Task: Find connections with filter location Paulo Afonso with filter topic #branding with filter profile language Spanish with filter current company GoodWe with filter school Dr. Babasaheb Ambedkar Marathwada University, Aurangabad with filter industry Book Publishing with filter service category Accounting with filter keywords title Cruise Ship Attendant
Action: Mouse moved to (572, 107)
Screenshot: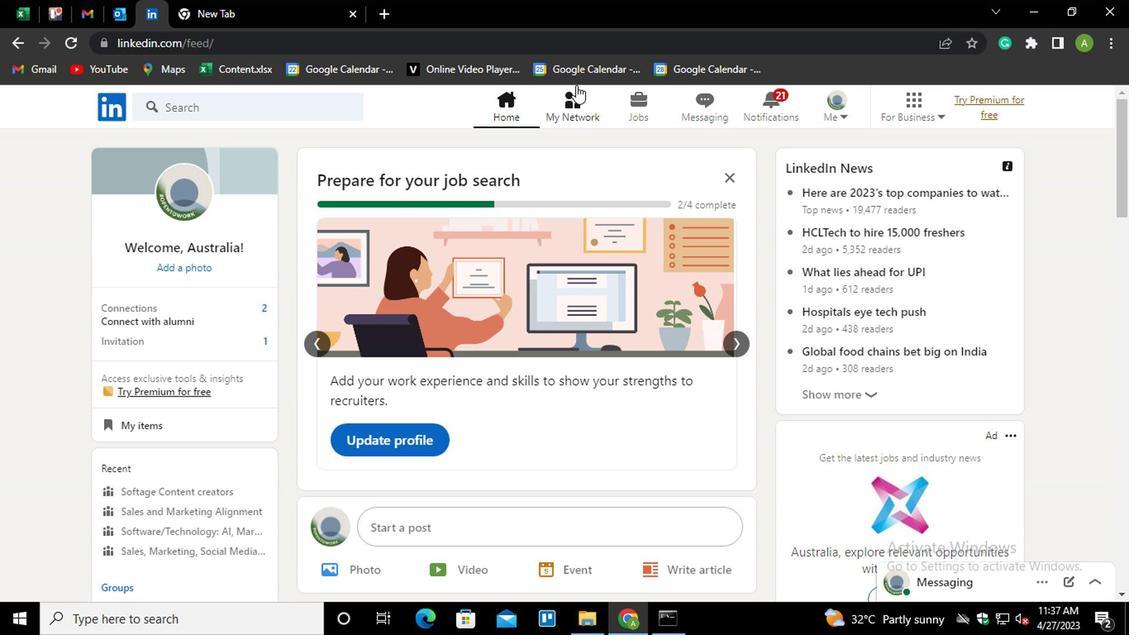 
Action: Mouse pressed left at (572, 107)
Screenshot: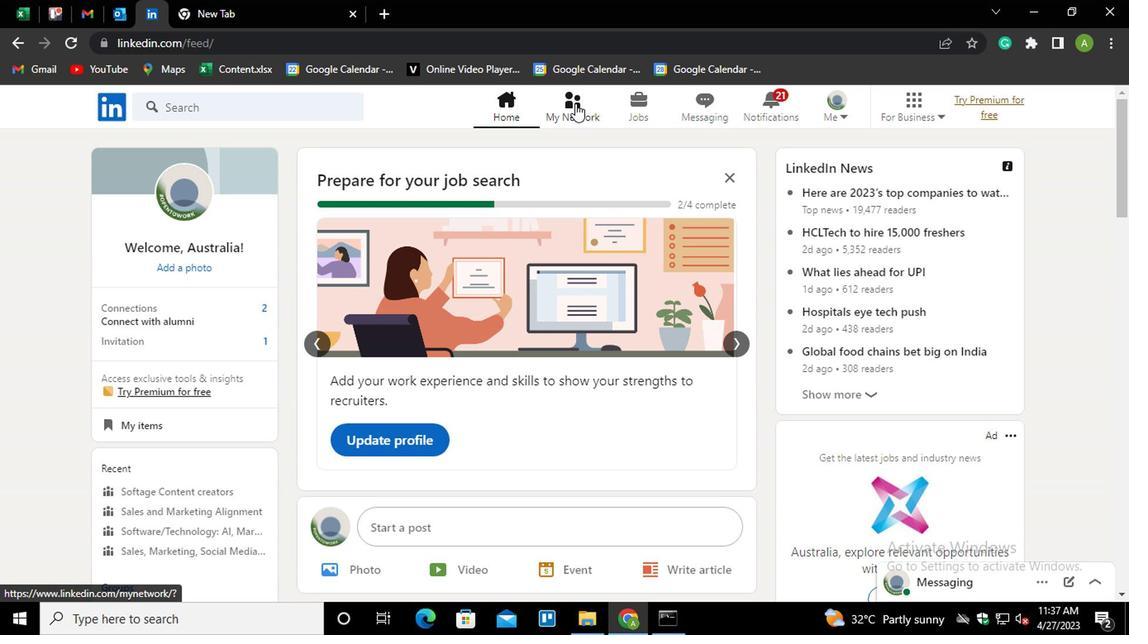 
Action: Mouse moved to (190, 193)
Screenshot: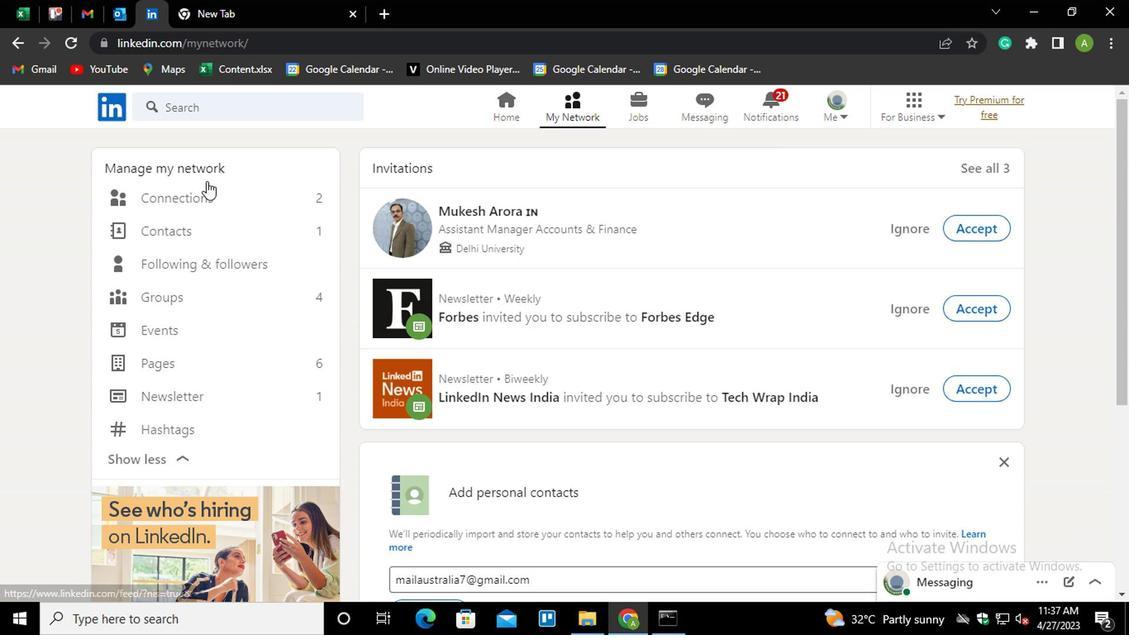 
Action: Mouse pressed left at (190, 193)
Screenshot: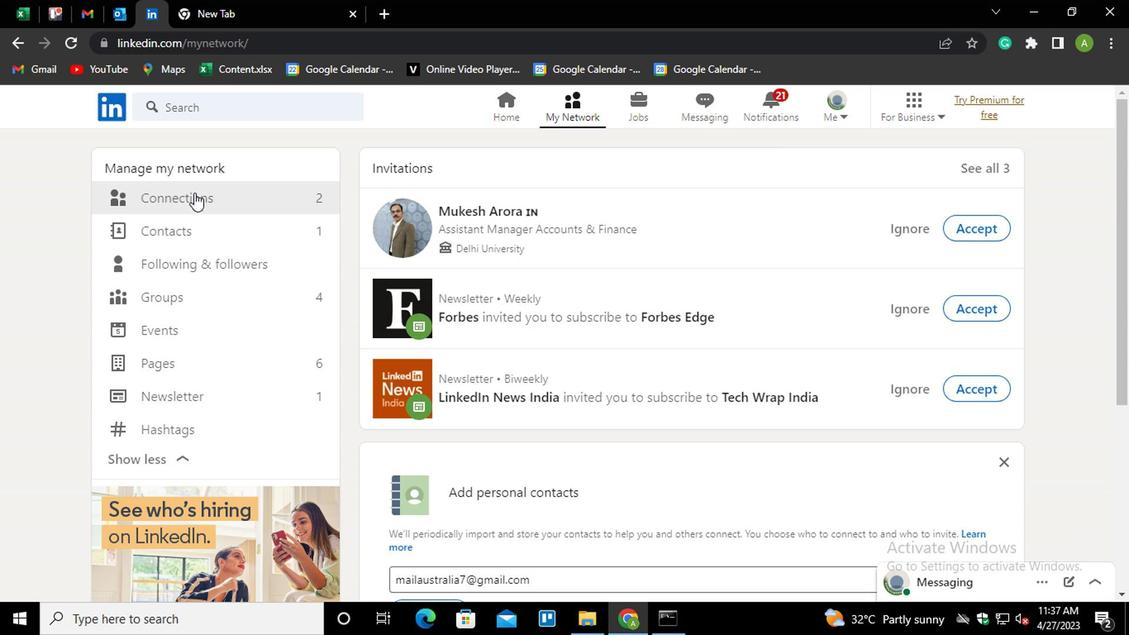 
Action: Mouse moved to (684, 200)
Screenshot: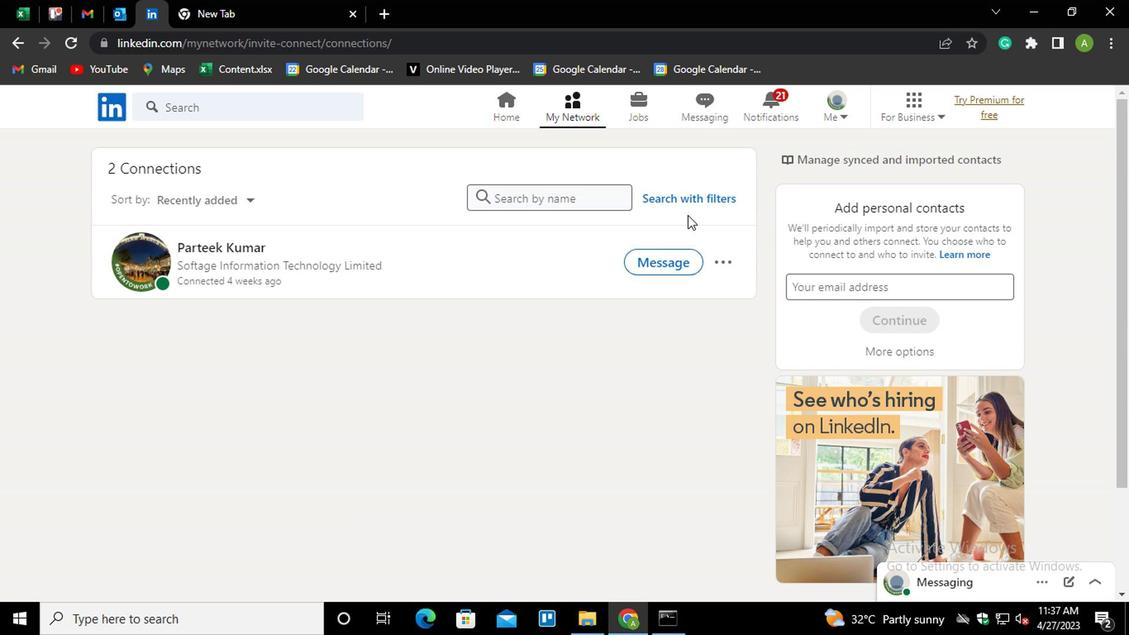 
Action: Mouse pressed left at (684, 200)
Screenshot: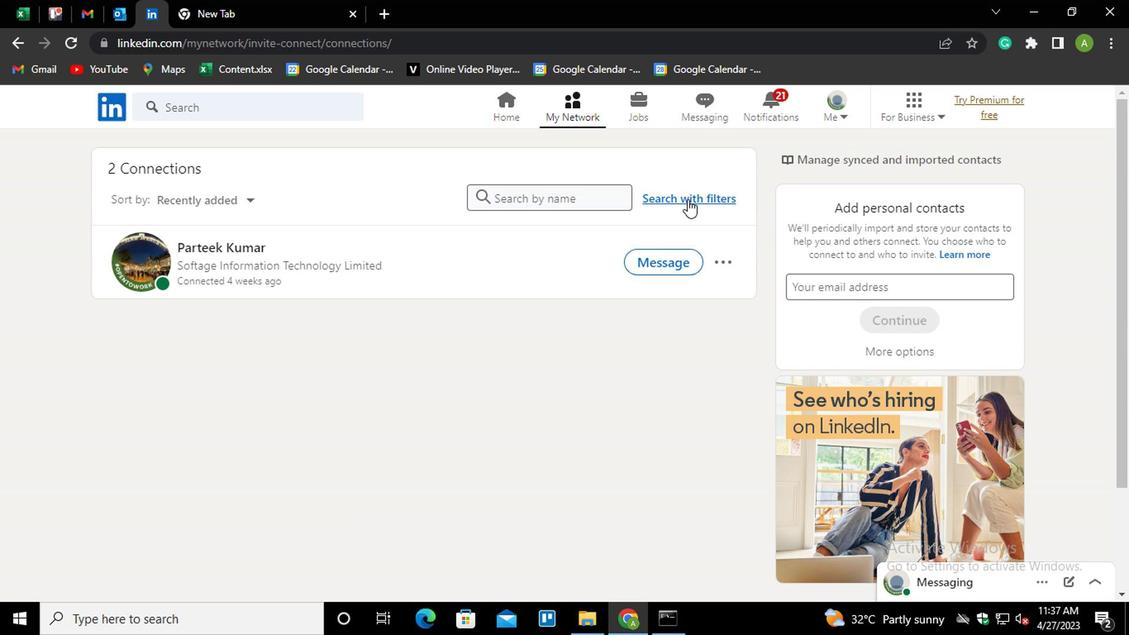 
Action: Mouse moved to (544, 152)
Screenshot: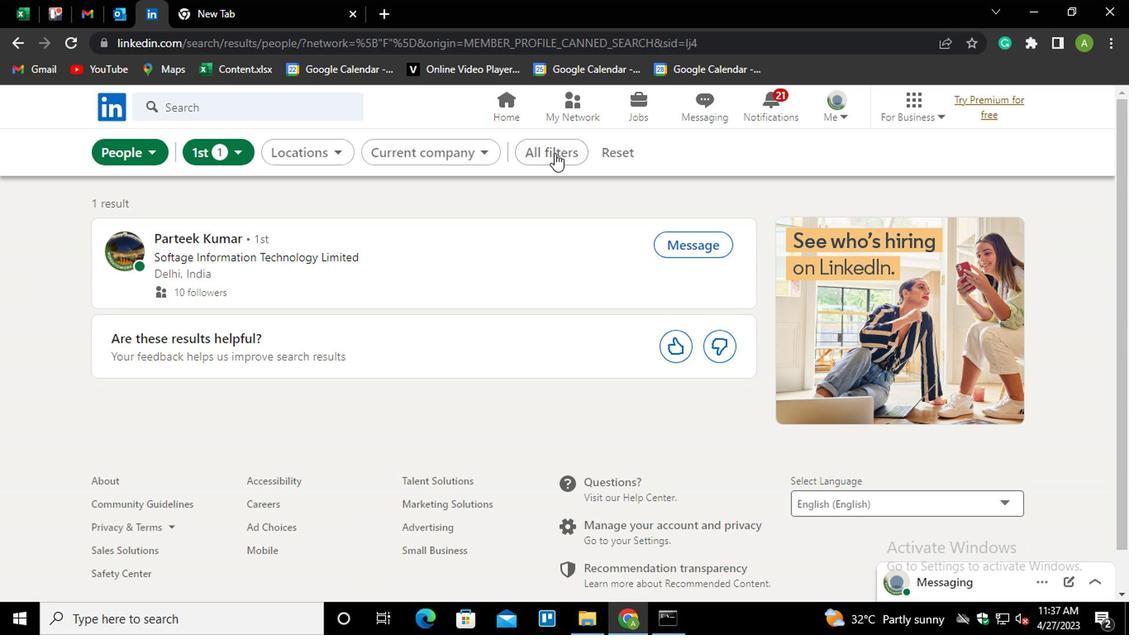 
Action: Mouse pressed left at (544, 152)
Screenshot: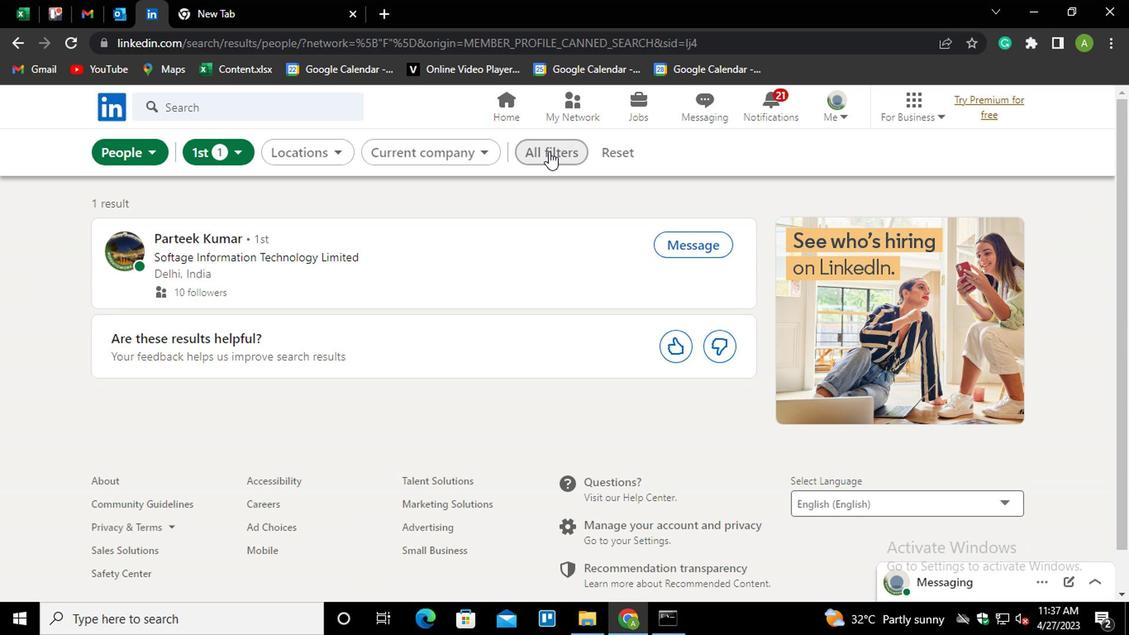 
Action: Mouse moved to (617, 158)
Screenshot: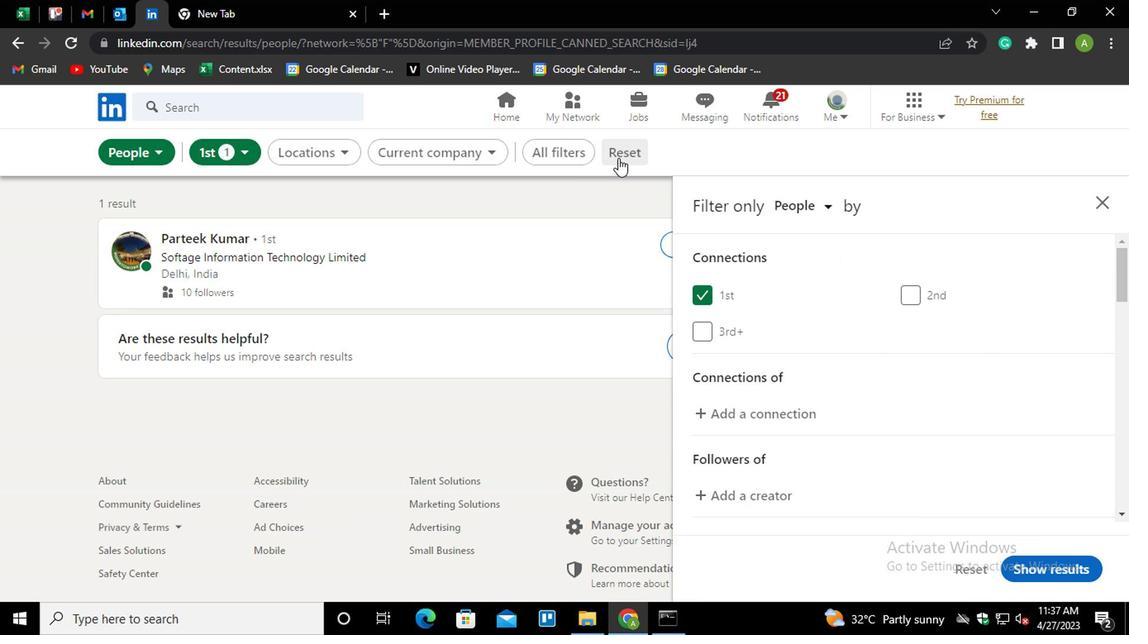 
Action: Mouse pressed left at (617, 158)
Screenshot: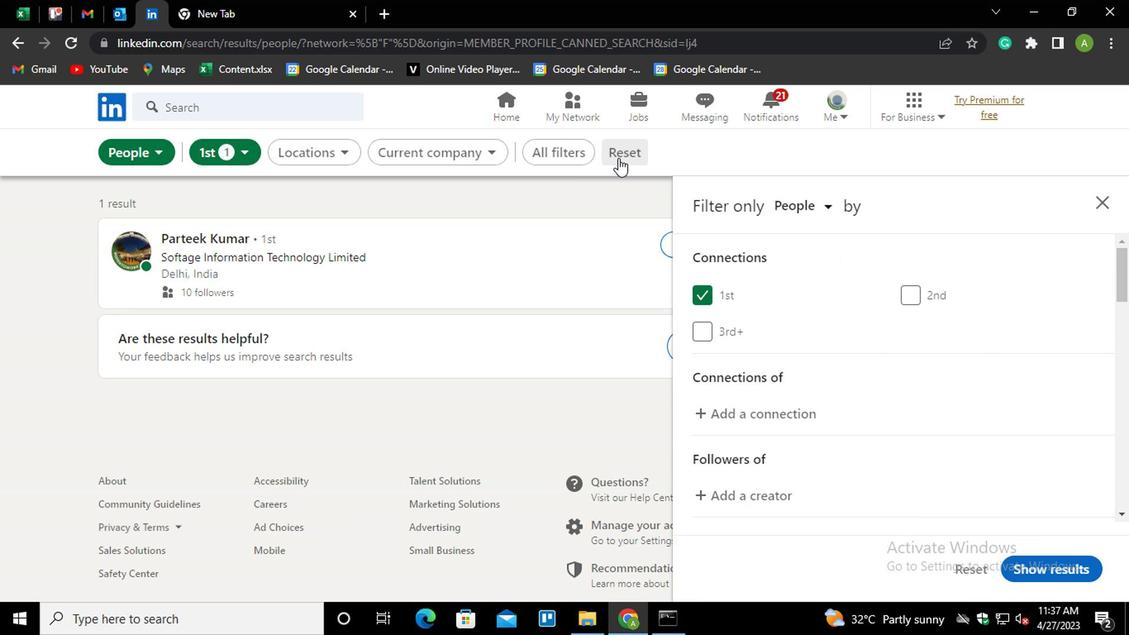 
Action: Mouse moved to (558, 154)
Screenshot: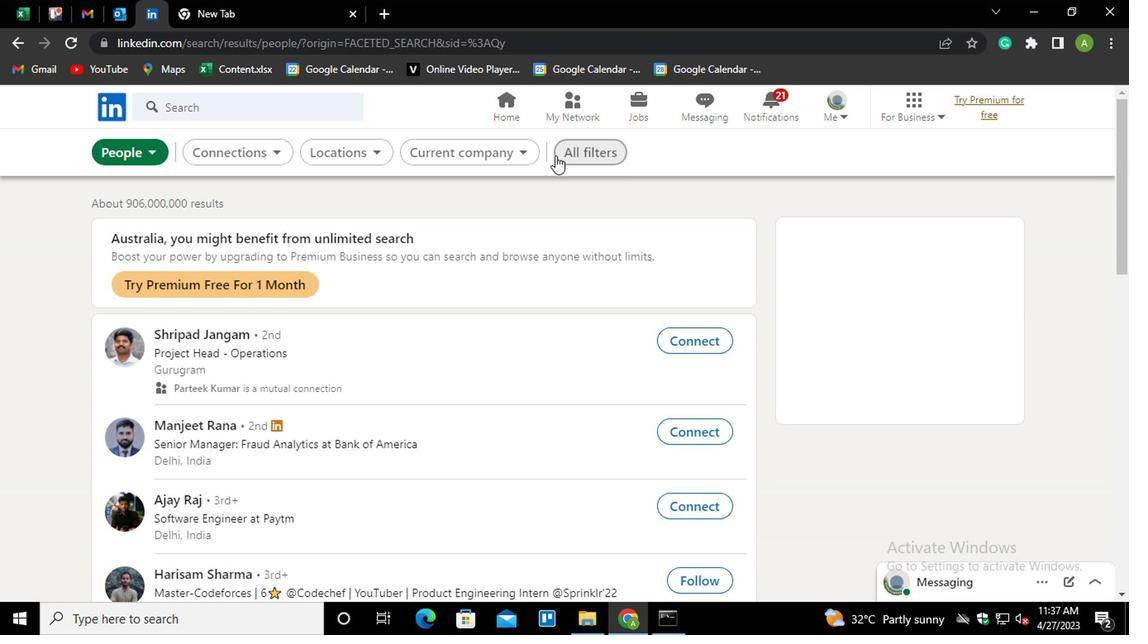 
Action: Mouse pressed left at (558, 154)
Screenshot: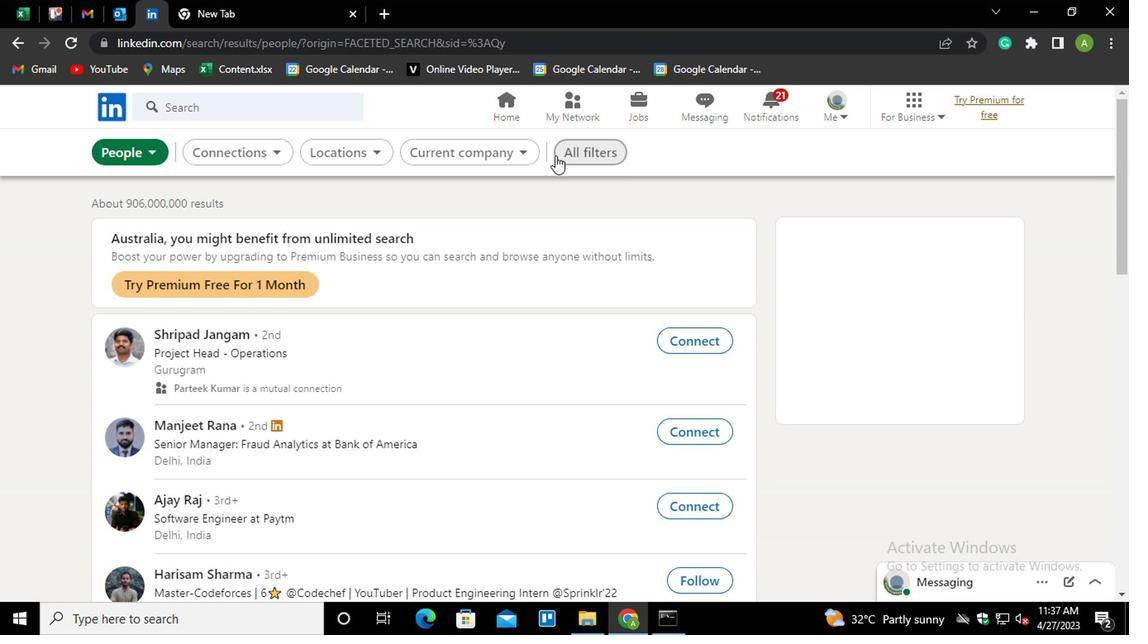 
Action: Mouse moved to (798, 325)
Screenshot: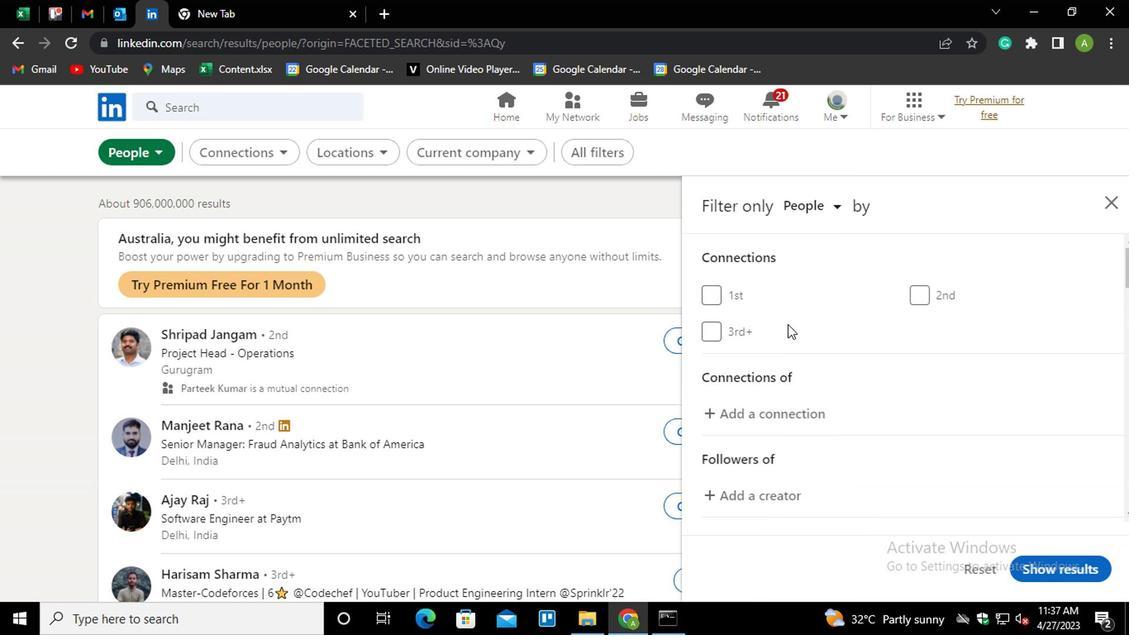 
Action: Mouse scrolled (798, 325) with delta (0, 0)
Screenshot: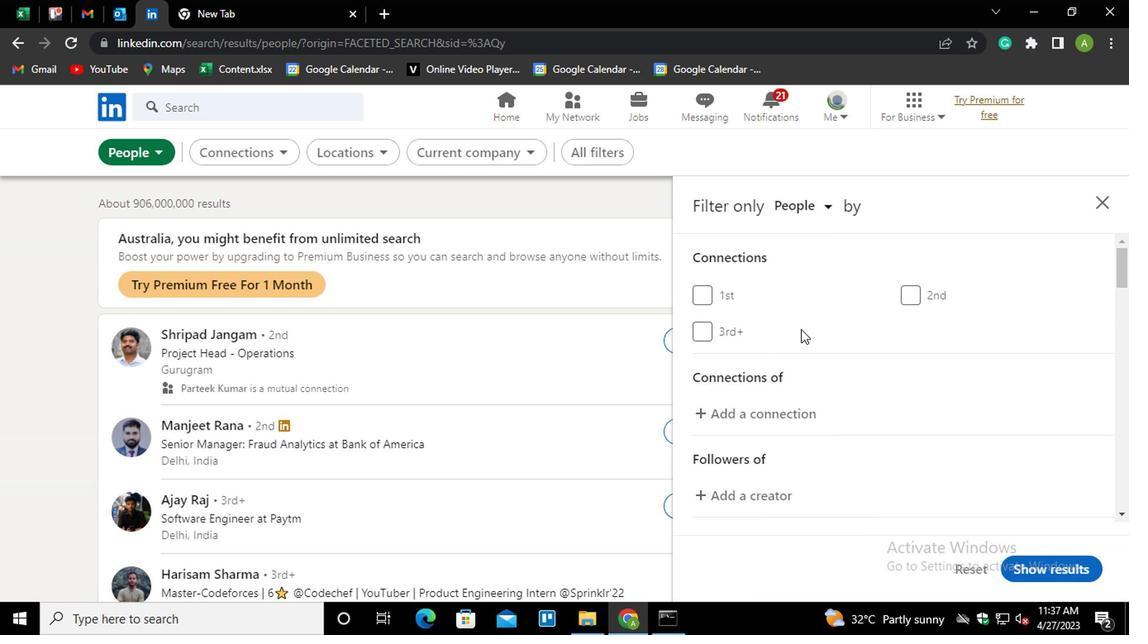
Action: Mouse moved to (799, 325)
Screenshot: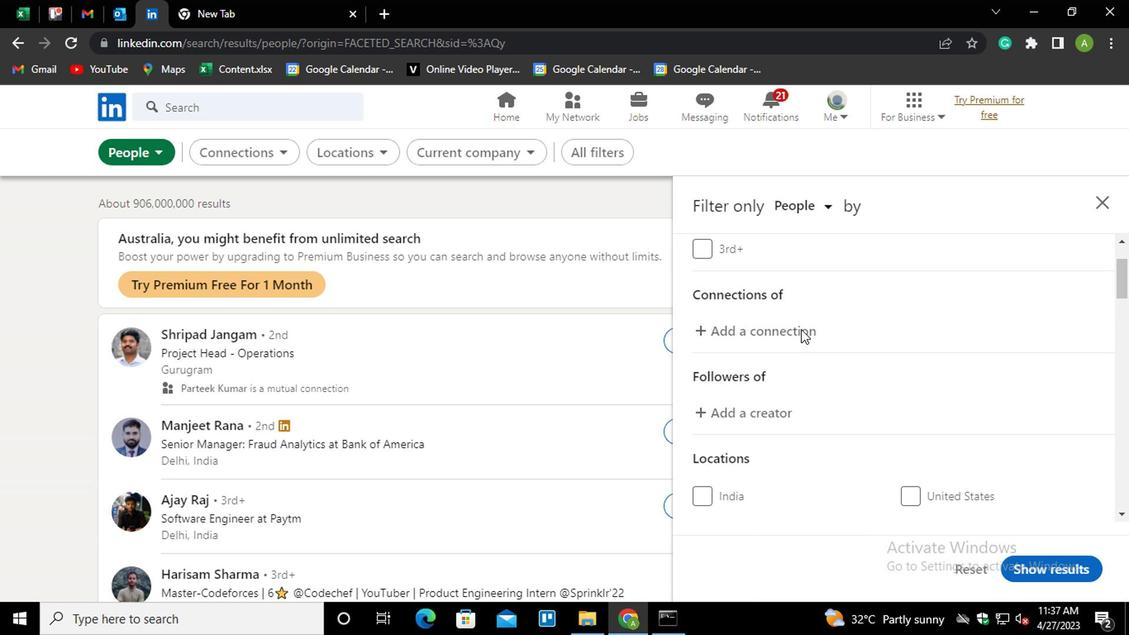 
Action: Mouse scrolled (799, 325) with delta (0, 0)
Screenshot: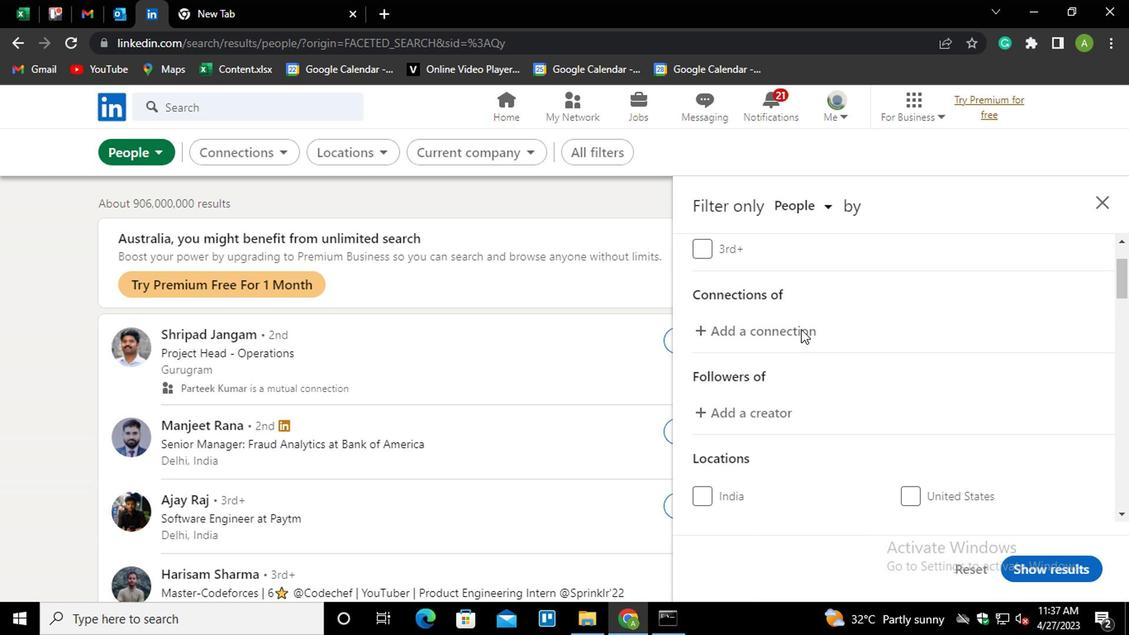 
Action: Mouse scrolled (799, 325) with delta (0, 0)
Screenshot: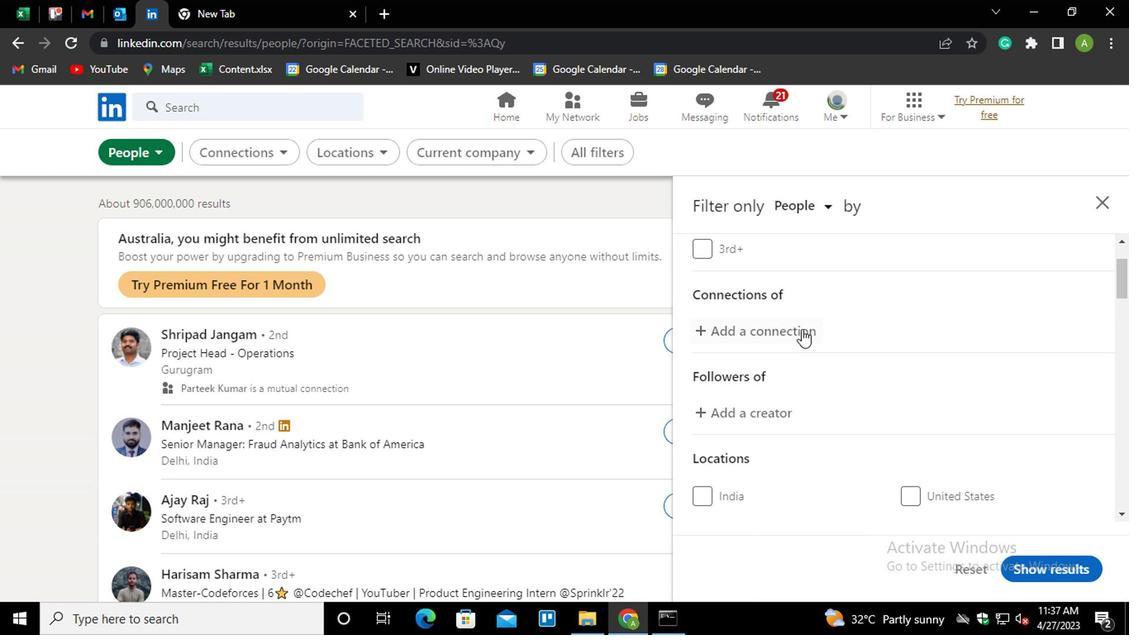 
Action: Mouse scrolled (799, 325) with delta (0, 0)
Screenshot: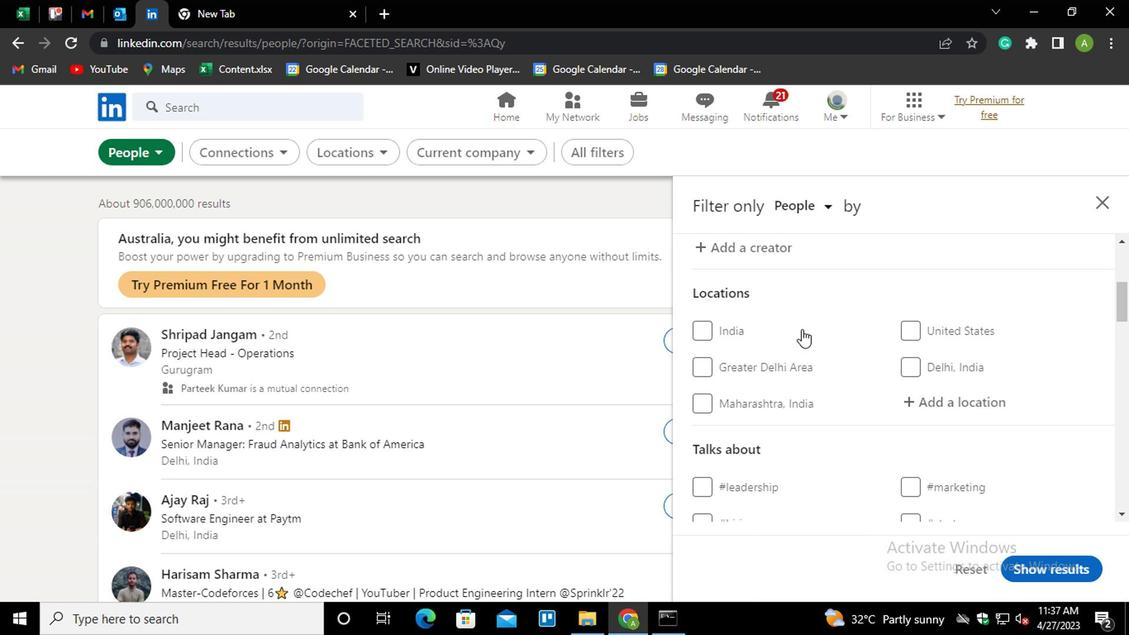 
Action: Mouse moved to (911, 324)
Screenshot: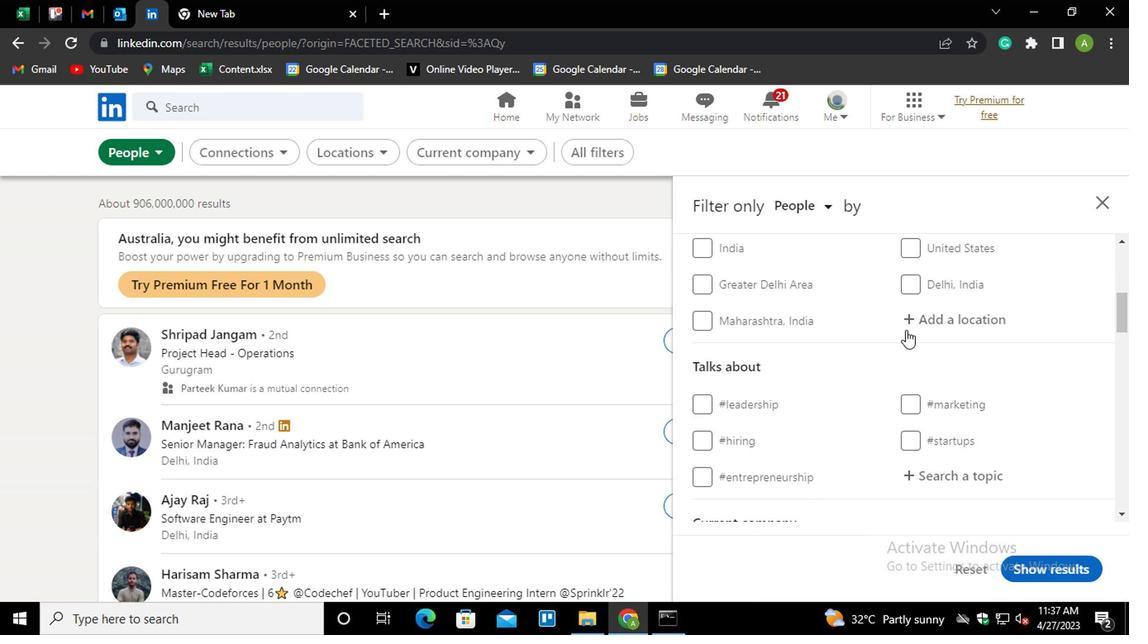 
Action: Mouse pressed left at (911, 324)
Screenshot: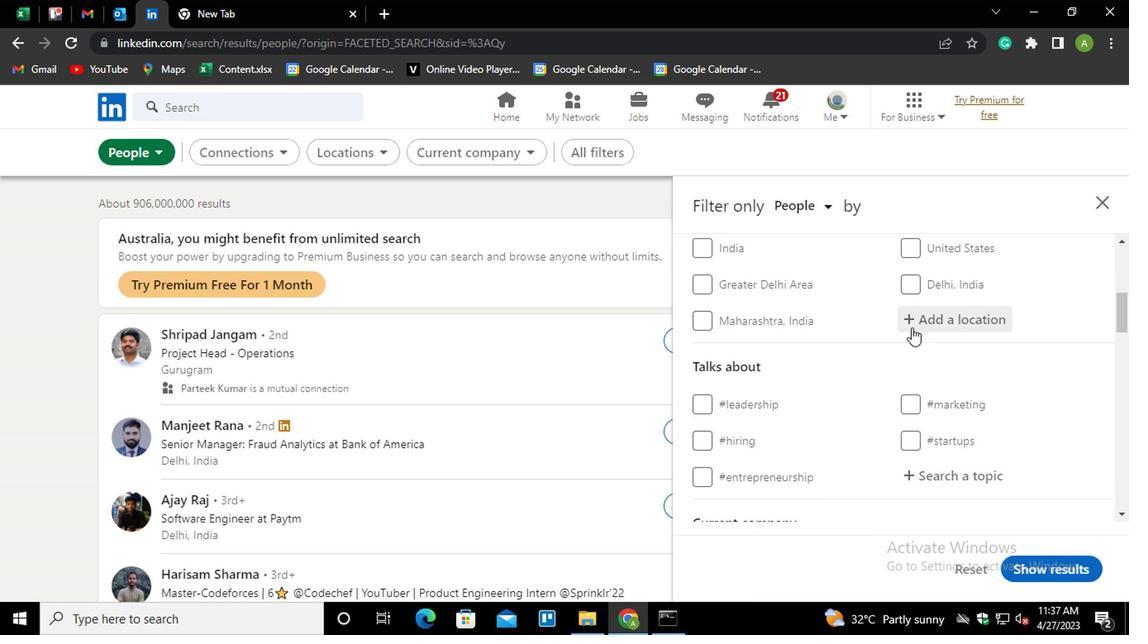 
Action: Mouse moved to (922, 315)
Screenshot: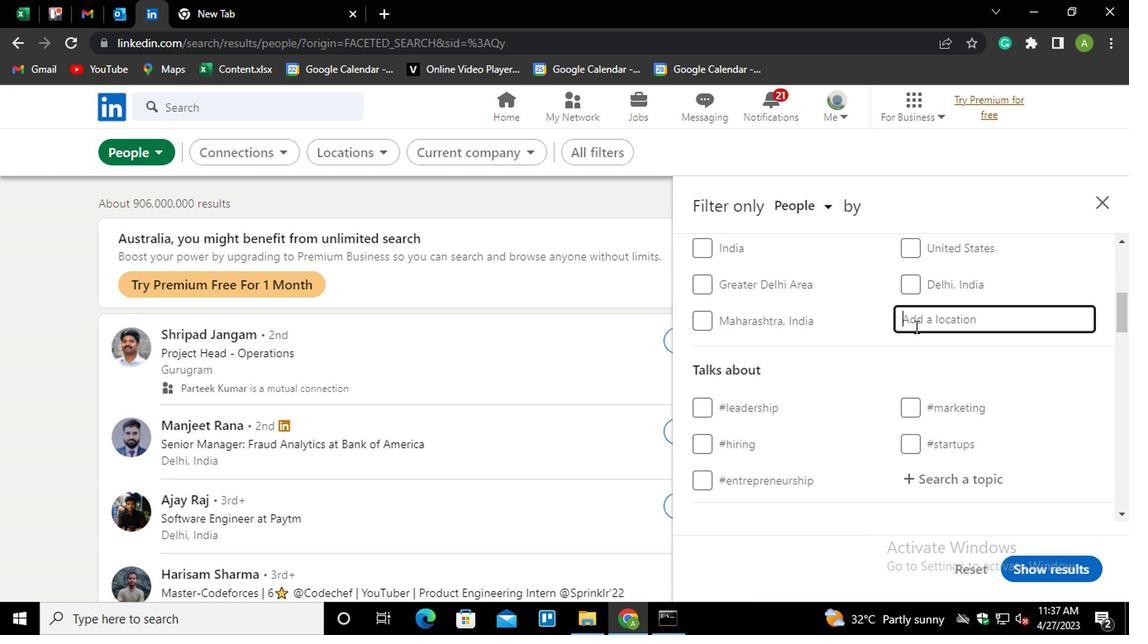
Action: Mouse pressed left at (922, 315)
Screenshot: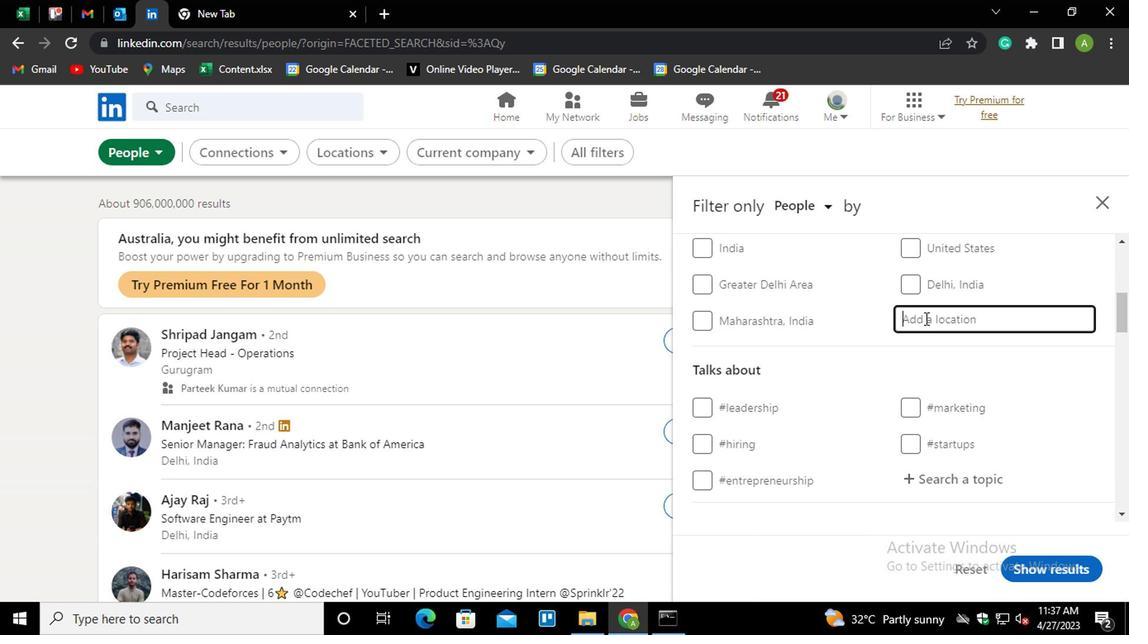 
Action: Key pressed <Key.shift_r>Paulo<Key.space><Key.shift>AFONSO<Key.down><Key.enter>
Screenshot: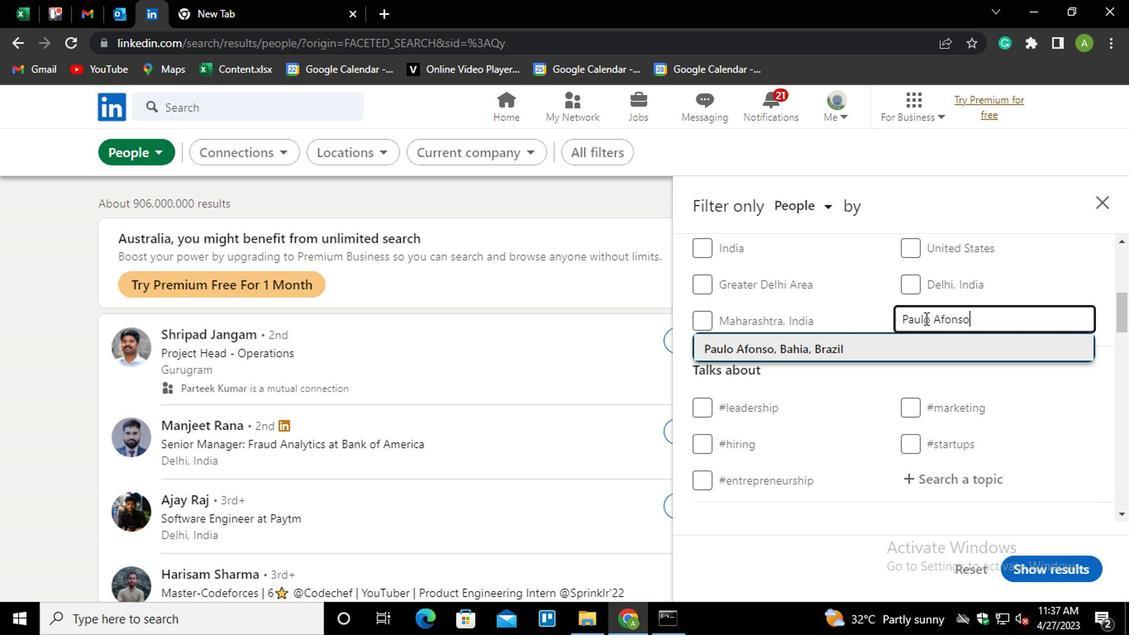 
Action: Mouse moved to (940, 303)
Screenshot: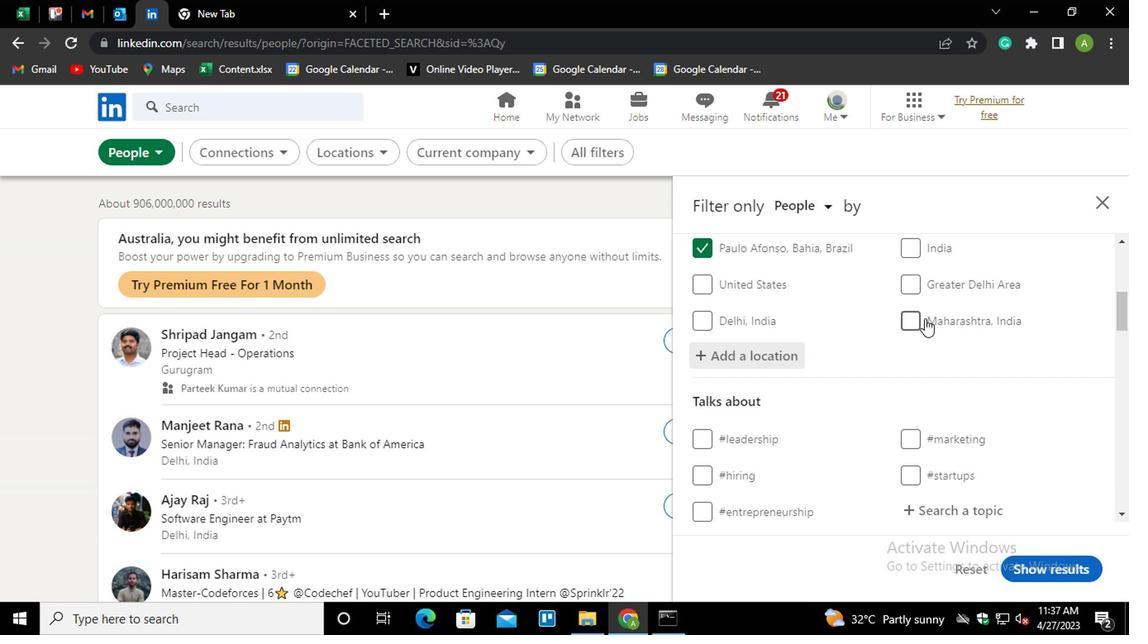 
Action: Mouse scrolled (940, 302) with delta (0, 0)
Screenshot: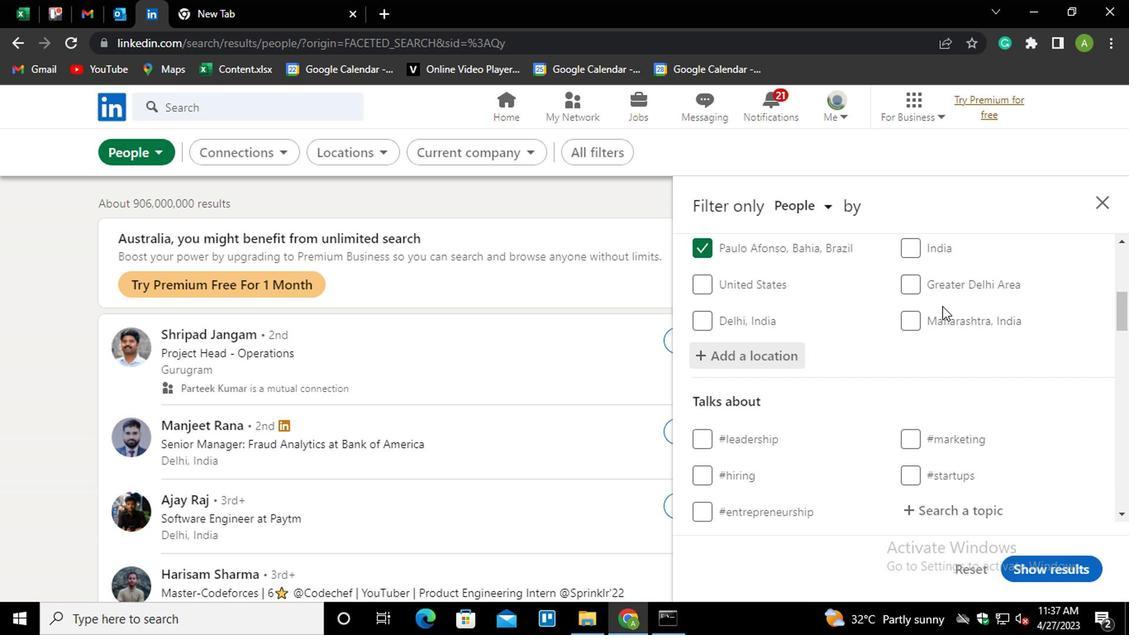 
Action: Mouse scrolled (940, 302) with delta (0, 0)
Screenshot: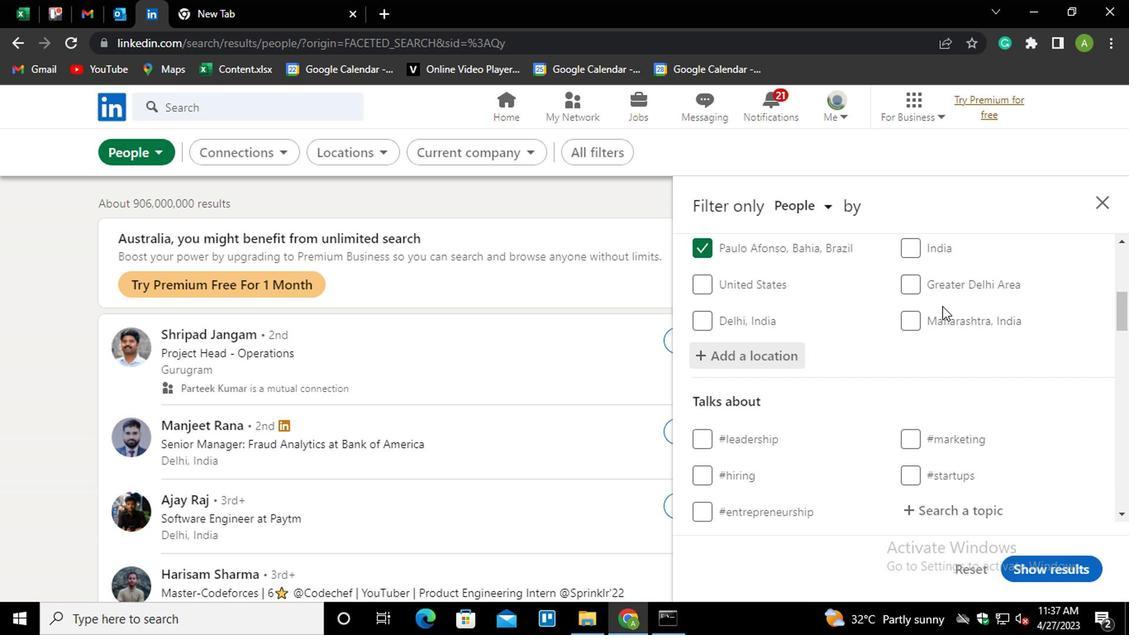 
Action: Mouse moved to (935, 340)
Screenshot: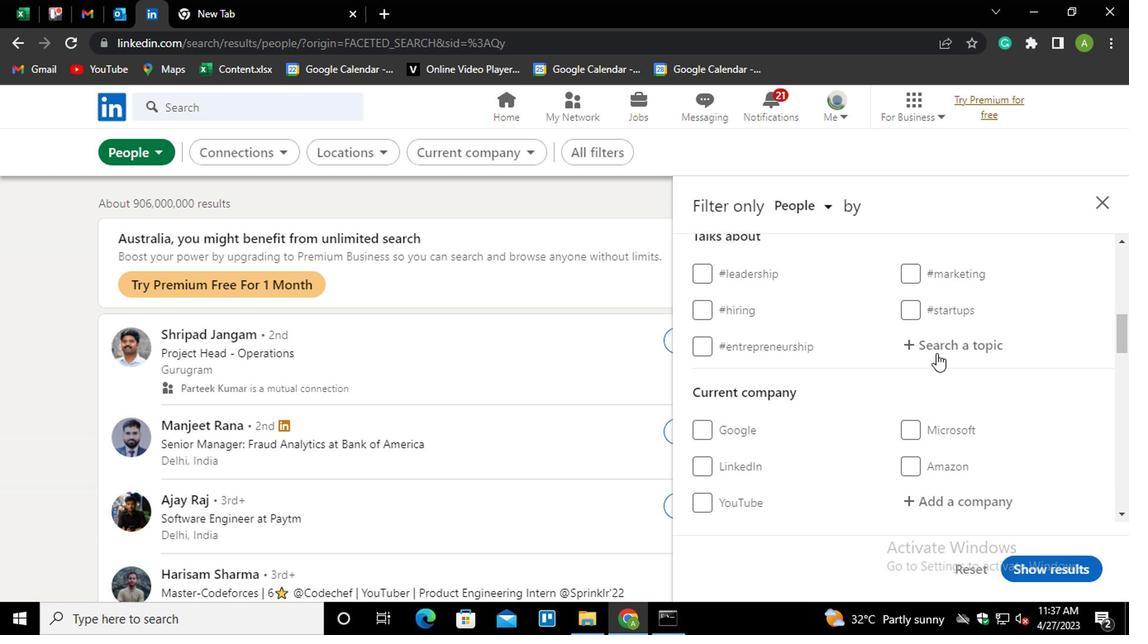 
Action: Mouse pressed left at (935, 340)
Screenshot: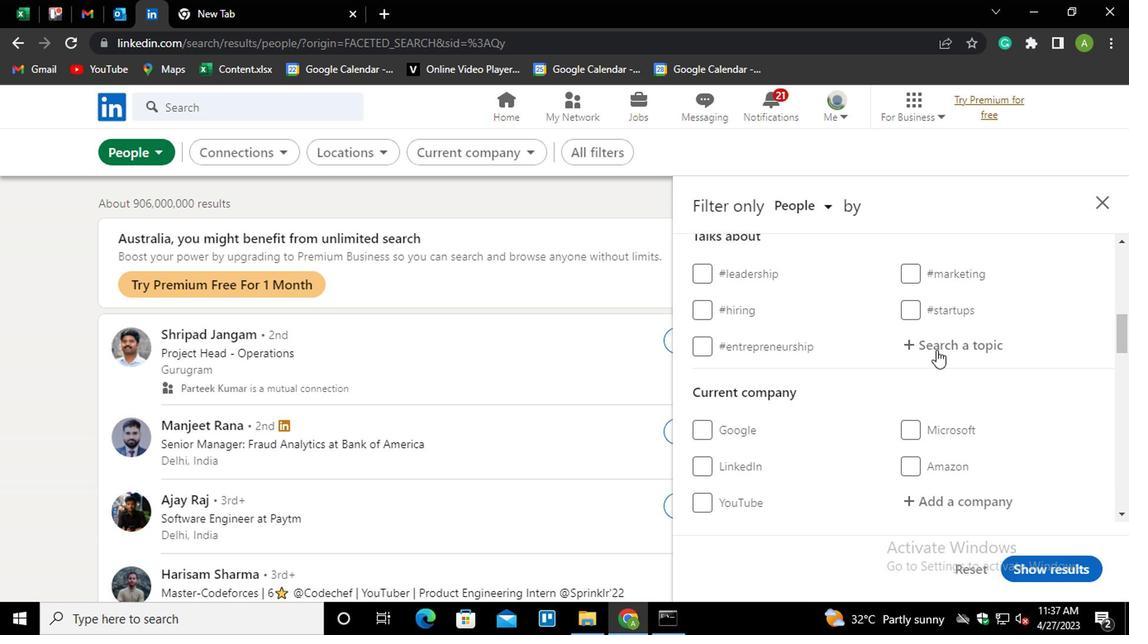 
Action: Key pressed <Key.shift>#BRANDING
Screenshot: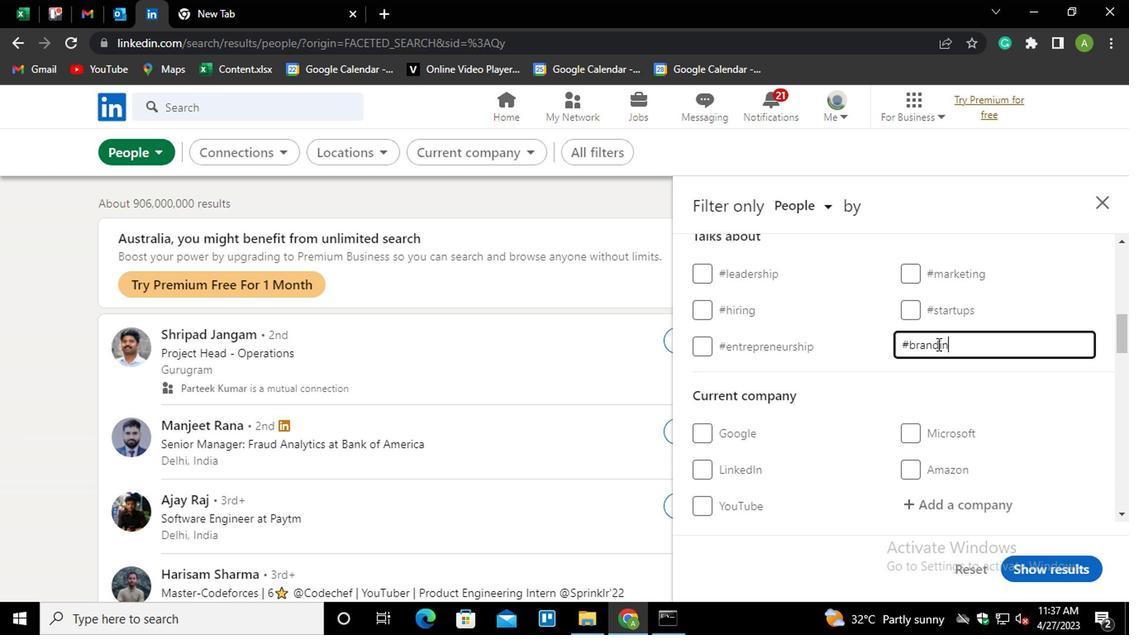 
Action: Mouse moved to (1051, 305)
Screenshot: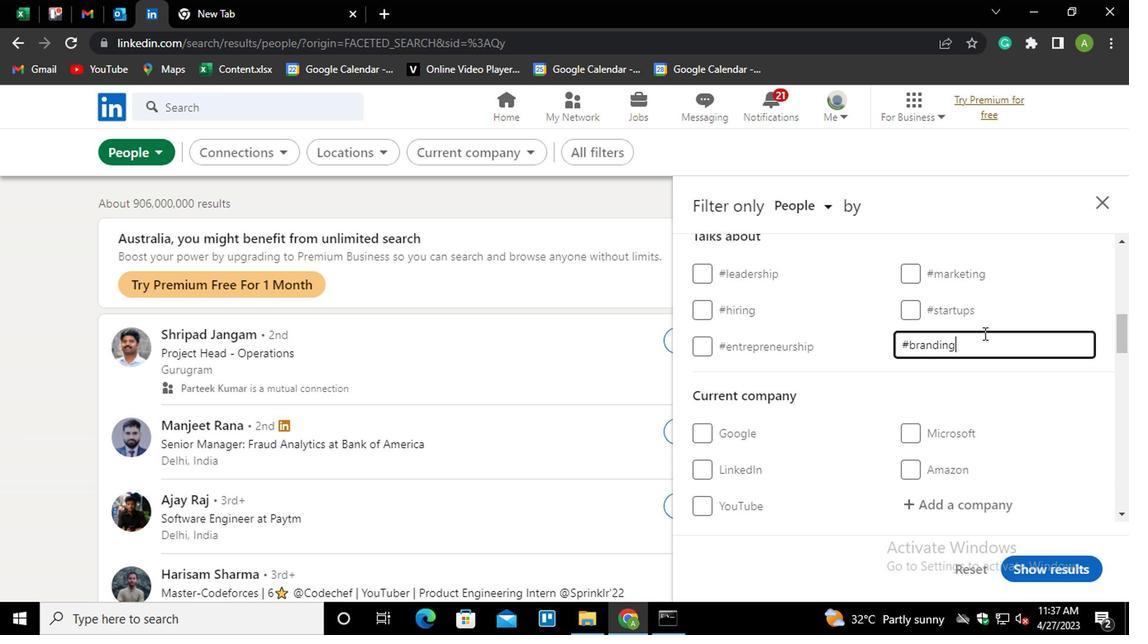 
Action: Mouse pressed left at (1051, 305)
Screenshot: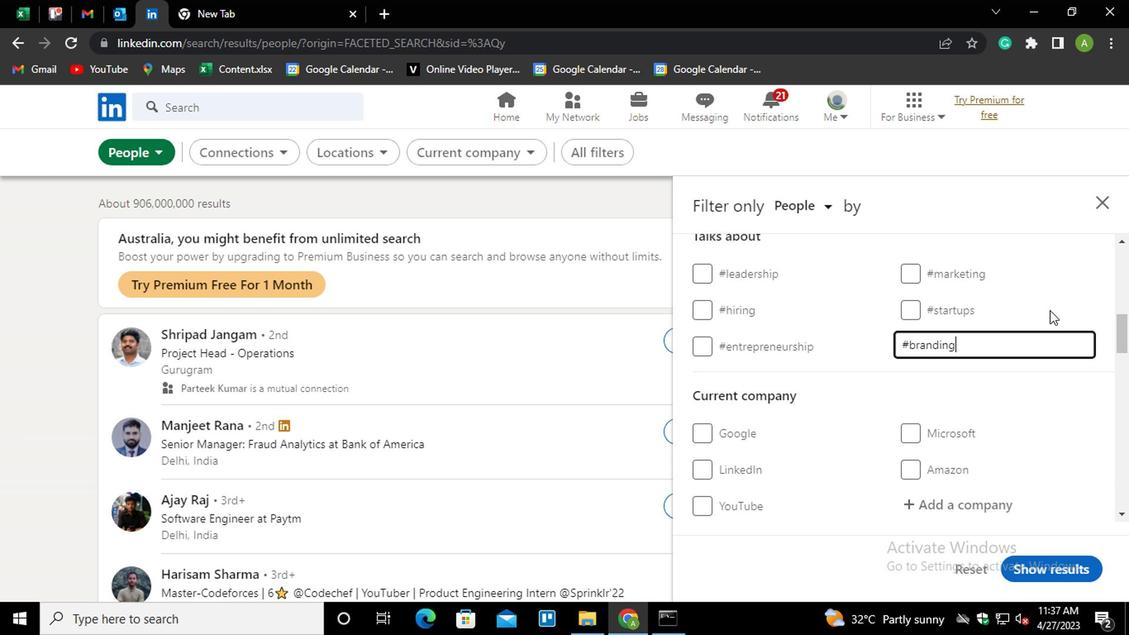 
Action: Mouse moved to (1061, 312)
Screenshot: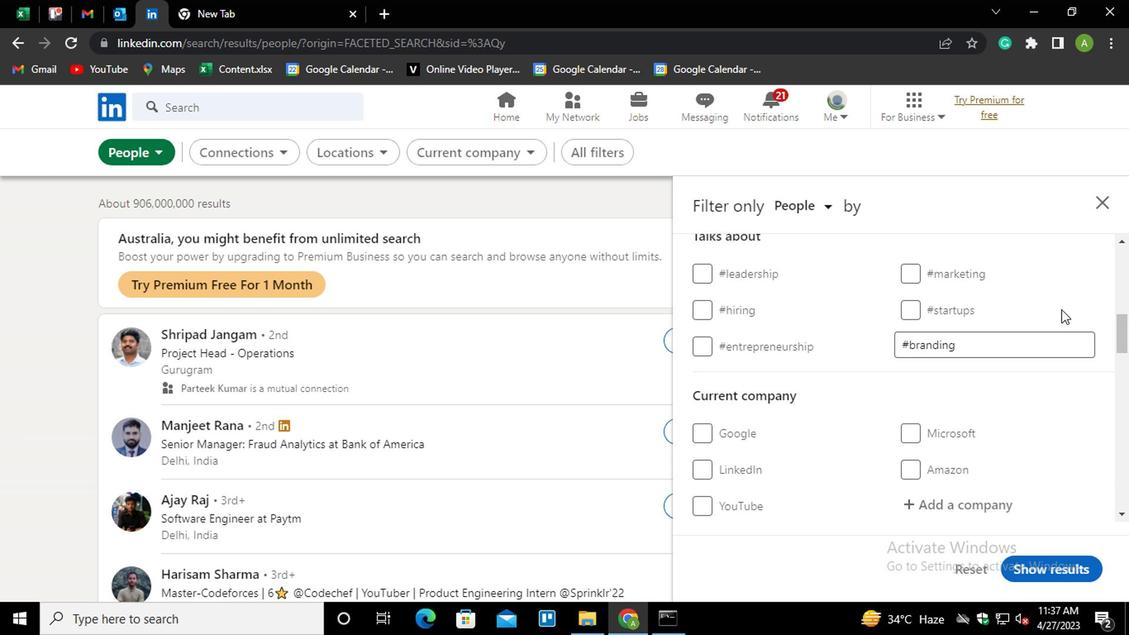 
Action: Mouse scrolled (1061, 311) with delta (0, 0)
Screenshot: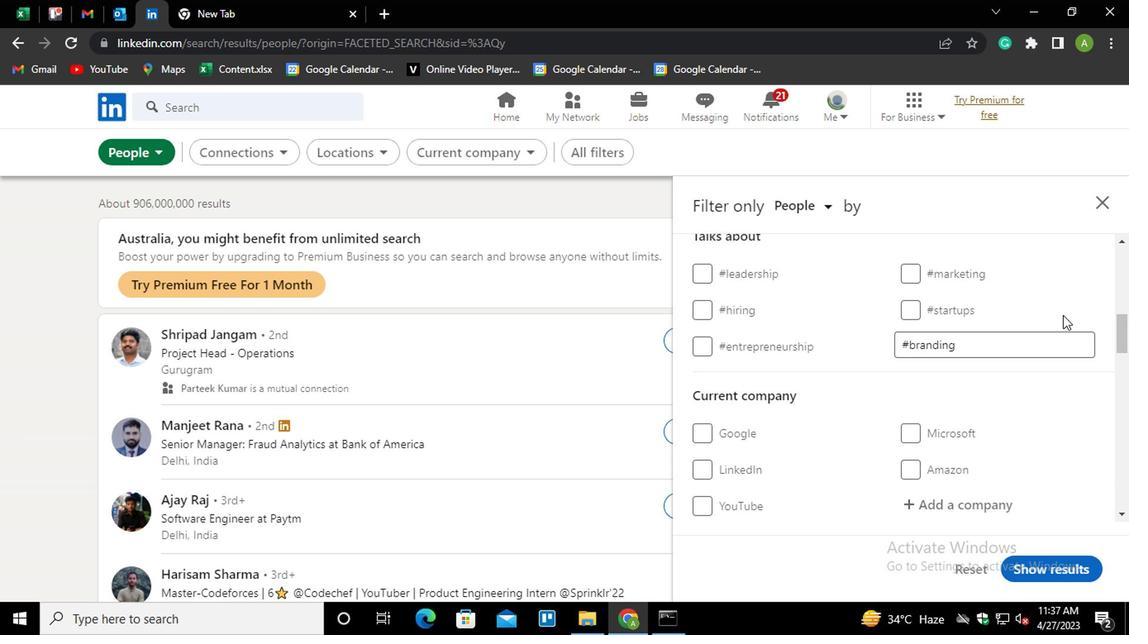 
Action: Mouse moved to (1057, 327)
Screenshot: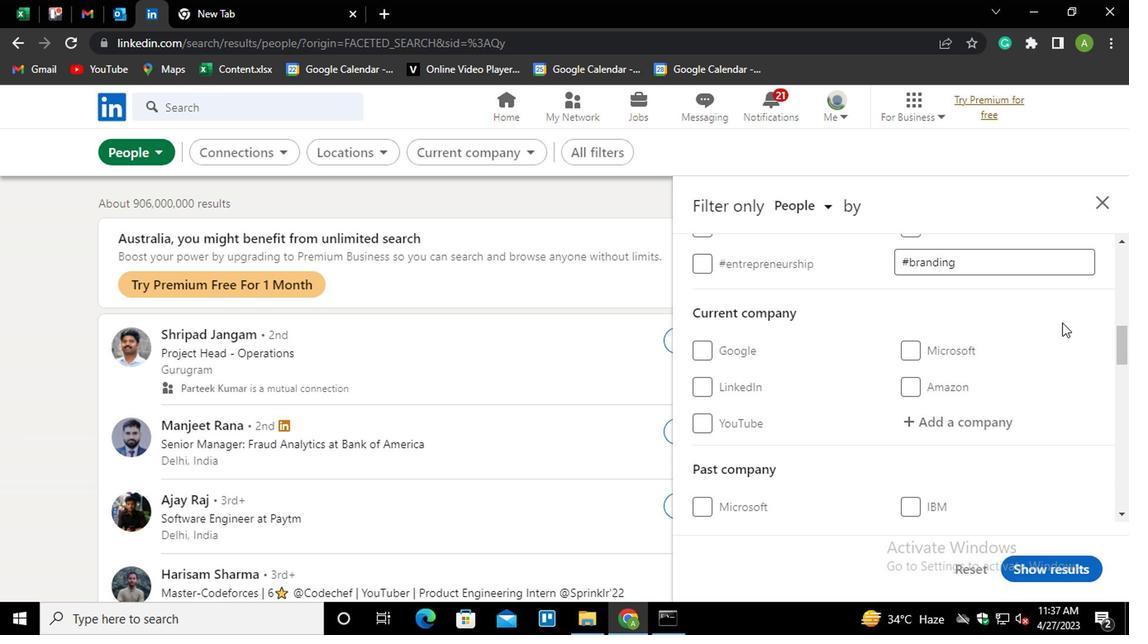
Action: Mouse scrolled (1057, 325) with delta (0, -1)
Screenshot: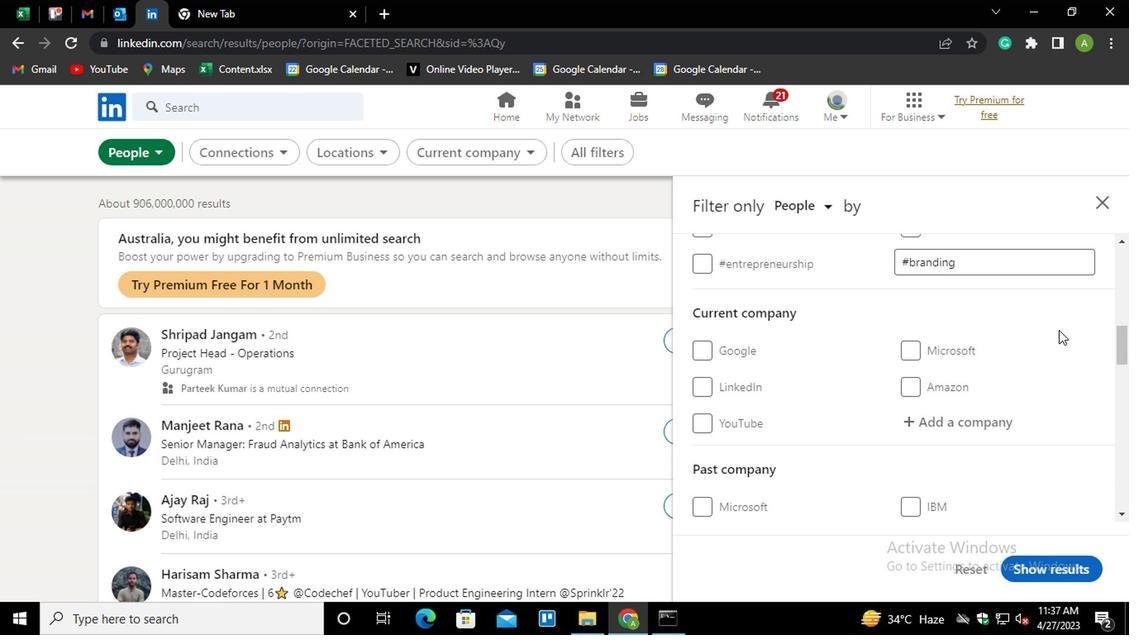 
Action: Mouse scrolled (1057, 325) with delta (0, -1)
Screenshot: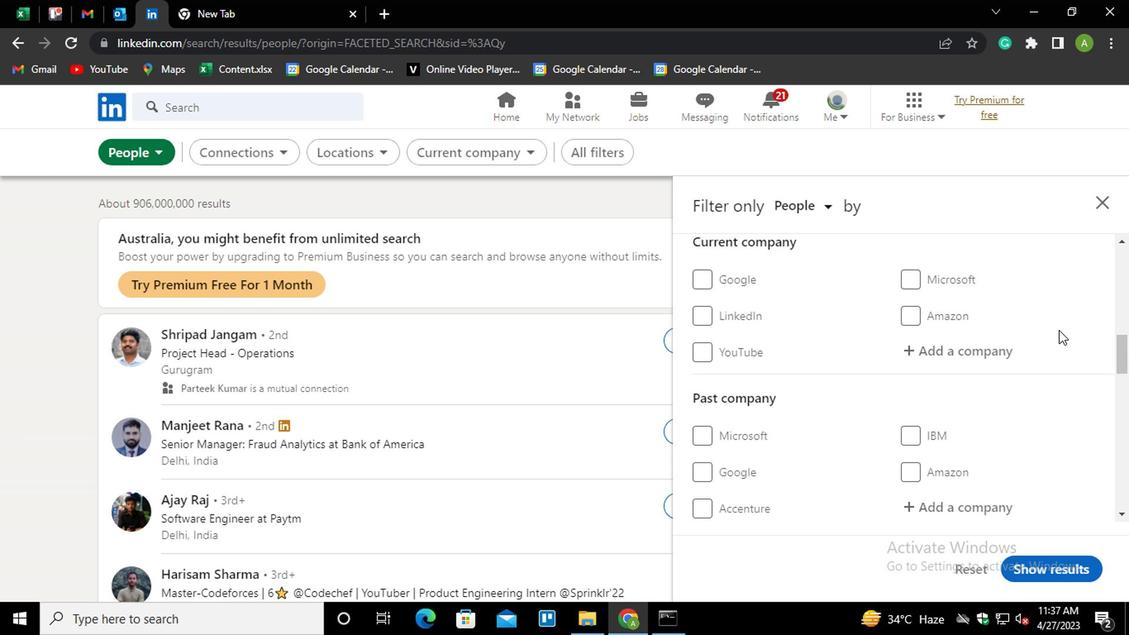 
Action: Mouse moved to (1051, 332)
Screenshot: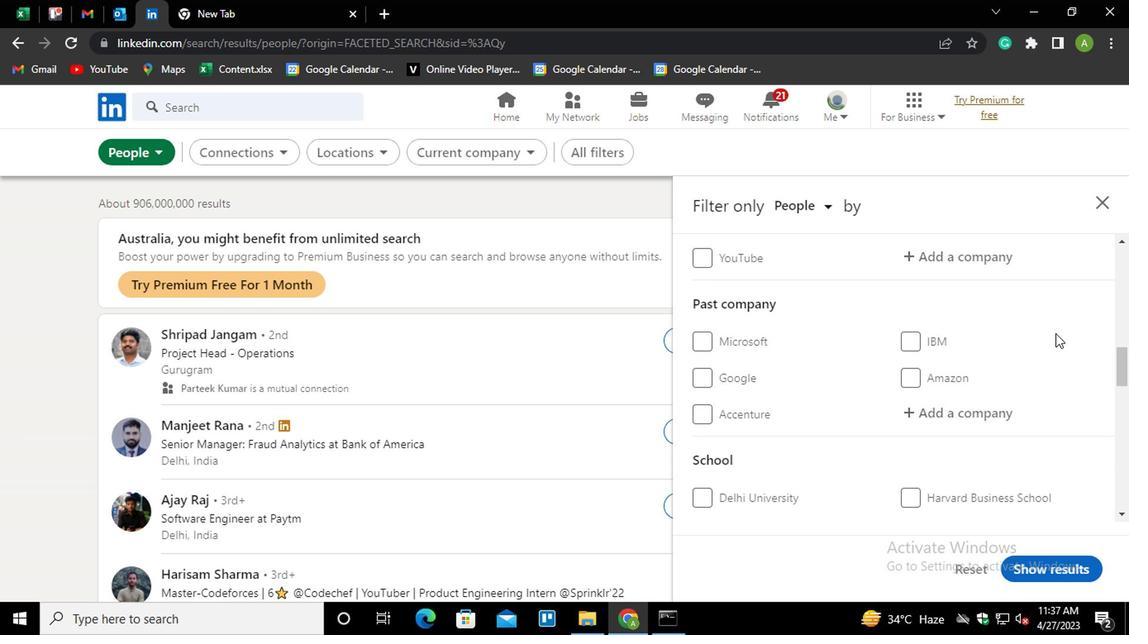 
Action: Mouse scrolled (1051, 331) with delta (0, 0)
Screenshot: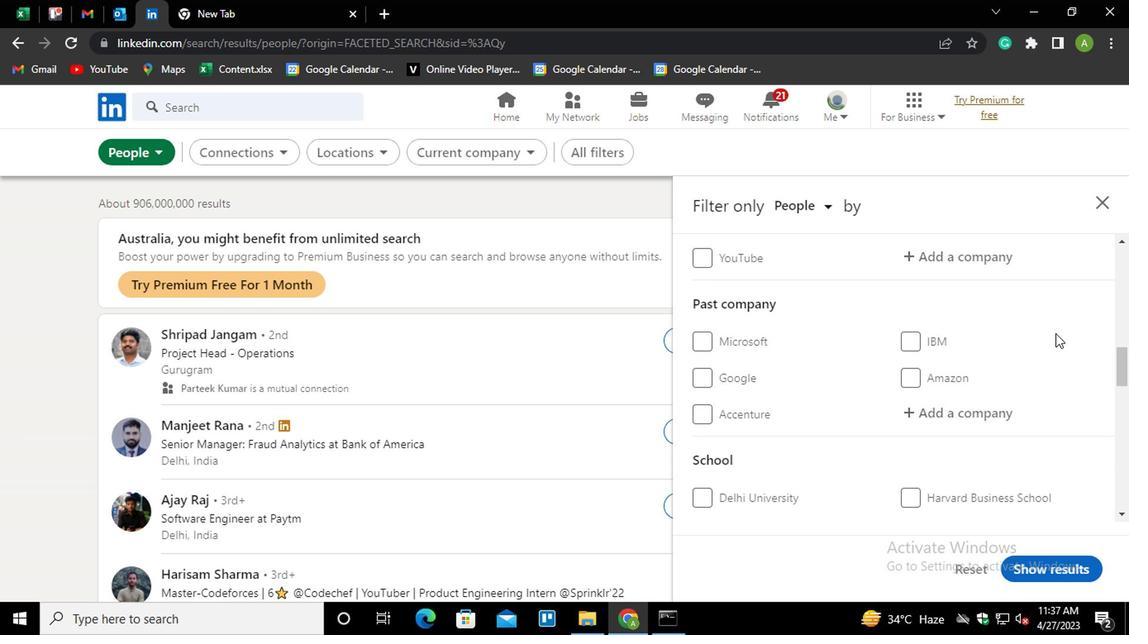 
Action: Mouse moved to (1051, 334)
Screenshot: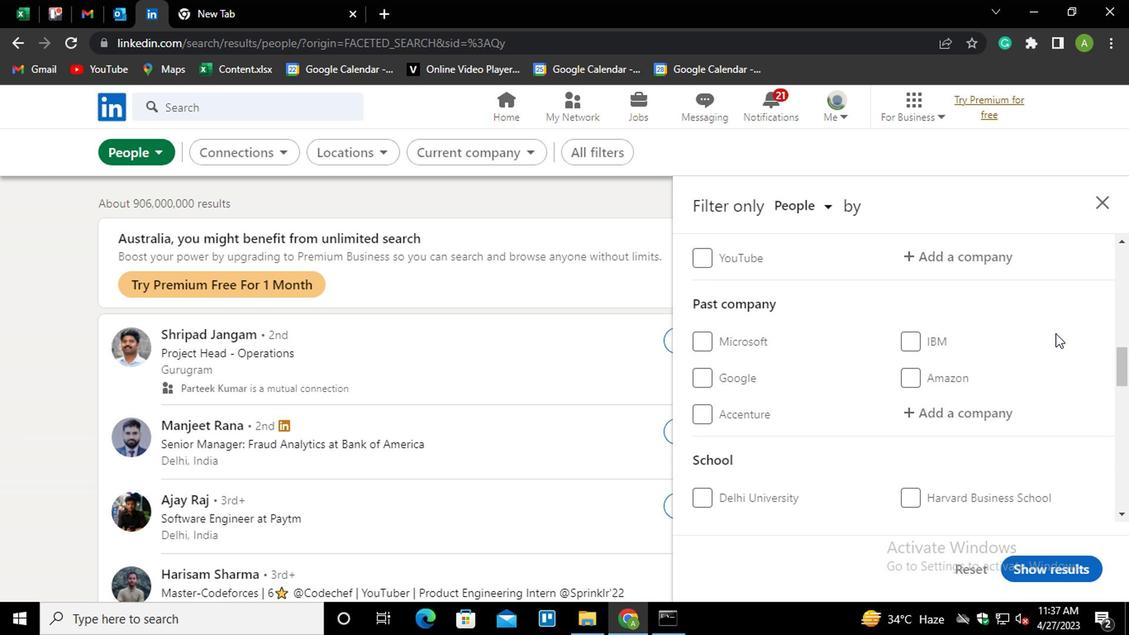 
Action: Mouse scrolled (1051, 334) with delta (0, 0)
Screenshot: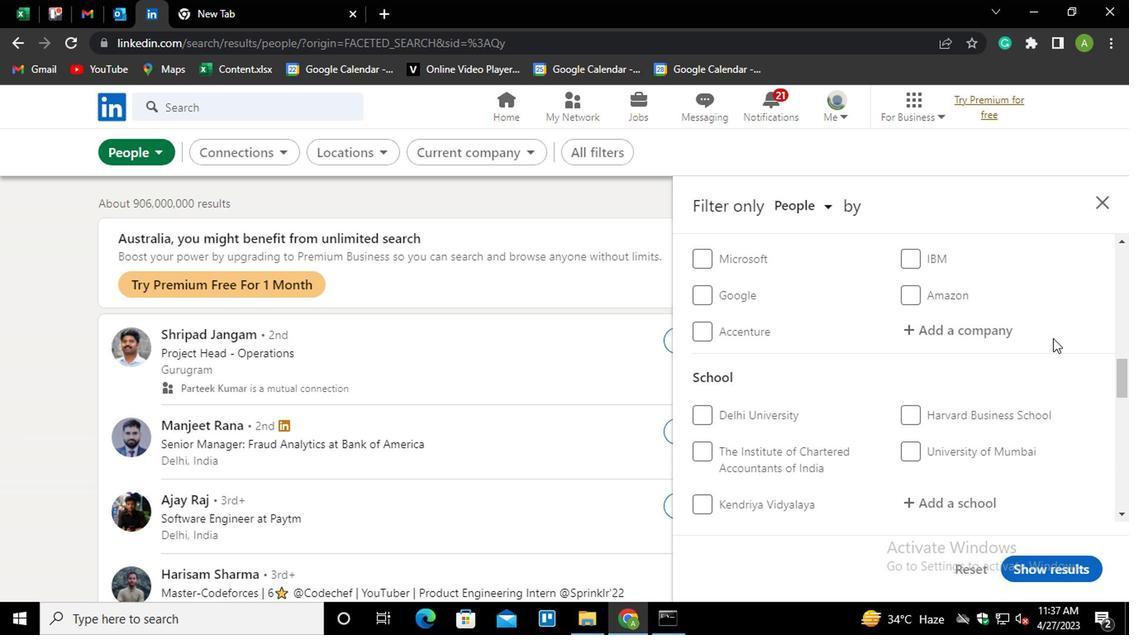 
Action: Mouse moved to (1049, 334)
Screenshot: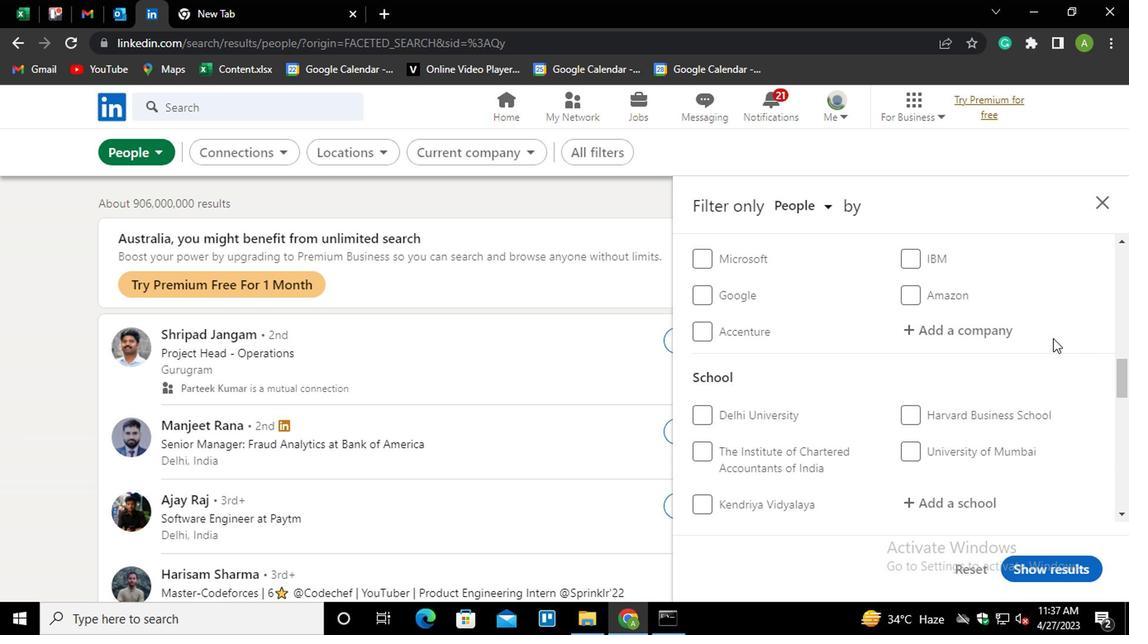 
Action: Mouse scrolled (1049, 334) with delta (0, 0)
Screenshot: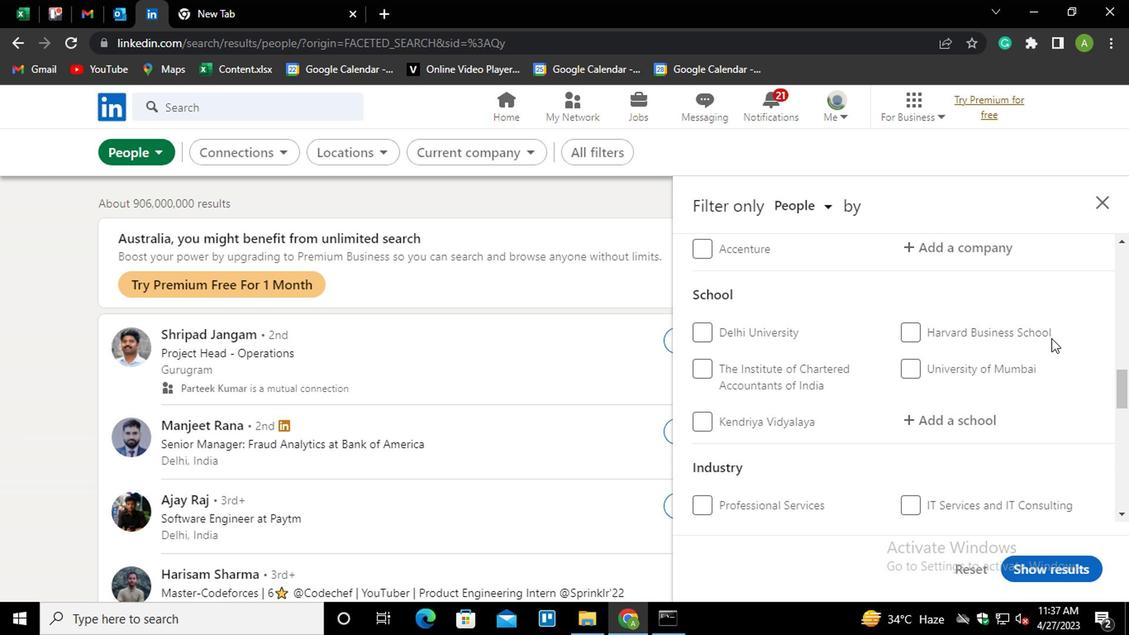 
Action: Mouse scrolled (1049, 334) with delta (0, 0)
Screenshot: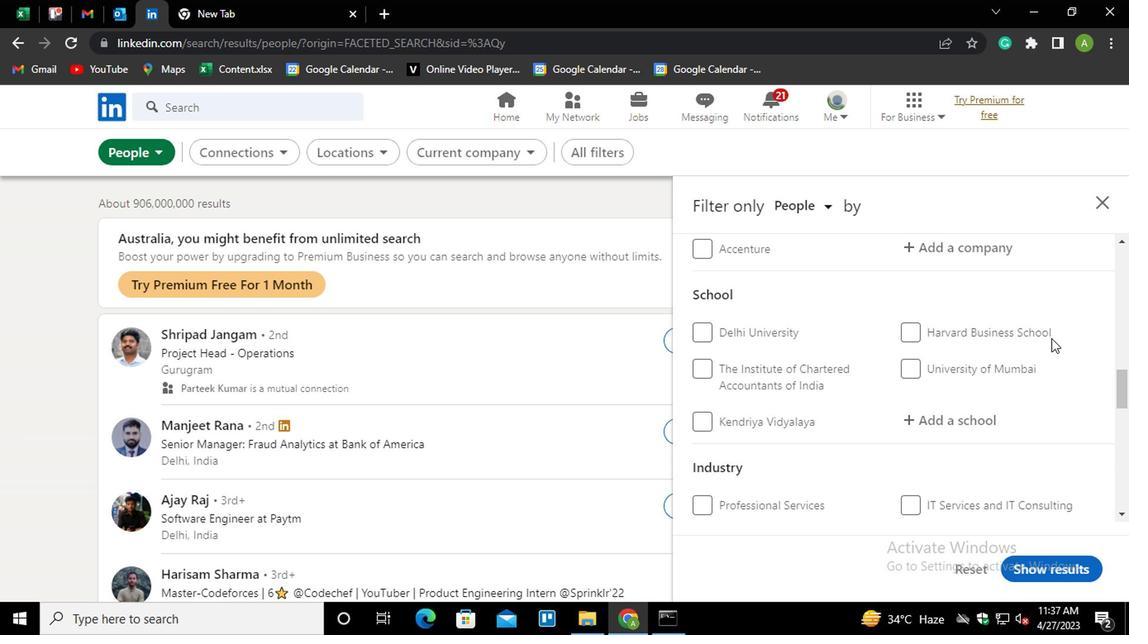 
Action: Mouse scrolled (1049, 334) with delta (0, 0)
Screenshot: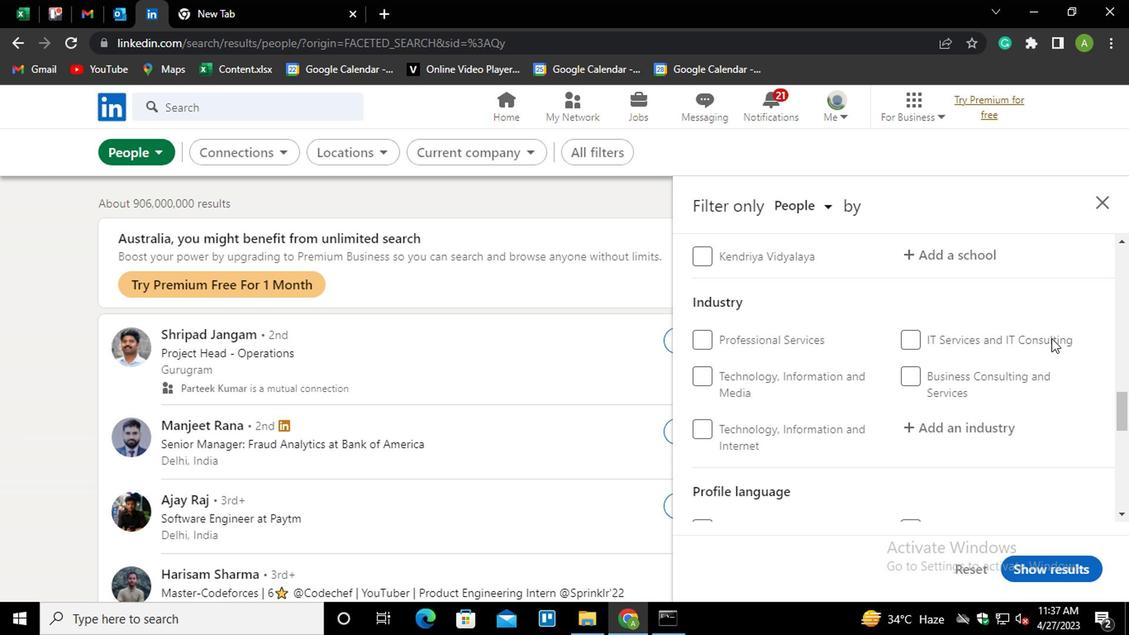 
Action: Mouse moved to (1049, 335)
Screenshot: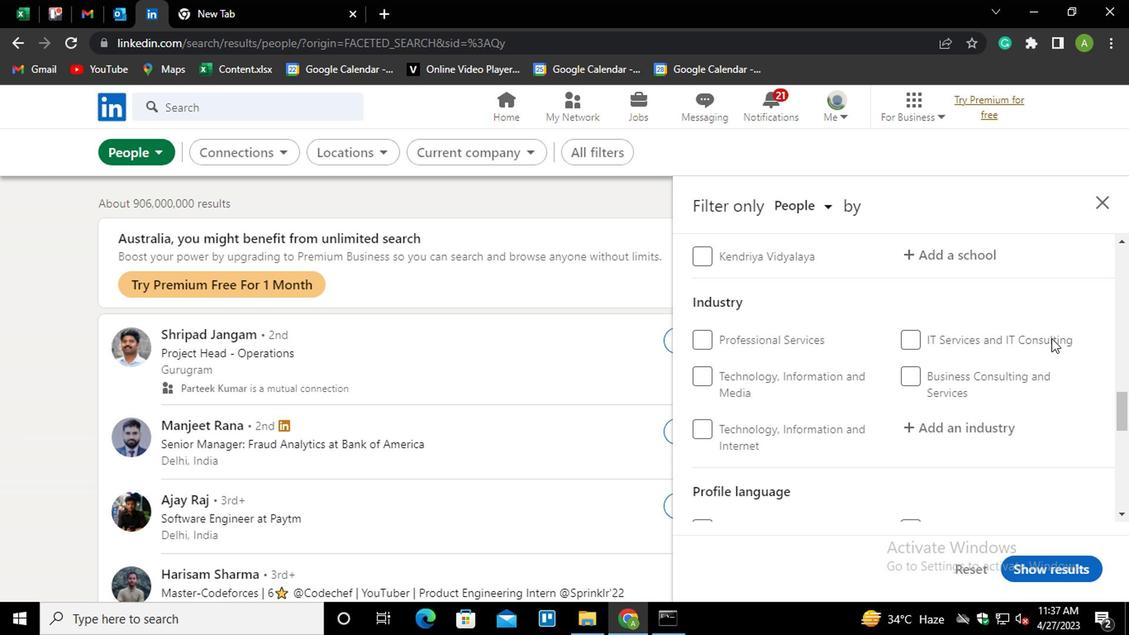 
Action: Mouse scrolled (1049, 334) with delta (0, -1)
Screenshot: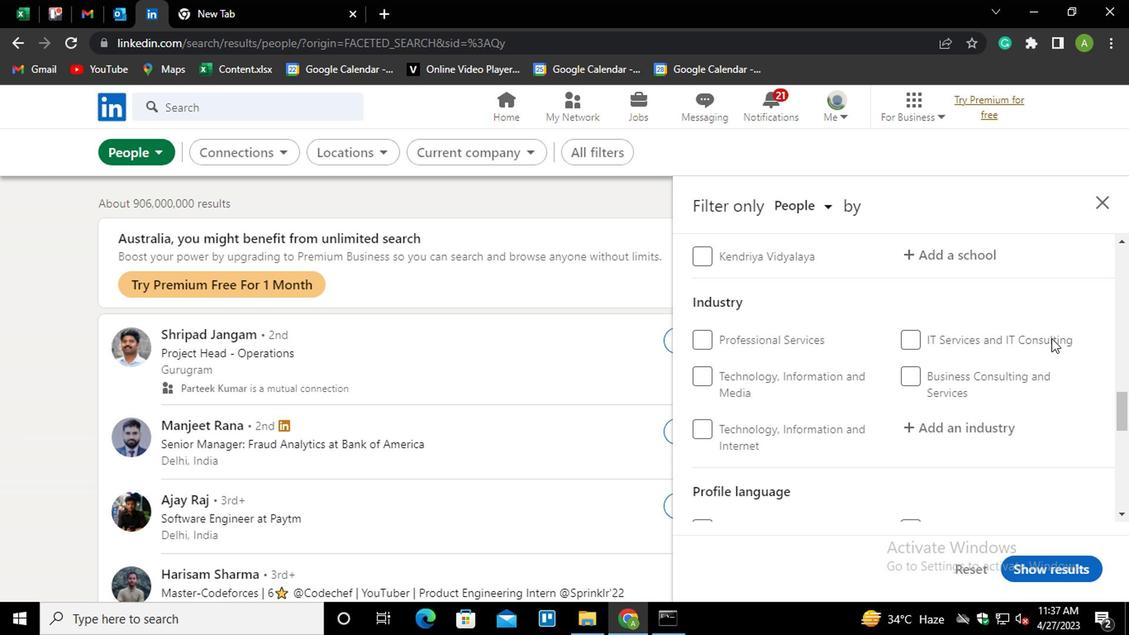 
Action: Mouse moved to (701, 395)
Screenshot: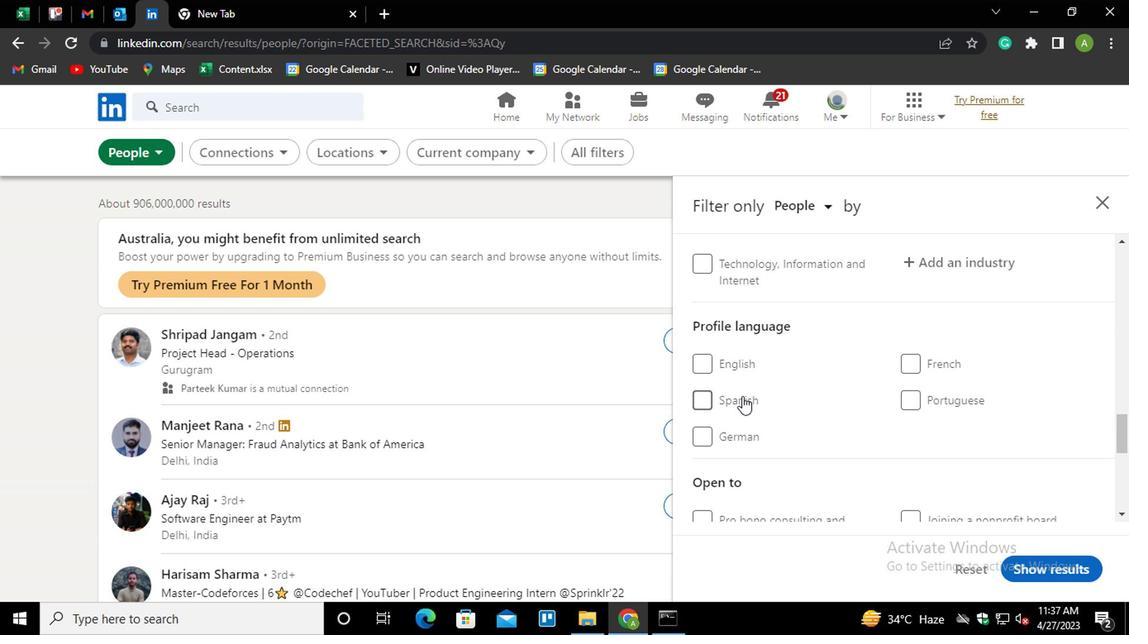 
Action: Mouse pressed left at (701, 395)
Screenshot: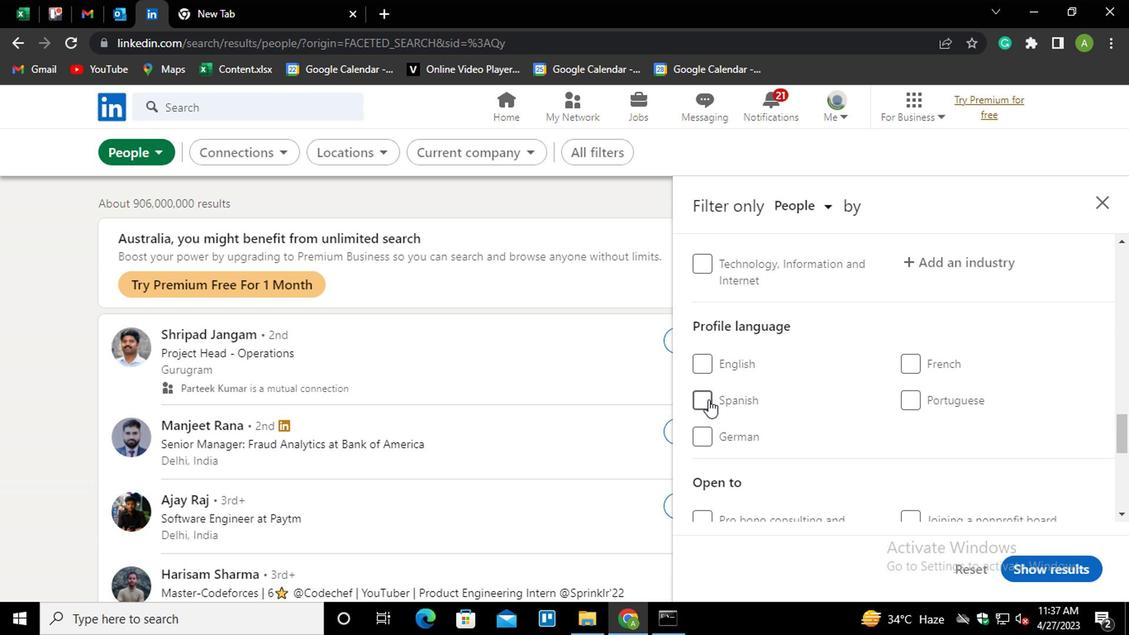 
Action: Mouse moved to (854, 408)
Screenshot: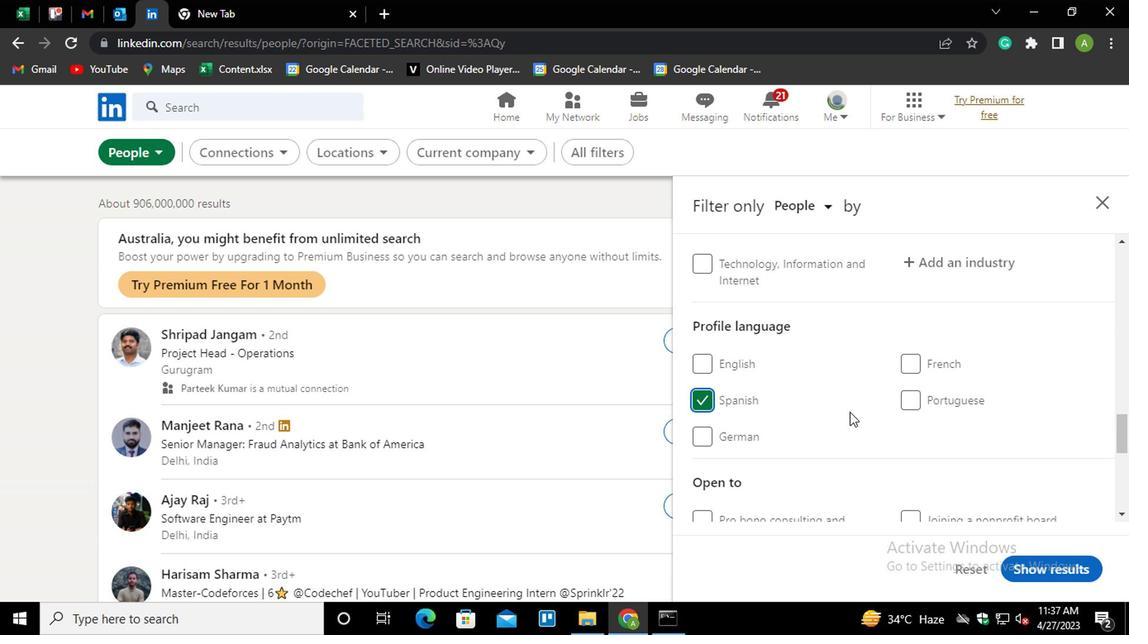 
Action: Mouse scrolled (854, 408) with delta (0, 0)
Screenshot: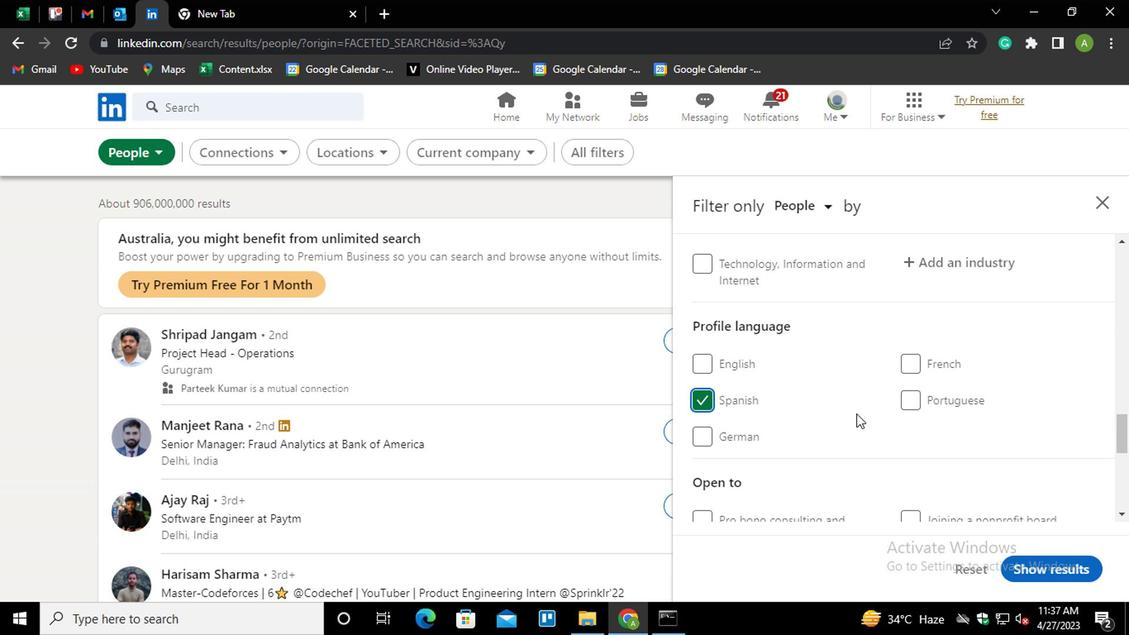 
Action: Mouse scrolled (854, 408) with delta (0, 0)
Screenshot: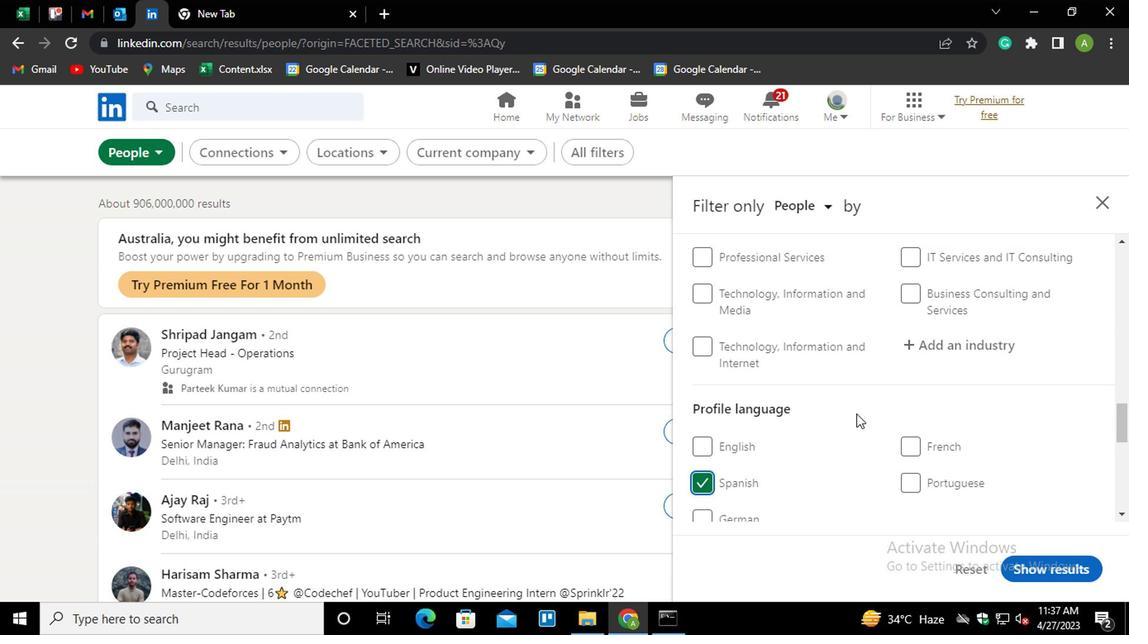 
Action: Mouse scrolled (854, 408) with delta (0, 0)
Screenshot: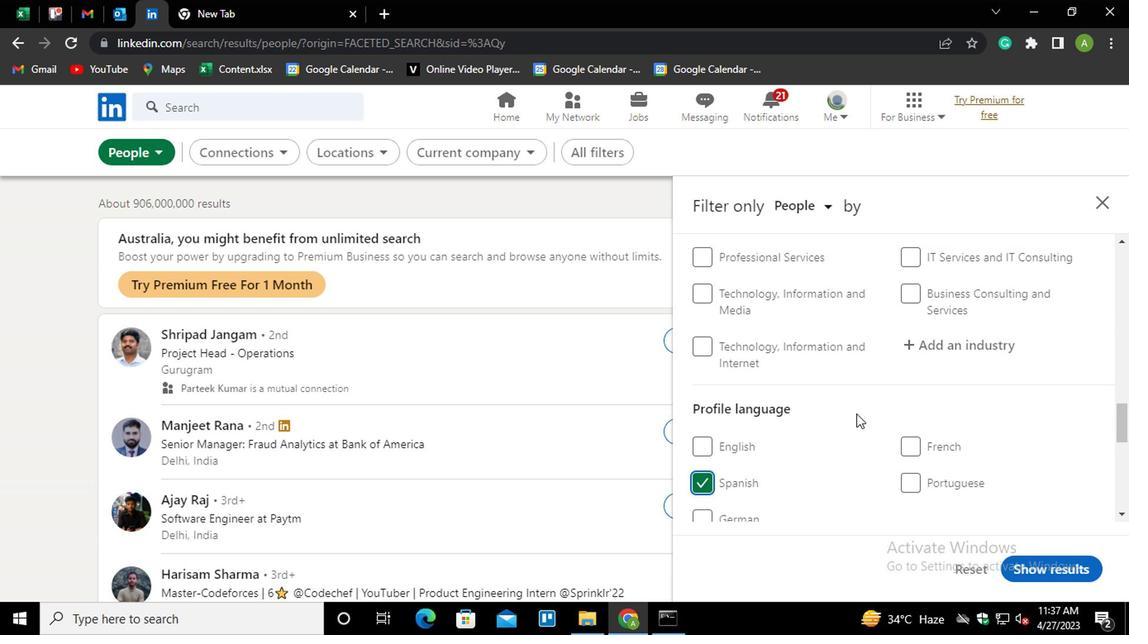 
Action: Mouse scrolled (854, 408) with delta (0, 0)
Screenshot: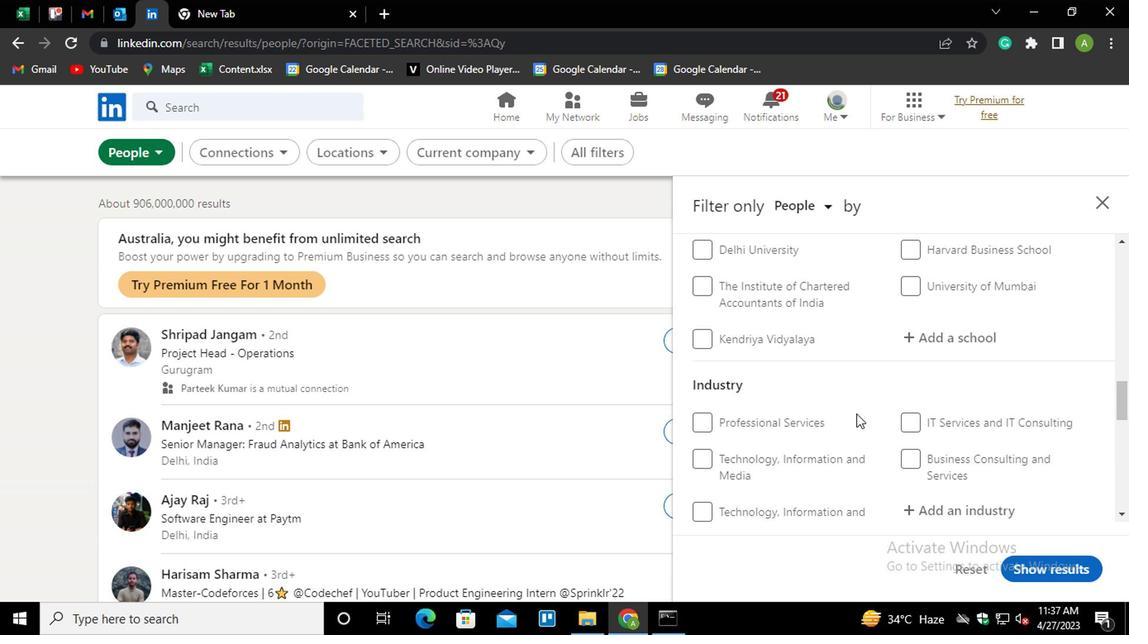 
Action: Mouse scrolled (854, 408) with delta (0, 0)
Screenshot: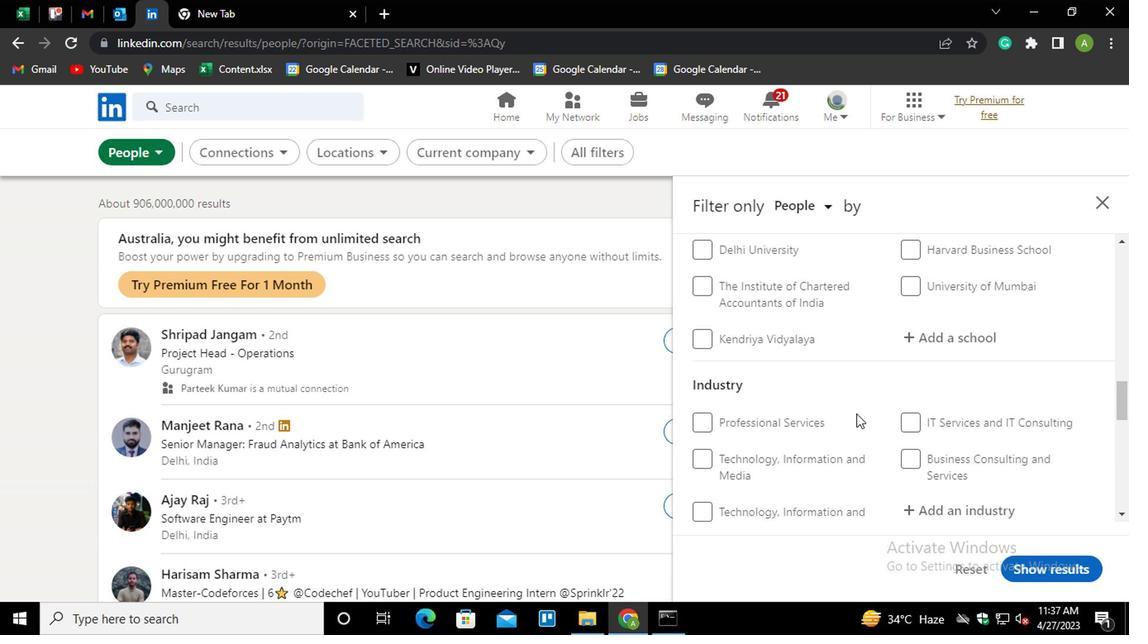 
Action: Mouse moved to (897, 439)
Screenshot: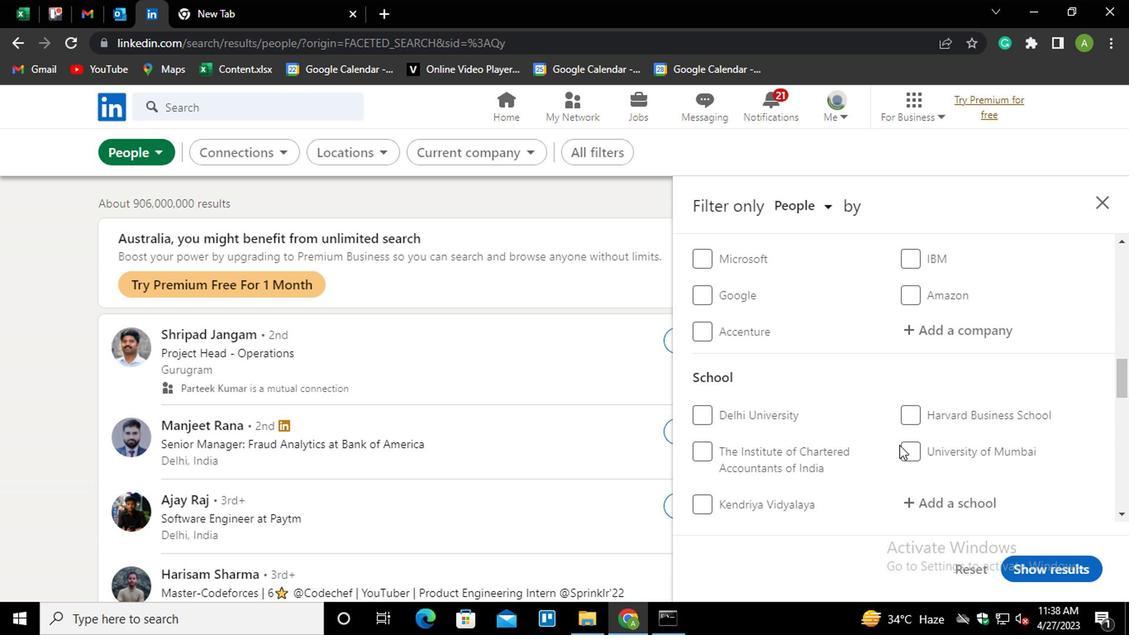 
Action: Mouse scrolled (897, 440) with delta (0, 0)
Screenshot: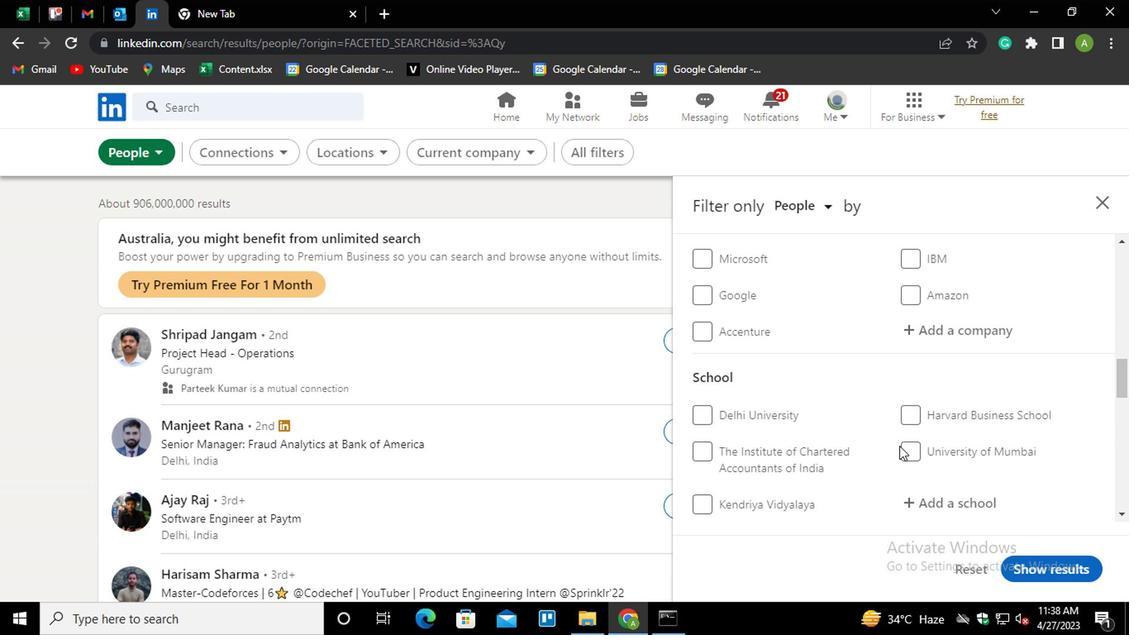 
Action: Mouse scrolled (897, 440) with delta (0, 0)
Screenshot: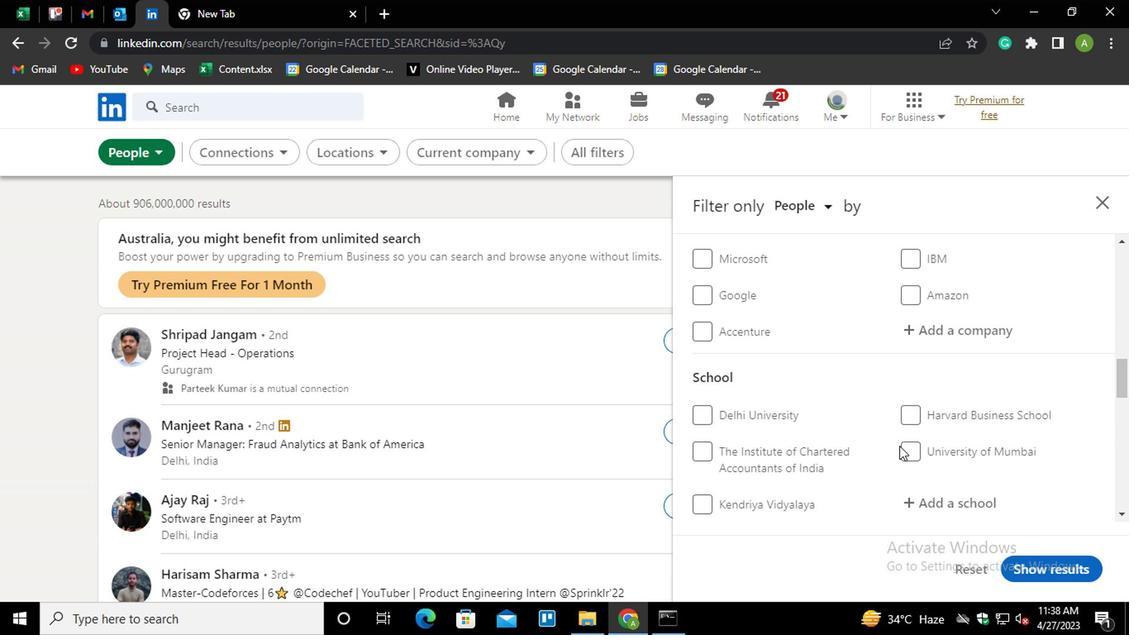 
Action: Mouse moved to (939, 473)
Screenshot: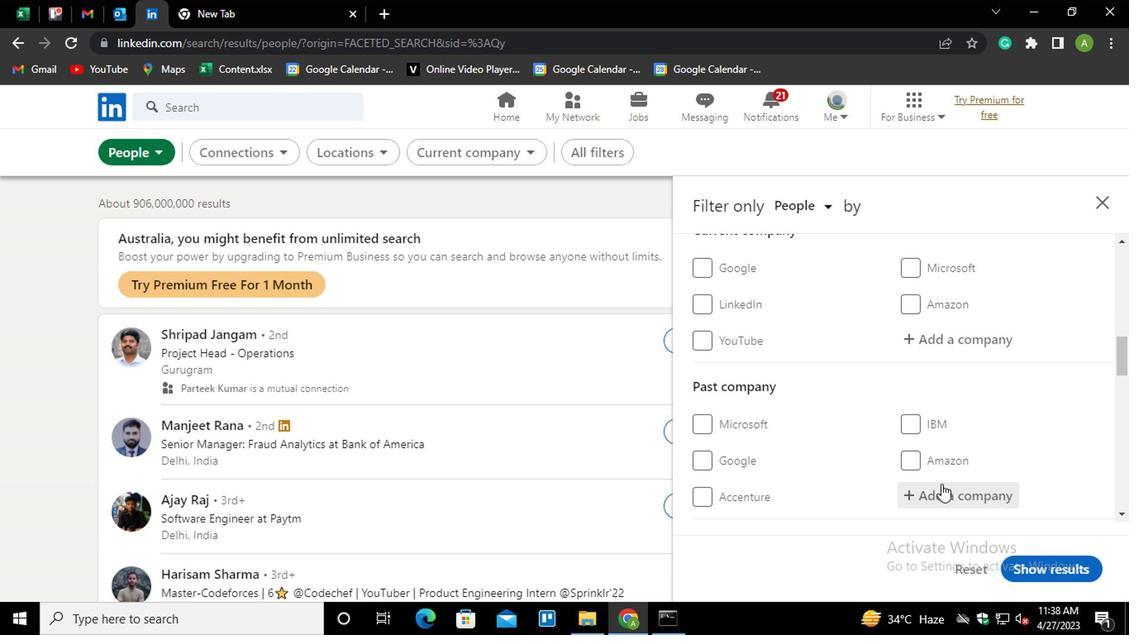 
Action: Mouse scrolled (939, 474) with delta (0, 1)
Screenshot: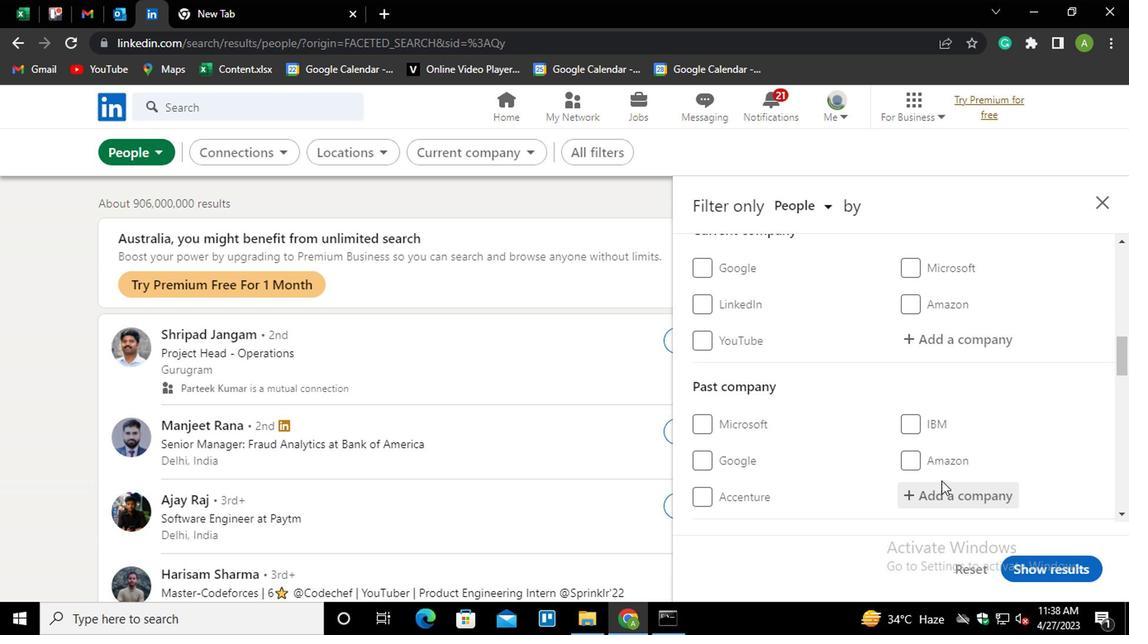 
Action: Mouse moved to (940, 412)
Screenshot: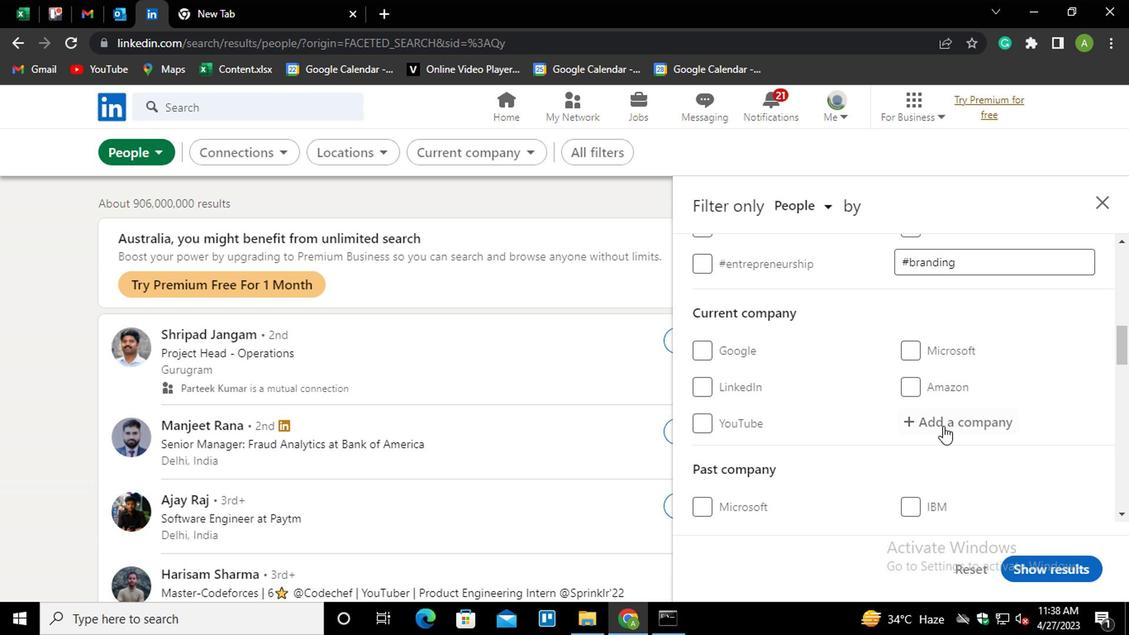 
Action: Mouse pressed left at (940, 412)
Screenshot: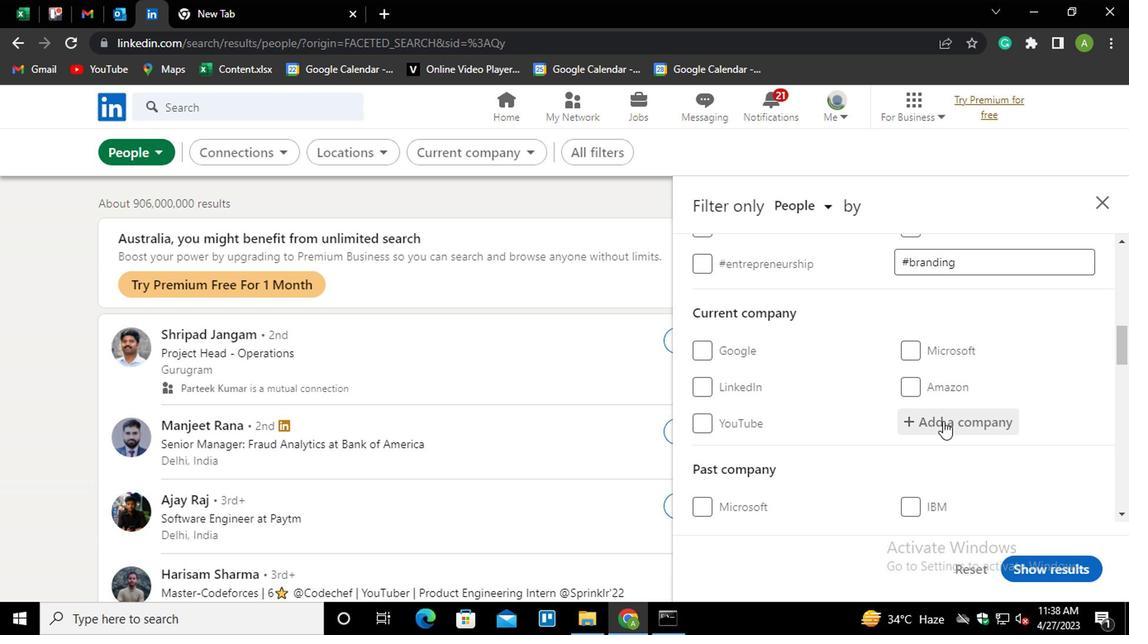 
Action: Key pressed <Key.shift>GOODWE<Key.down><Key.enter>
Screenshot: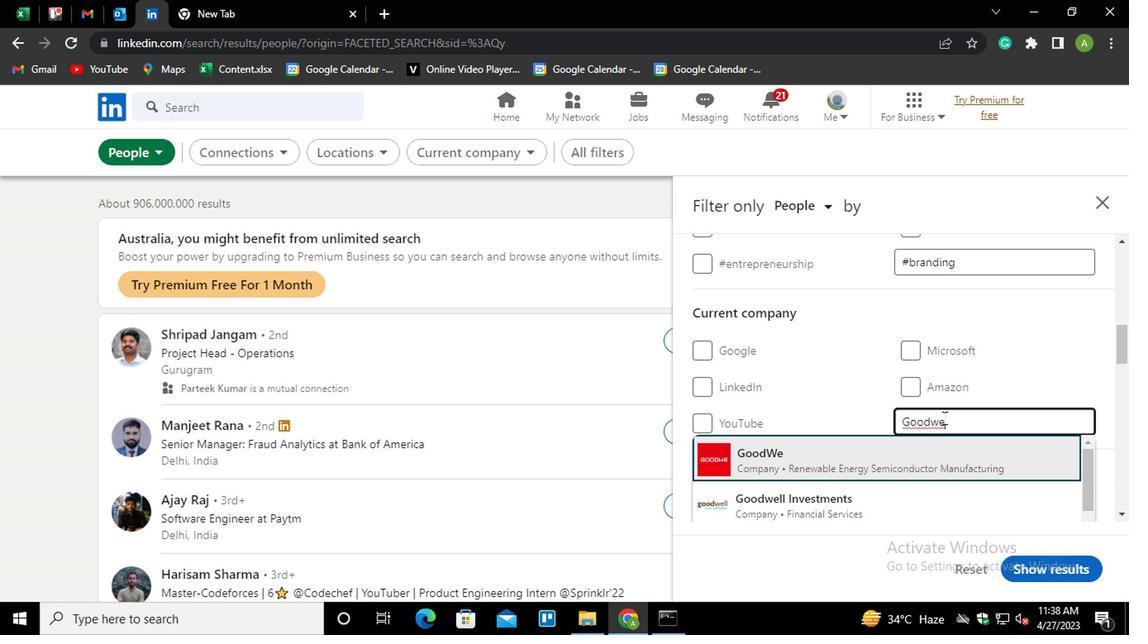 
Action: Mouse moved to (951, 403)
Screenshot: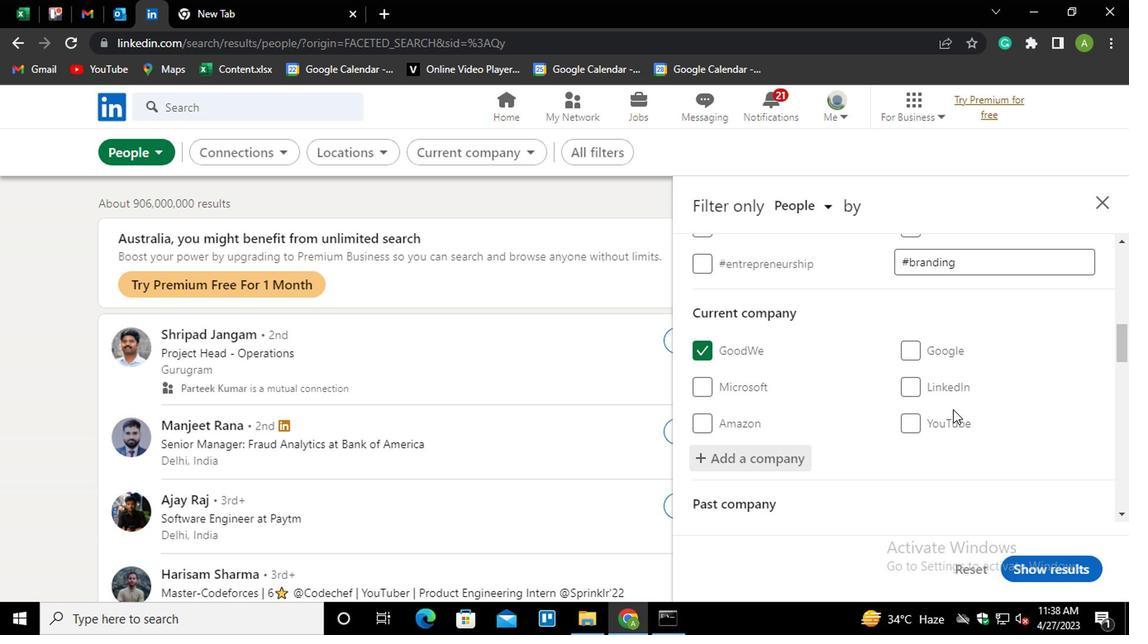 
Action: Mouse scrolled (951, 402) with delta (0, -1)
Screenshot: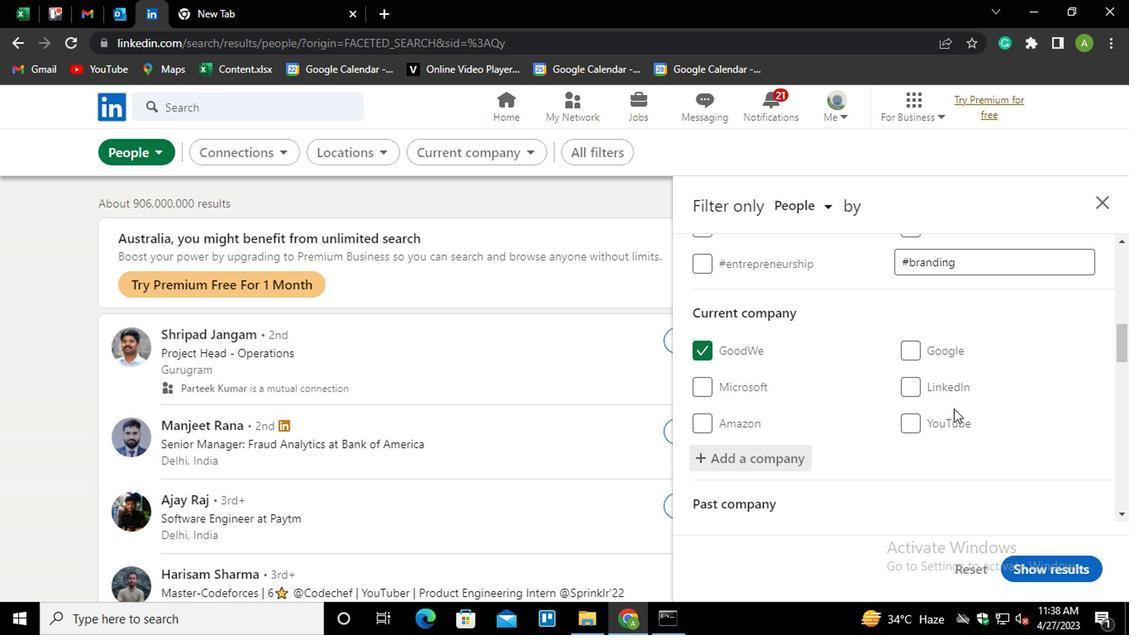 
Action: Mouse scrolled (951, 402) with delta (0, -1)
Screenshot: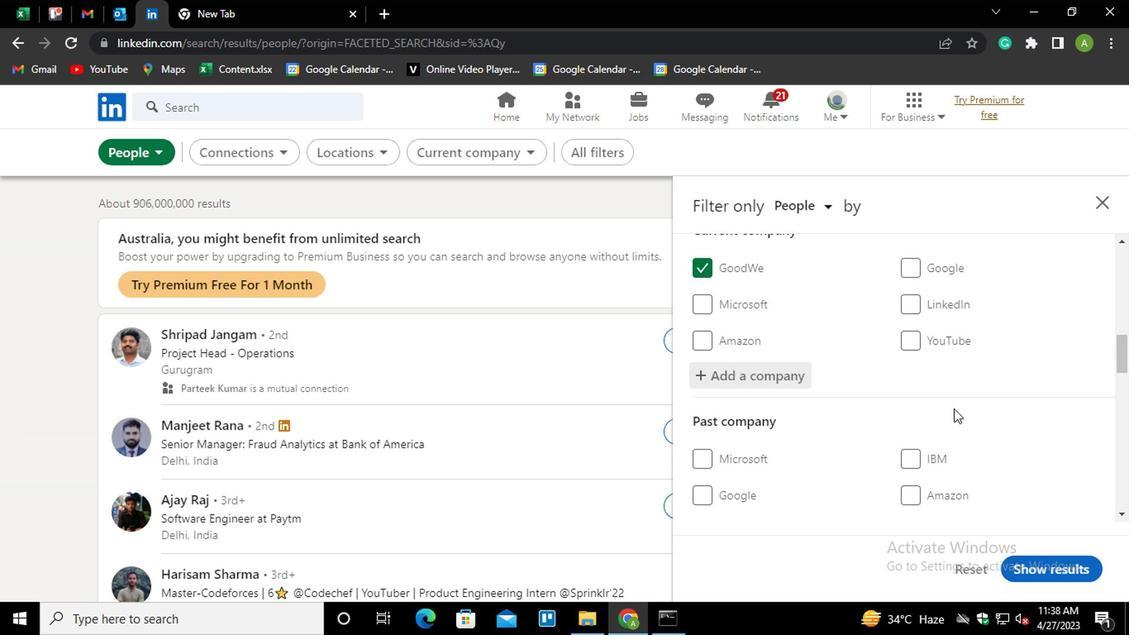 
Action: Mouse scrolled (951, 402) with delta (0, -1)
Screenshot: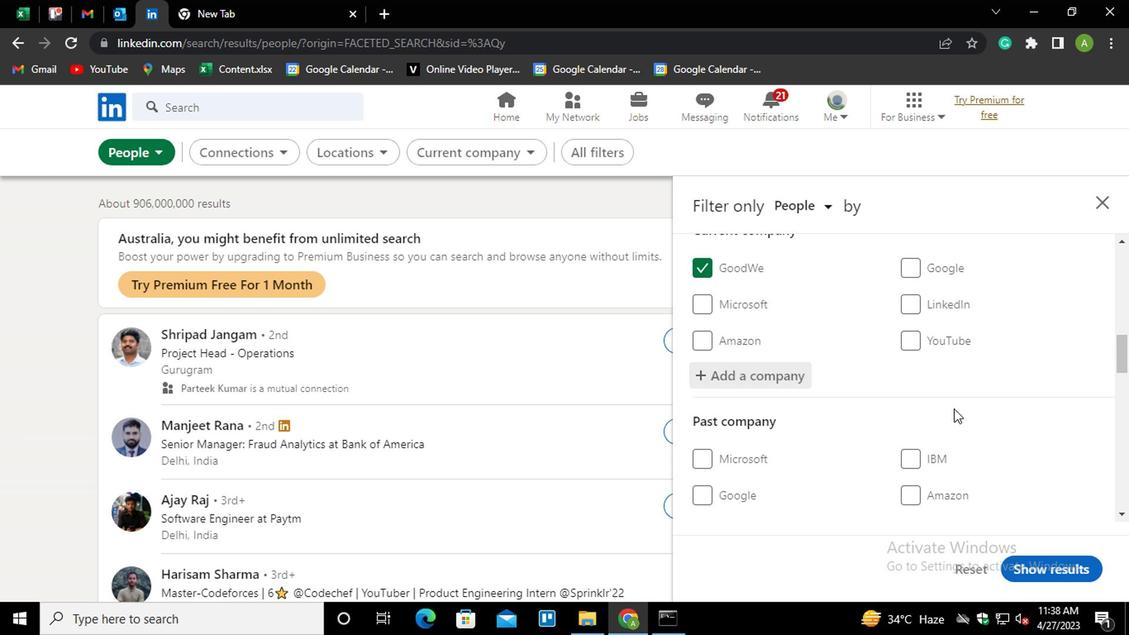 
Action: Mouse scrolled (951, 402) with delta (0, -1)
Screenshot: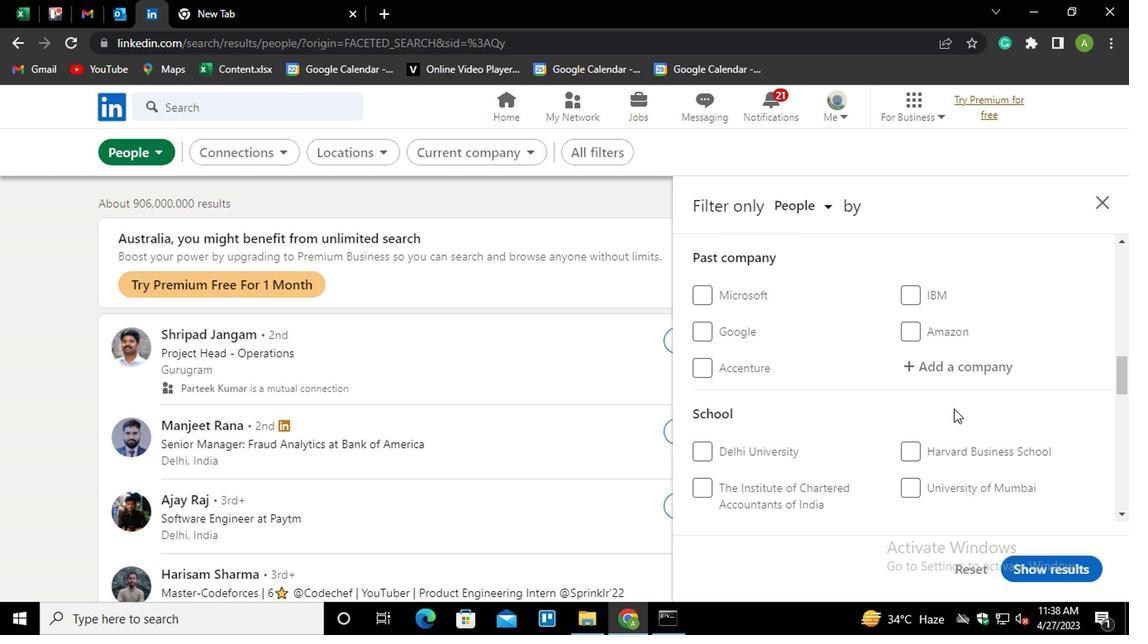 
Action: Mouse scrolled (951, 402) with delta (0, -1)
Screenshot: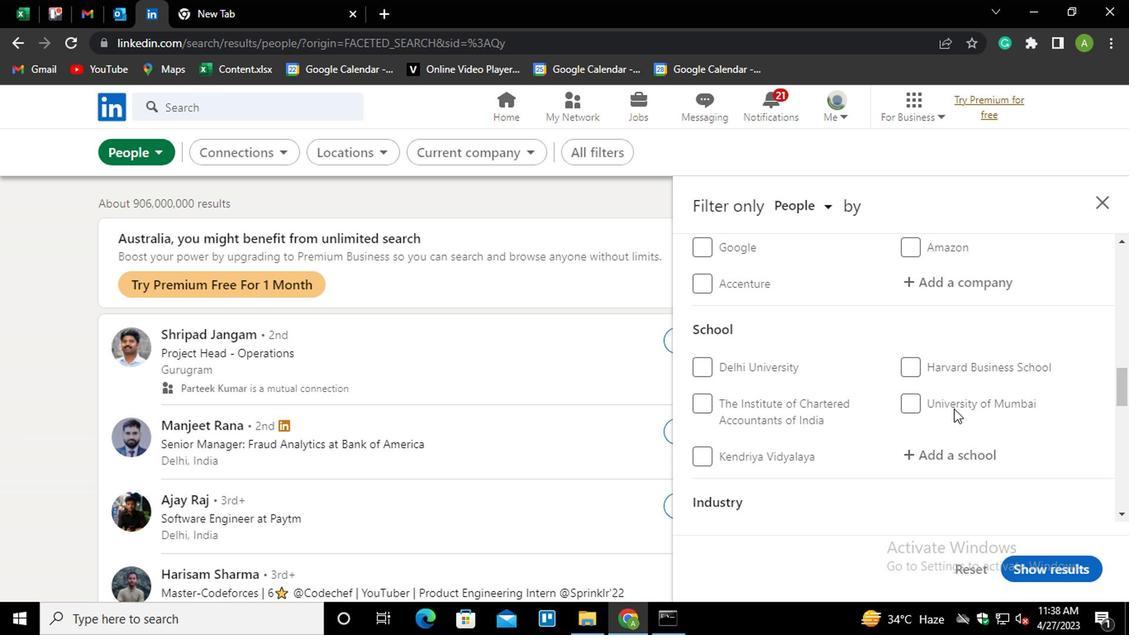 
Action: Mouse scrolled (951, 402) with delta (0, -1)
Screenshot: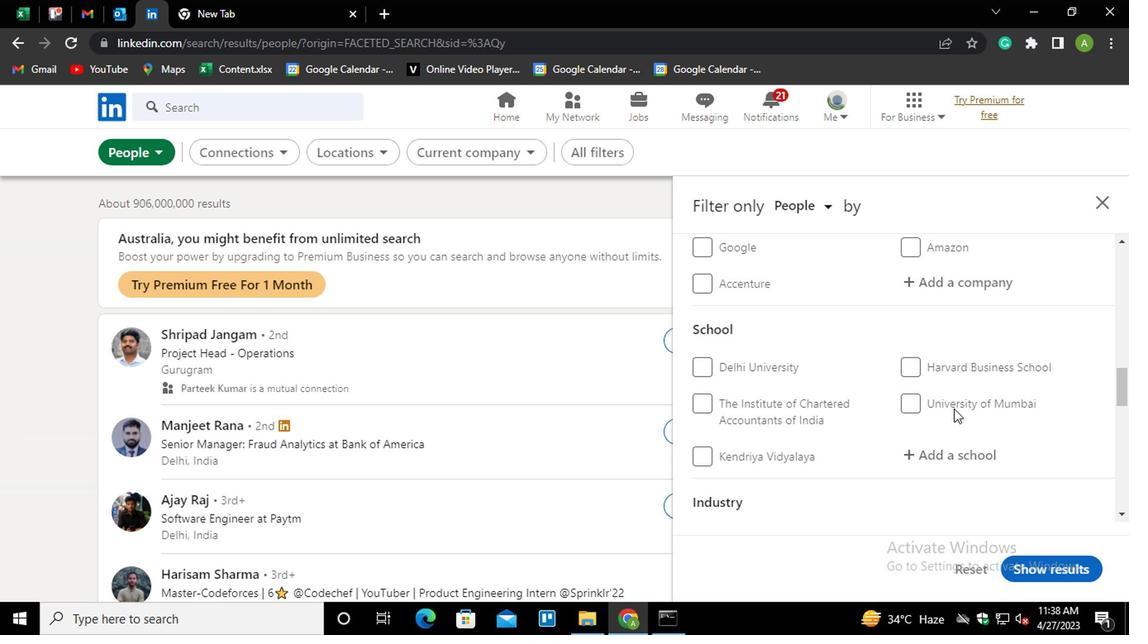 
Action: Mouse moved to (918, 285)
Screenshot: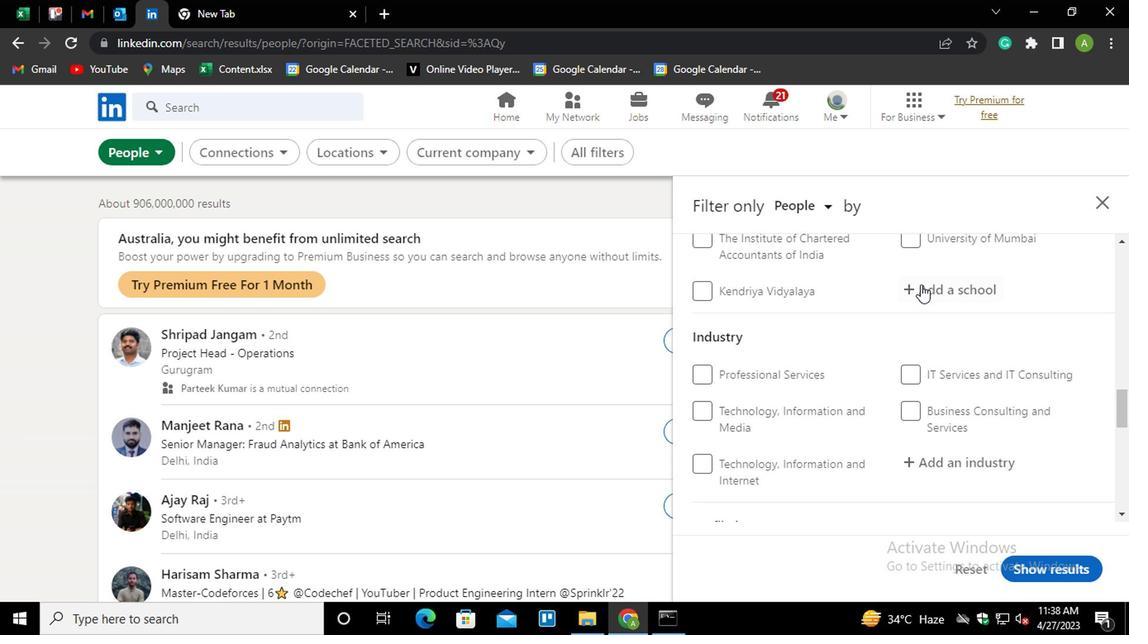
Action: Mouse pressed left at (918, 285)
Screenshot: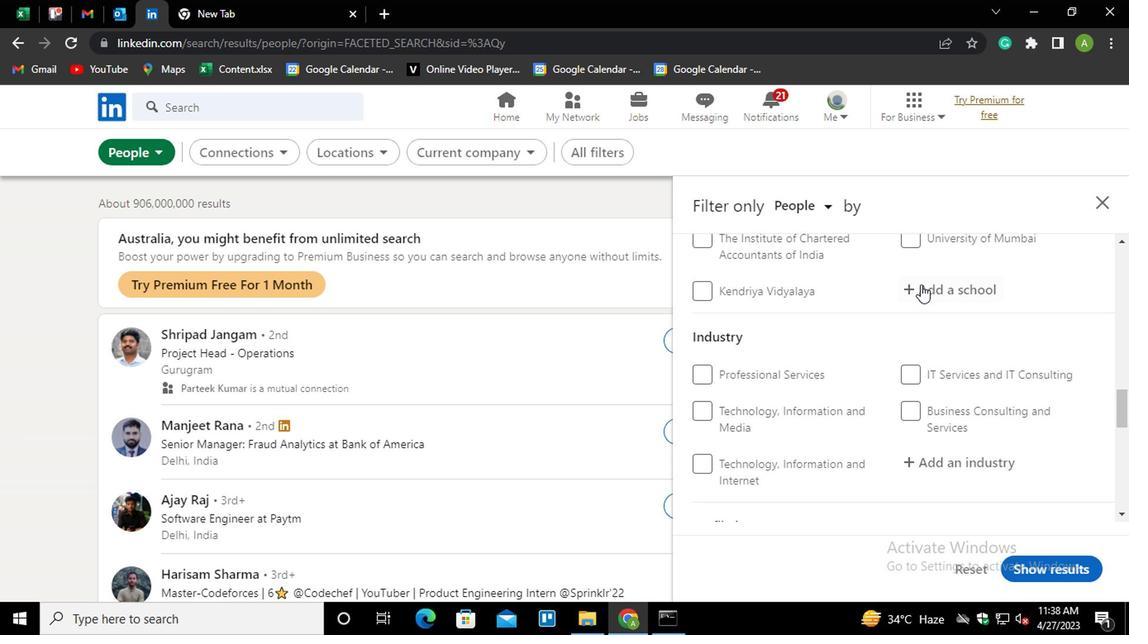 
Action: Mouse moved to (918, 287)
Screenshot: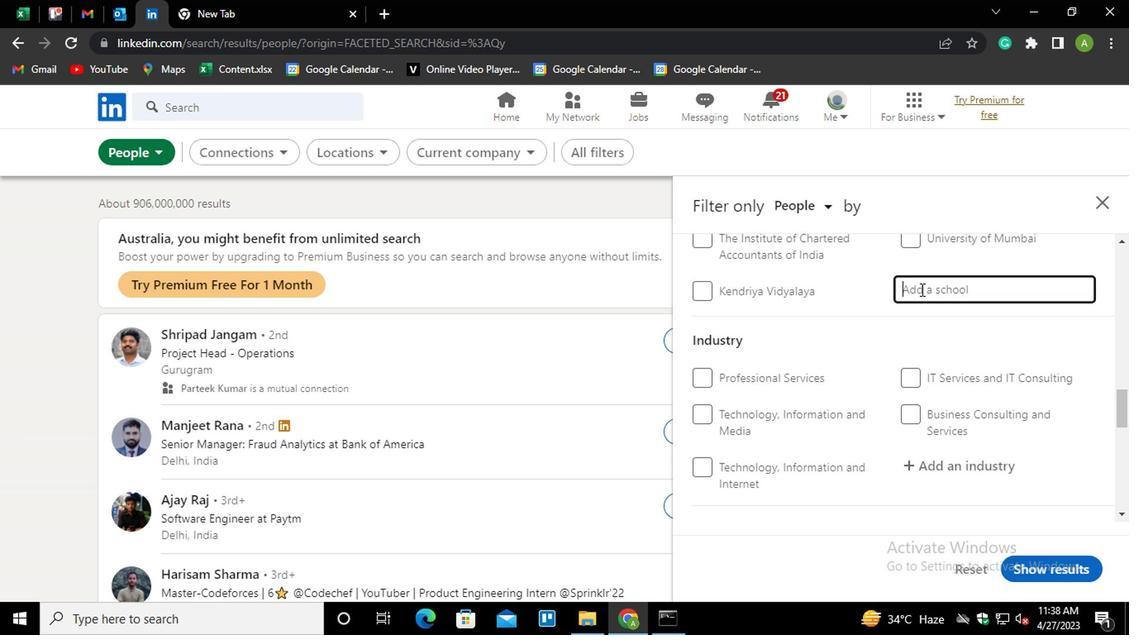 
Action: Key pressed <Key.shift>DR<Key.space><Key.shift>BABASA<Key.down><Key.down><Key.enter>
Screenshot: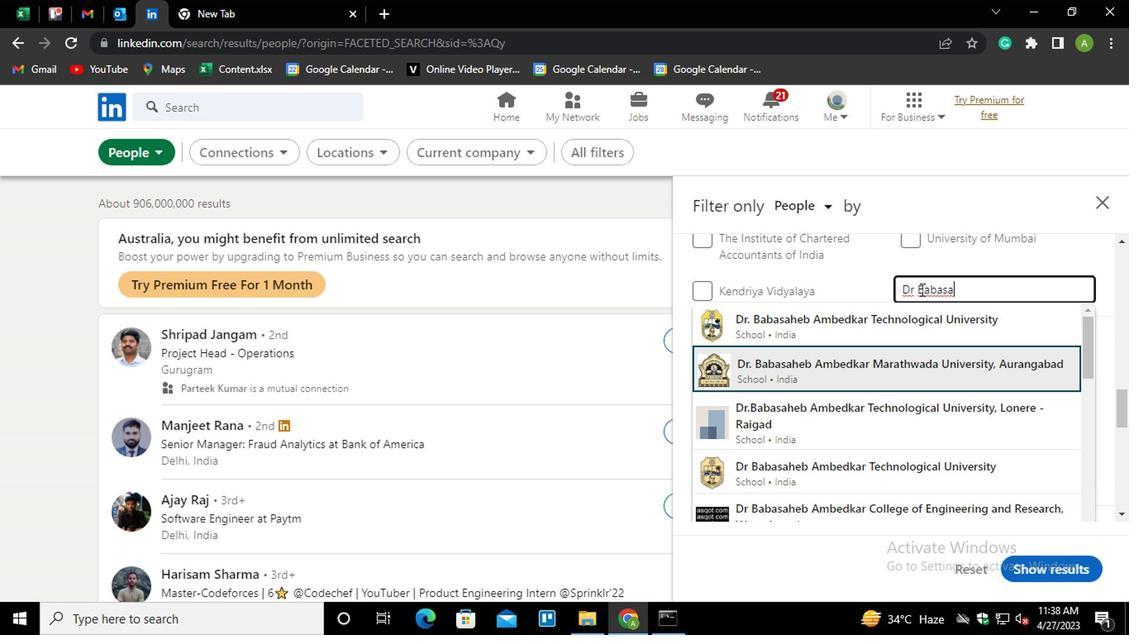 
Action: Mouse moved to (921, 300)
Screenshot: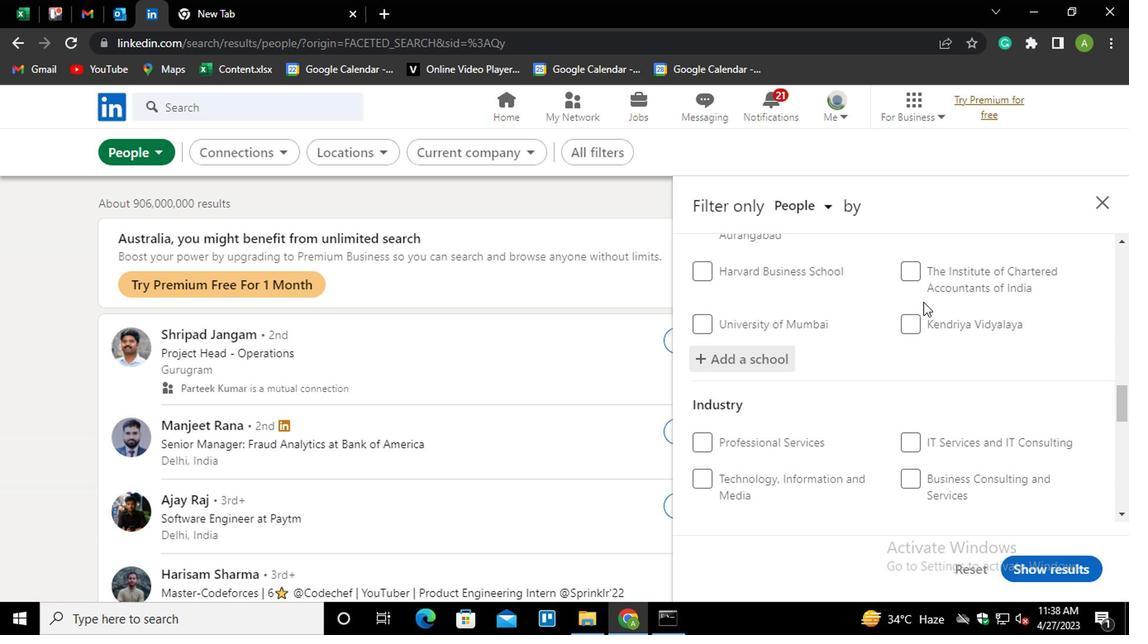 
Action: Mouse scrolled (921, 299) with delta (0, 0)
Screenshot: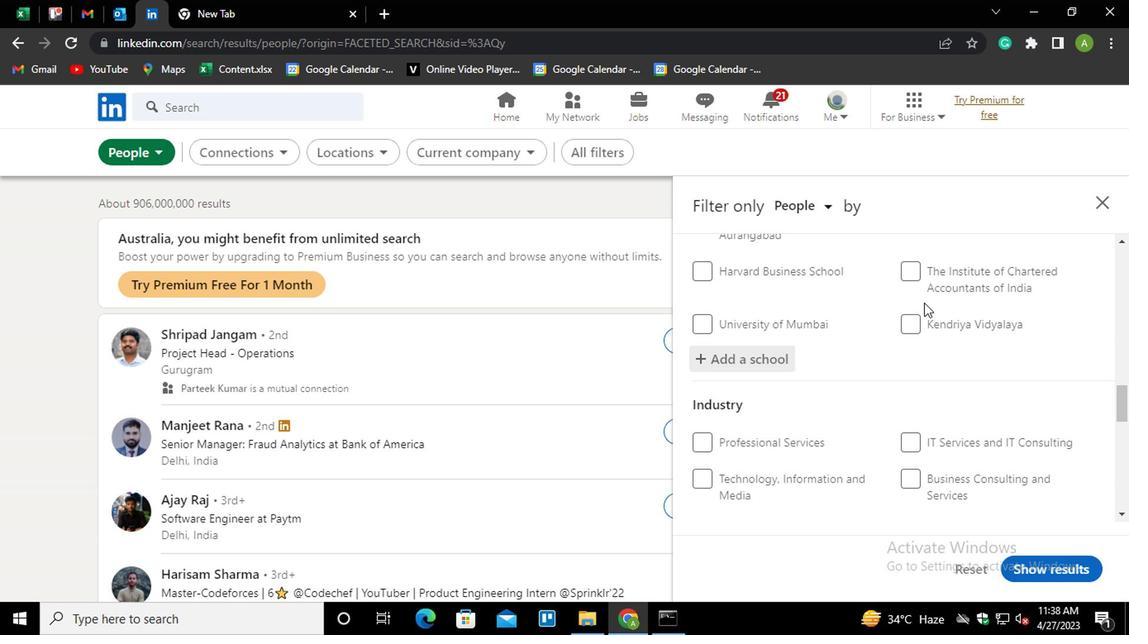 
Action: Mouse scrolled (921, 299) with delta (0, 0)
Screenshot: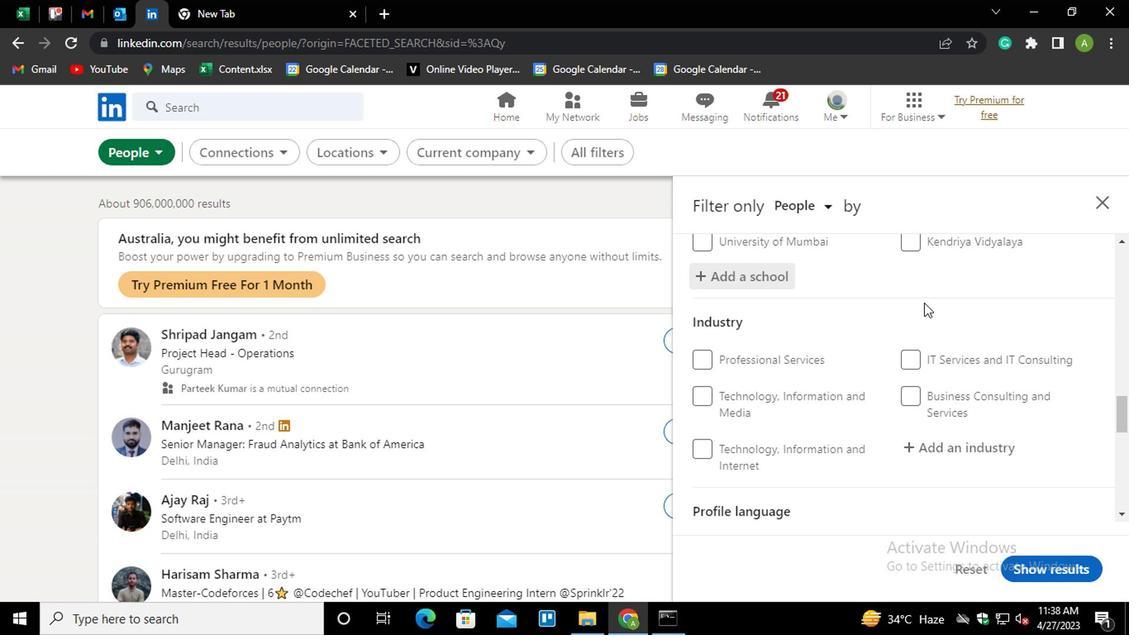 
Action: Mouse moved to (934, 364)
Screenshot: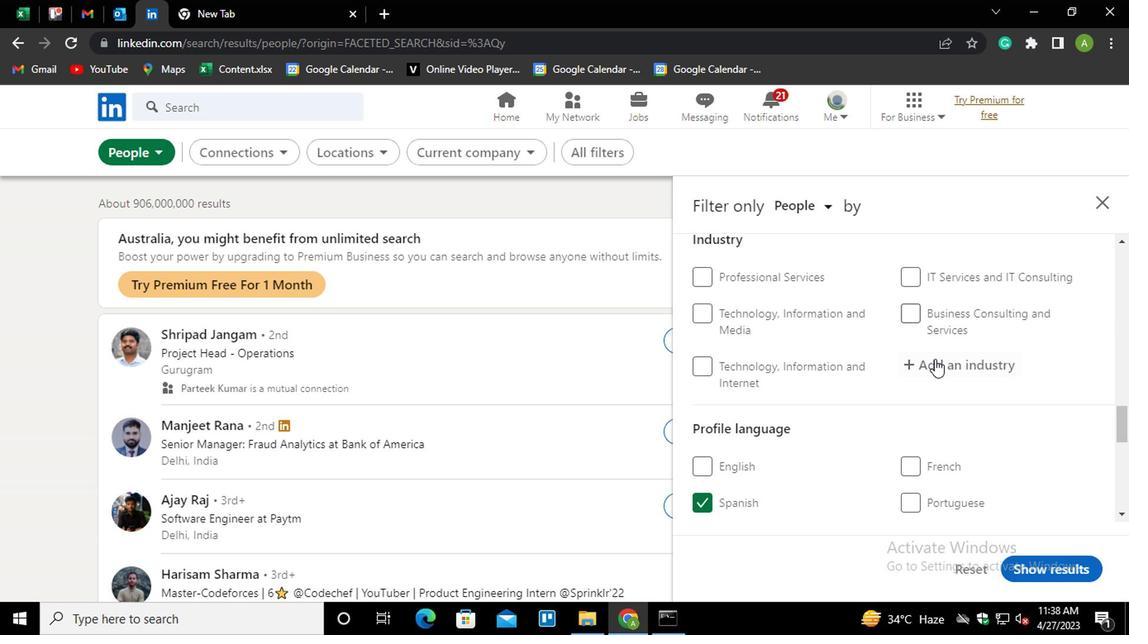 
Action: Mouse pressed left at (934, 364)
Screenshot: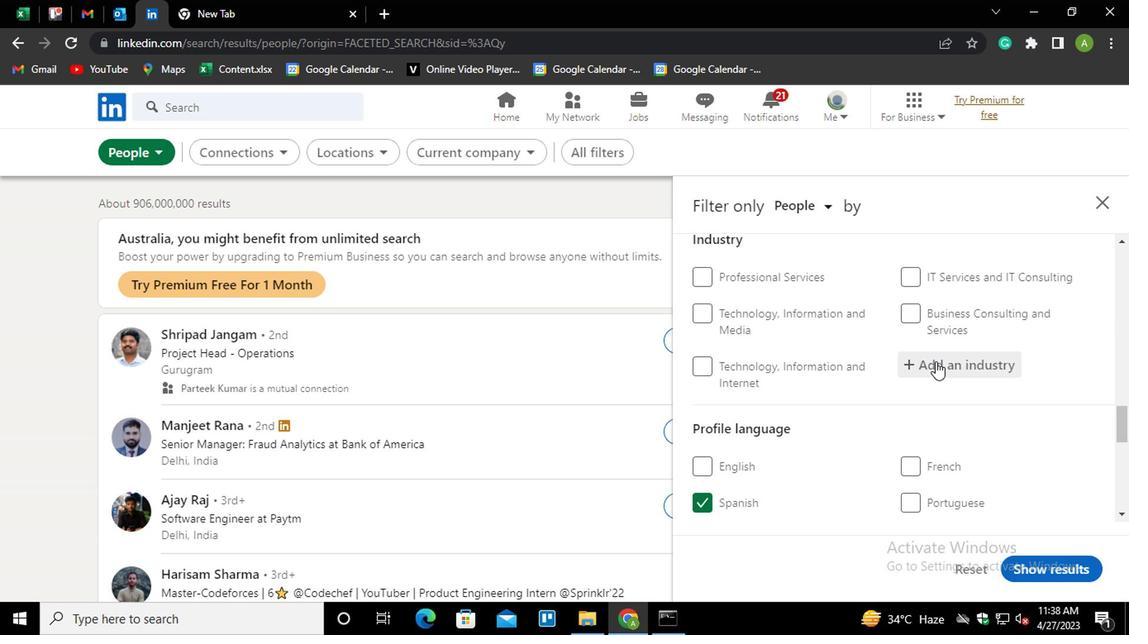 
Action: Mouse moved to (932, 365)
Screenshot: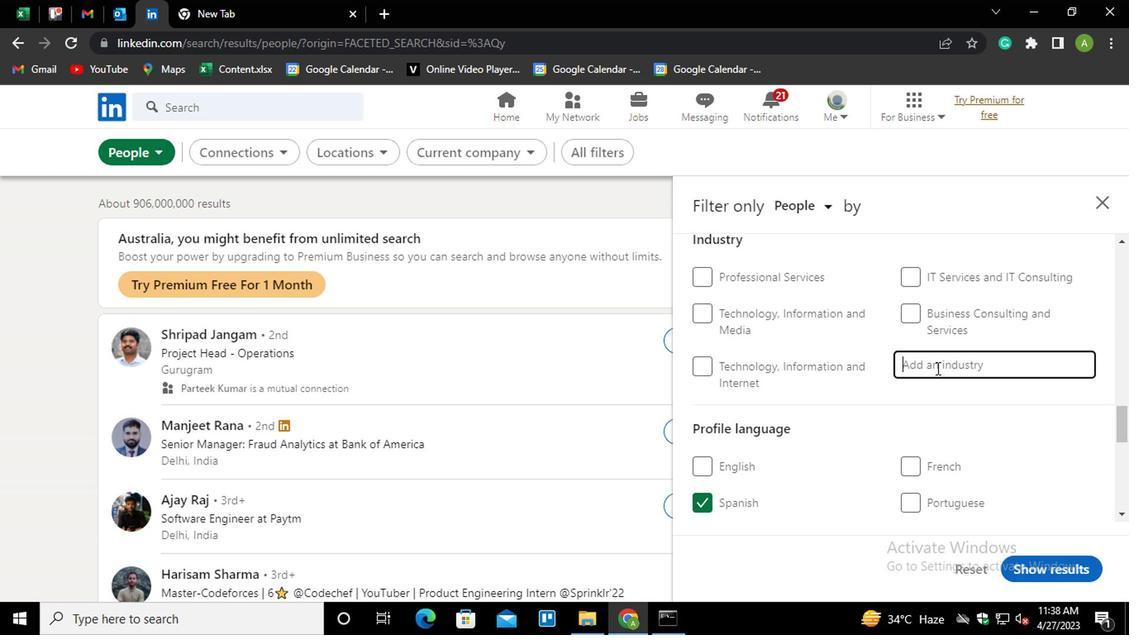 
Action: Key pressed <Key.shift>BOOK<Key.space><Key.down><Key.down><Key.enter>
Screenshot: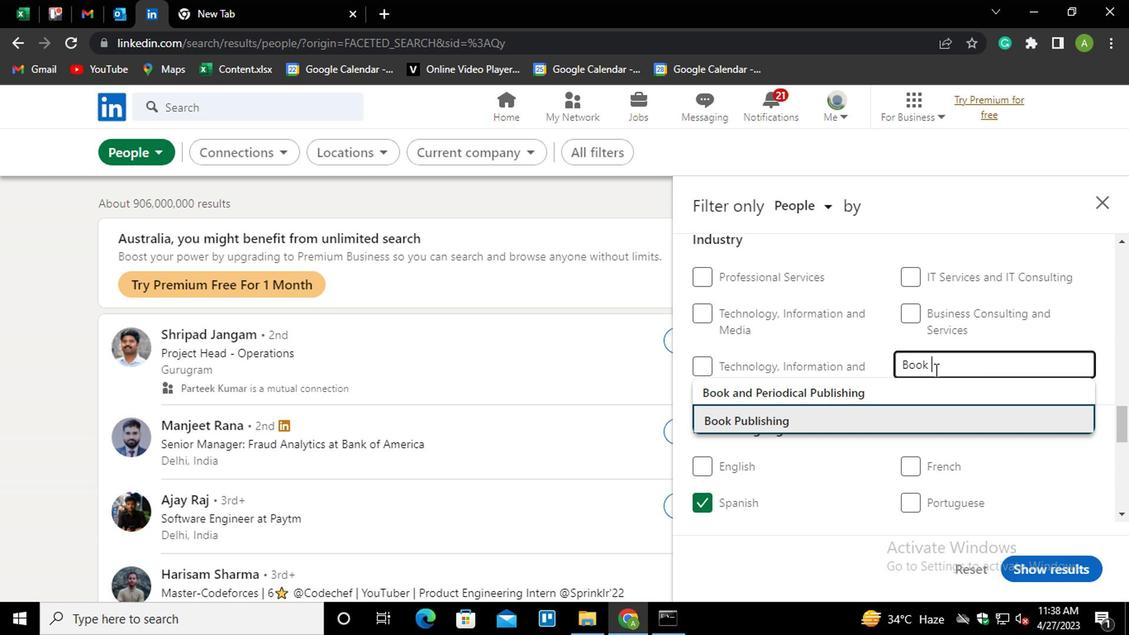 
Action: Mouse moved to (924, 399)
Screenshot: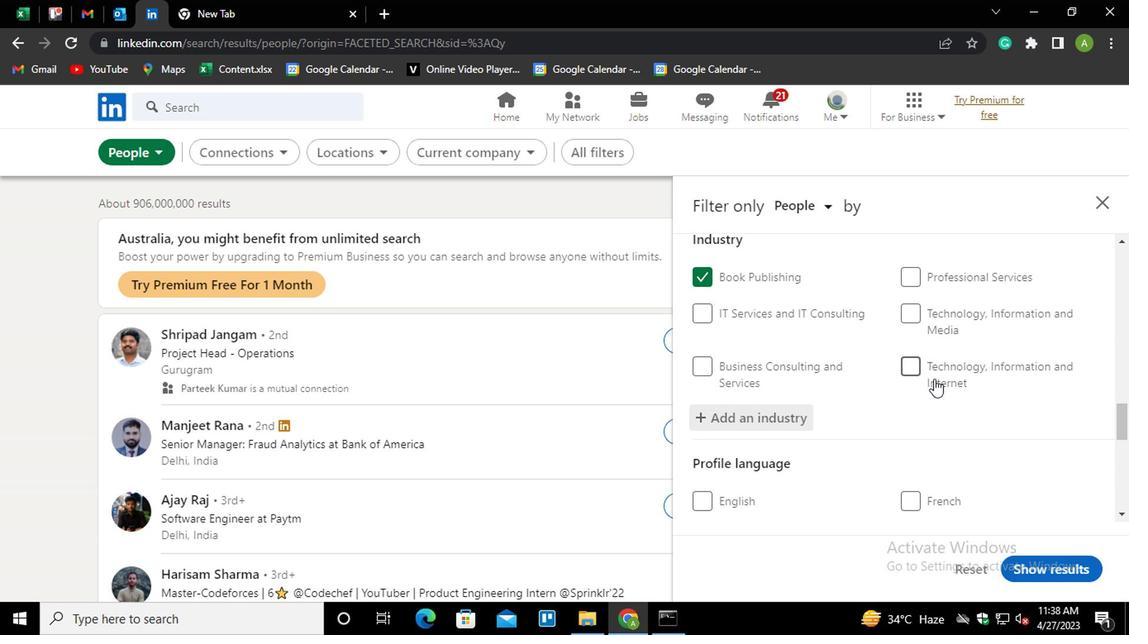 
Action: Mouse scrolled (924, 398) with delta (0, -1)
Screenshot: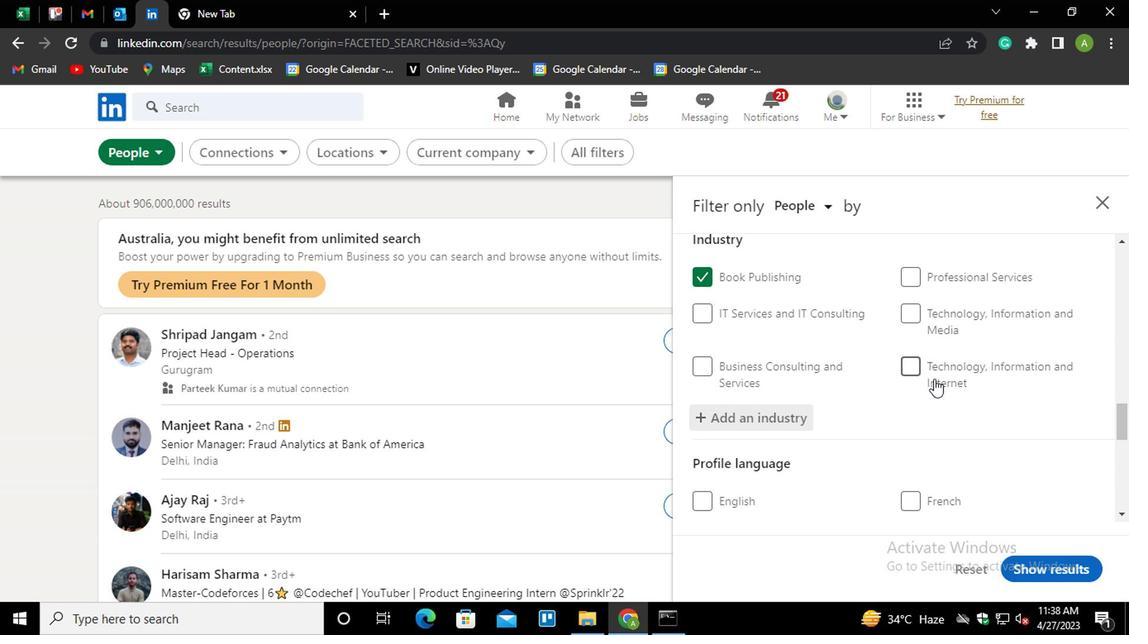 
Action: Mouse scrolled (924, 398) with delta (0, -1)
Screenshot: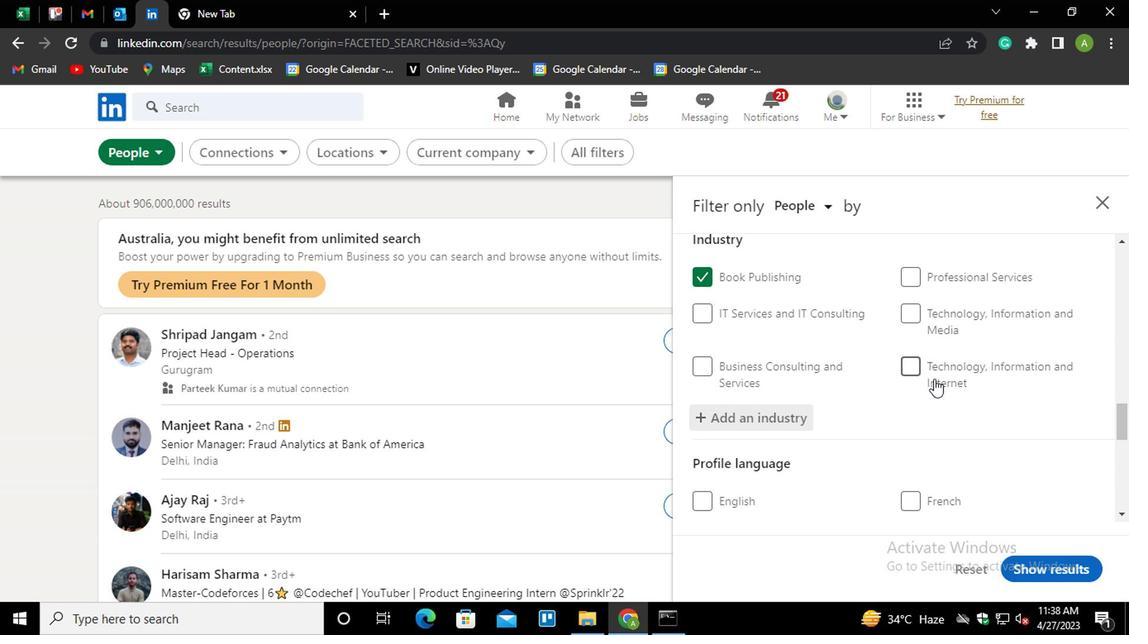 
Action: Mouse scrolled (924, 398) with delta (0, -1)
Screenshot: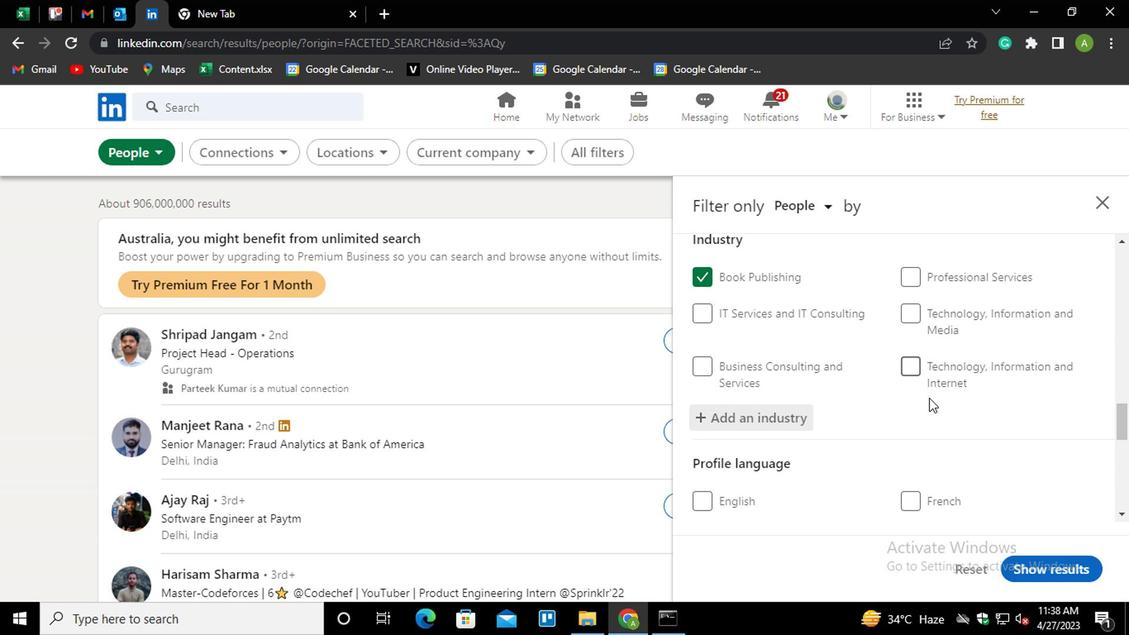 
Action: Mouse moved to (880, 395)
Screenshot: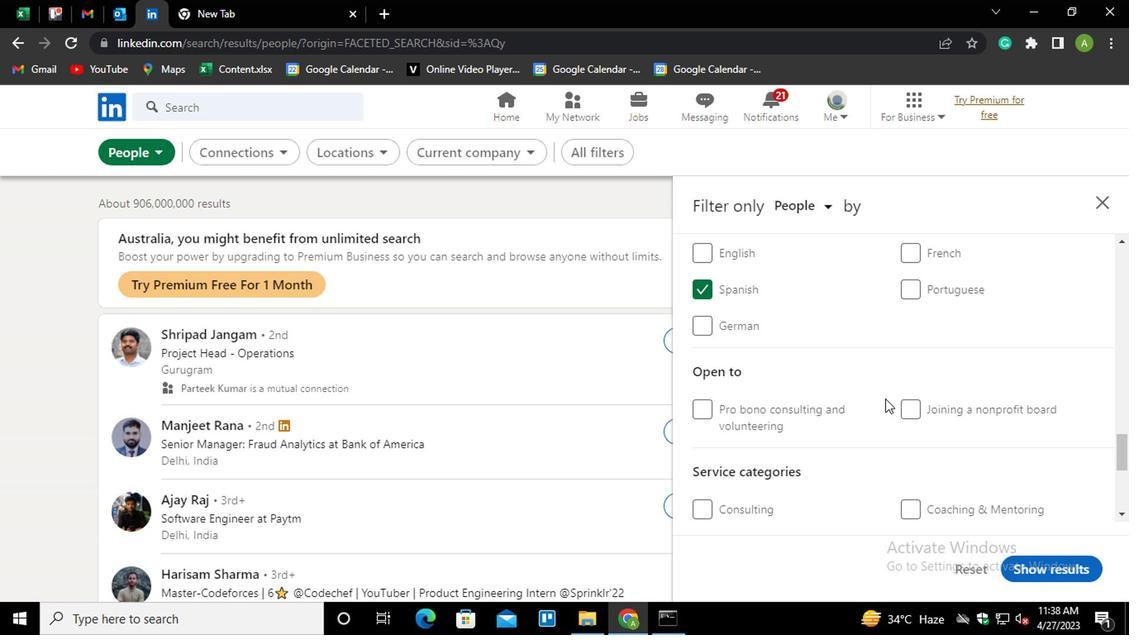 
Action: Mouse scrolled (880, 394) with delta (0, -1)
Screenshot: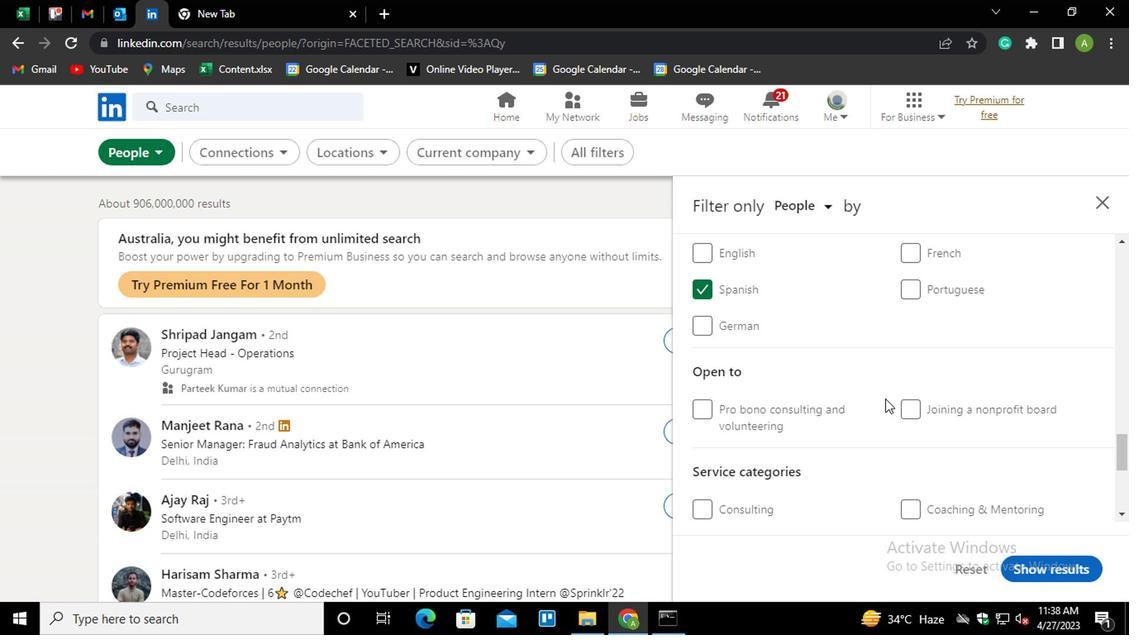 
Action: Mouse moved to (880, 395)
Screenshot: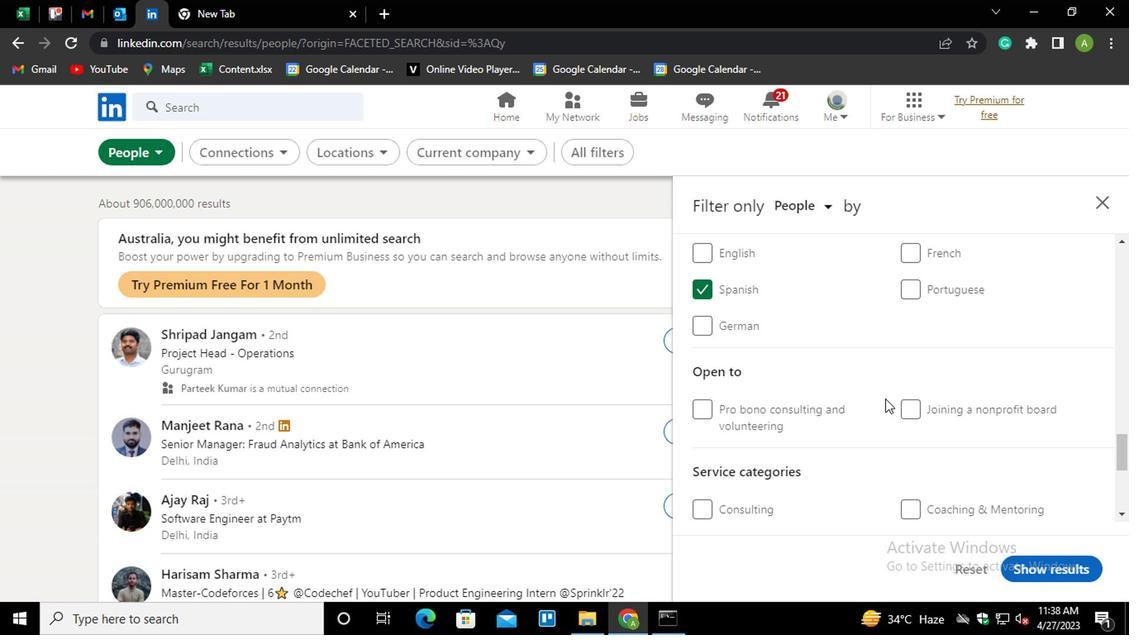 
Action: Mouse scrolled (880, 395) with delta (0, 0)
Screenshot: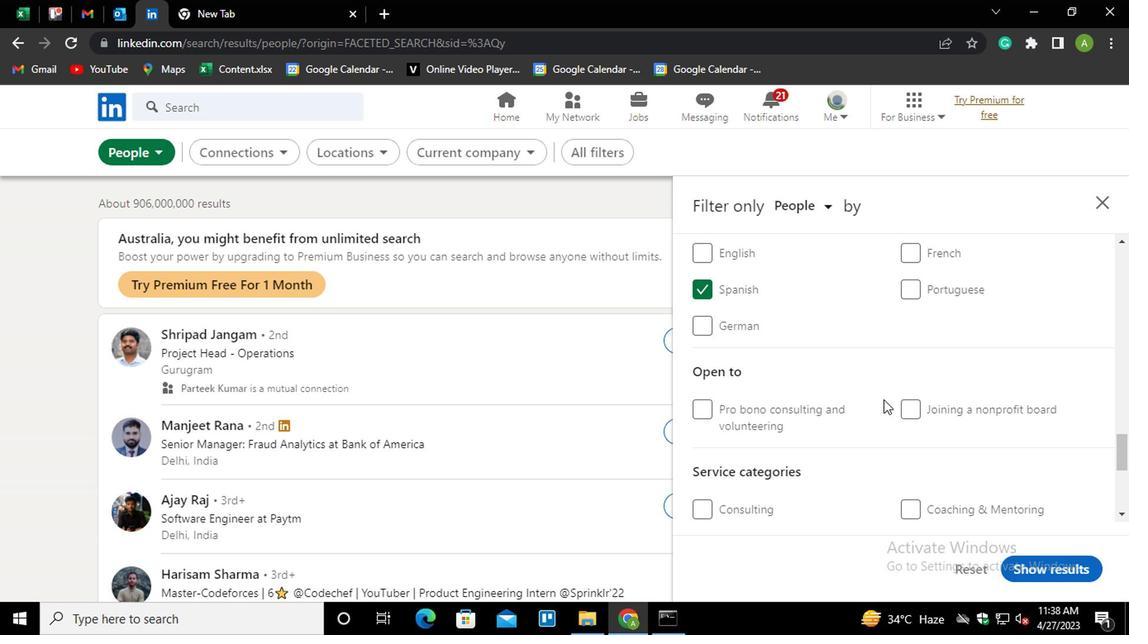 
Action: Mouse moved to (950, 411)
Screenshot: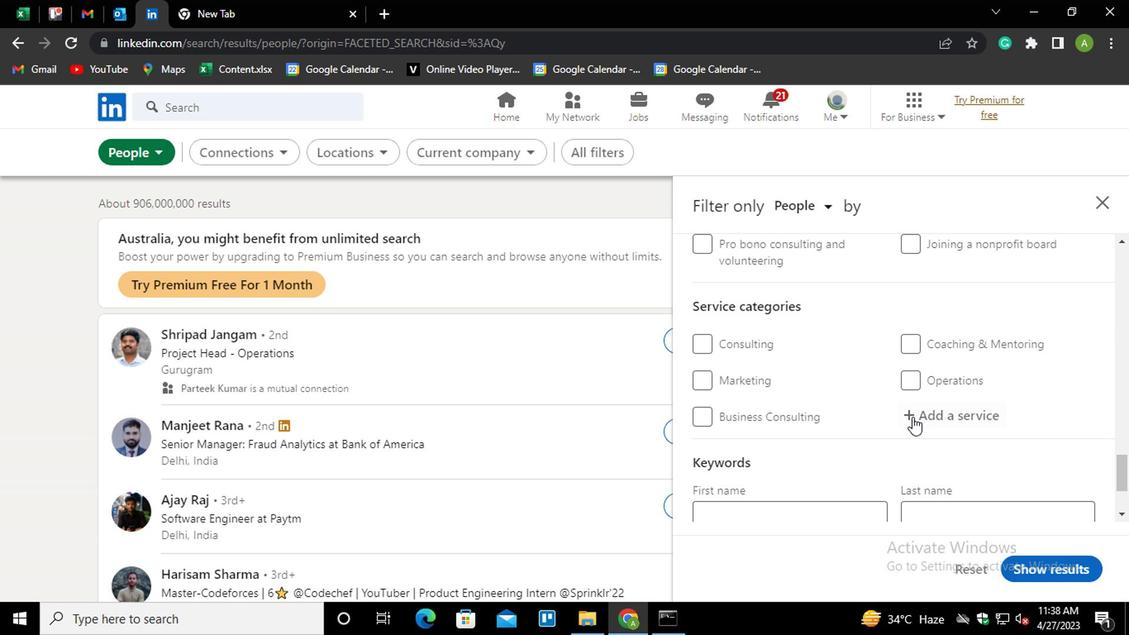 
Action: Mouse pressed left at (950, 411)
Screenshot: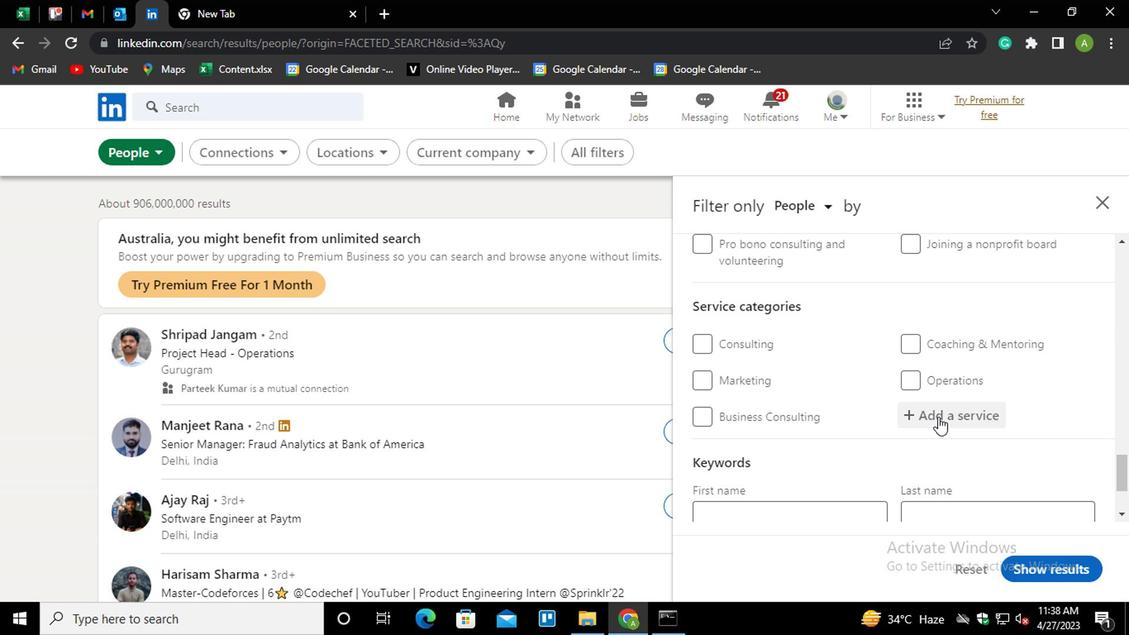 
Action: Mouse moved to (950, 411)
Screenshot: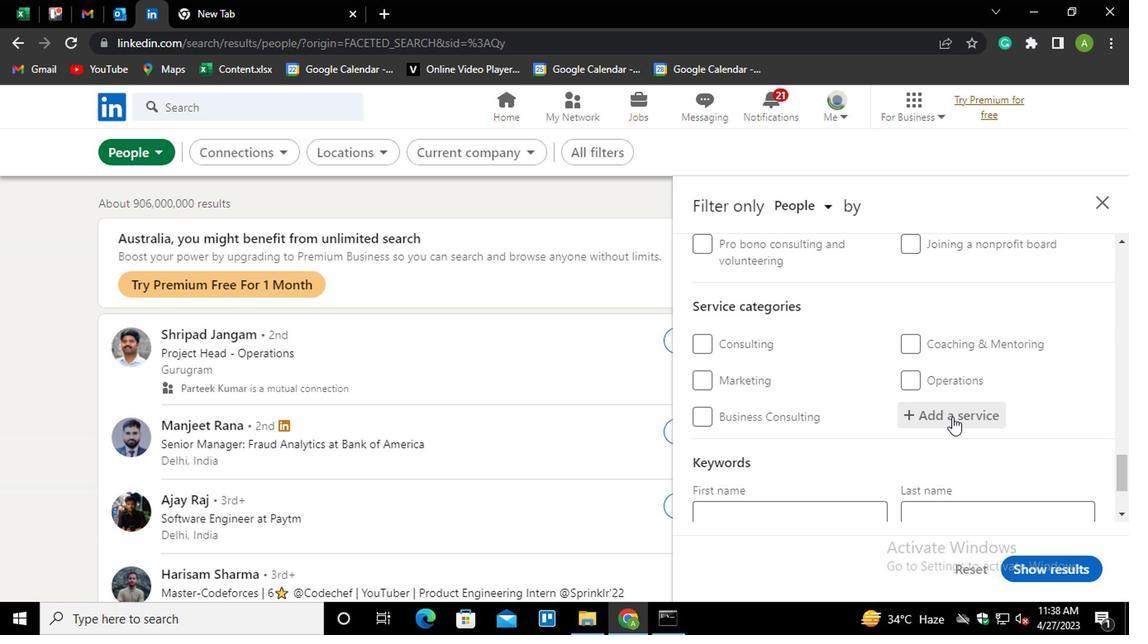 
Action: Key pressed <Key.shift>ACCOUNTING<Key.down><Key.down><Key.up><Key.enter>
Screenshot: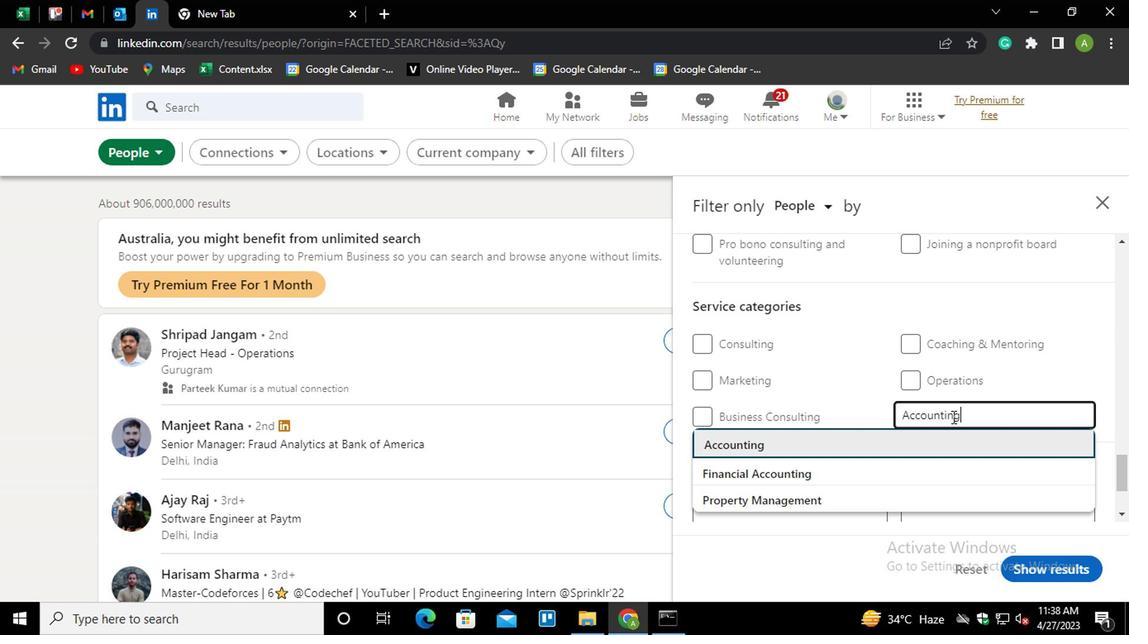 
Action: Mouse scrolled (950, 410) with delta (0, 0)
Screenshot: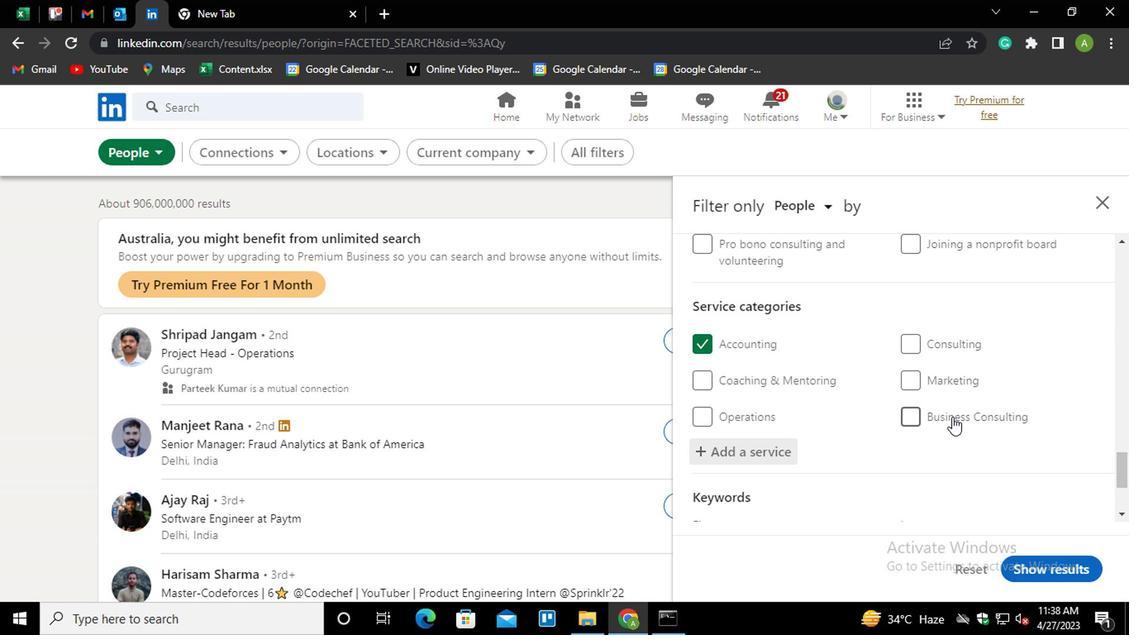 
Action: Mouse scrolled (950, 410) with delta (0, 0)
Screenshot: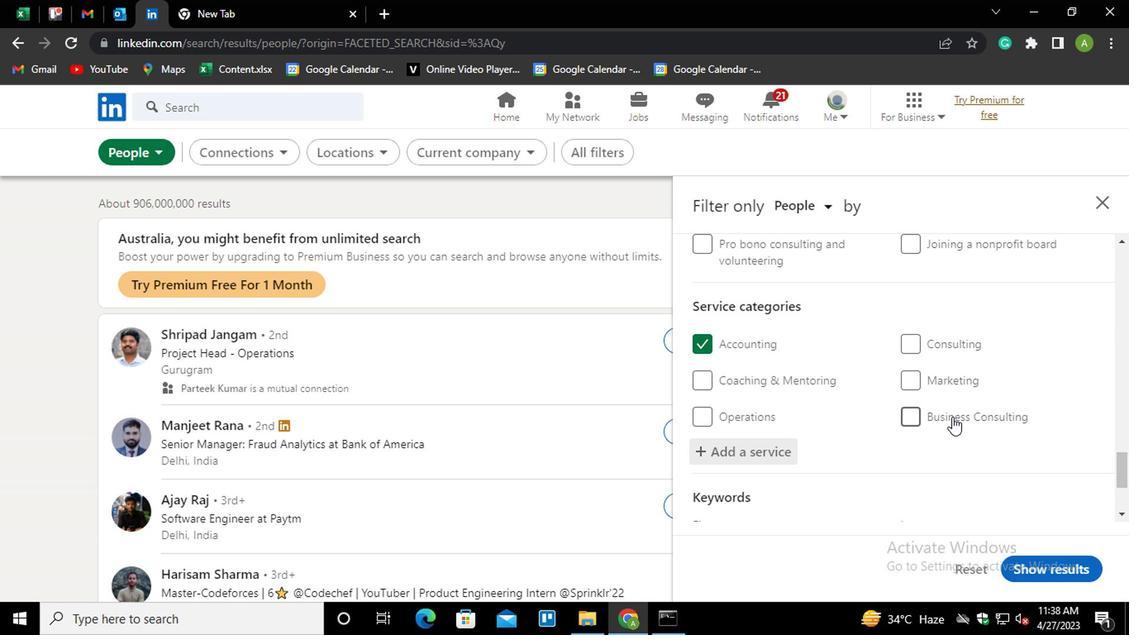 
Action: Mouse scrolled (950, 410) with delta (0, 0)
Screenshot: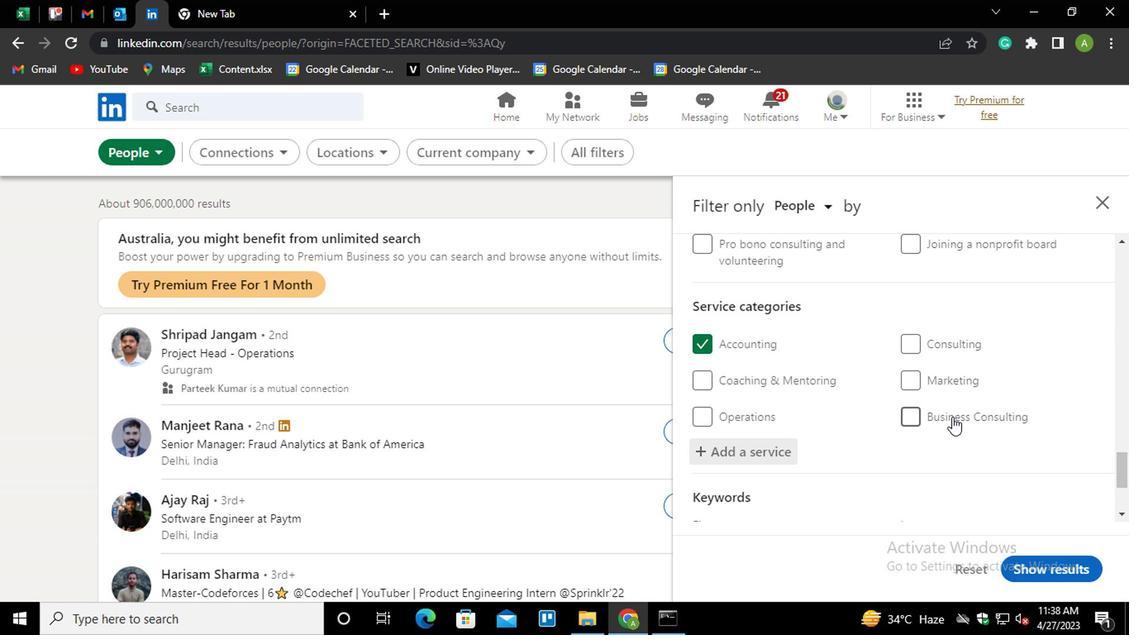 
Action: Mouse scrolled (950, 410) with delta (0, 0)
Screenshot: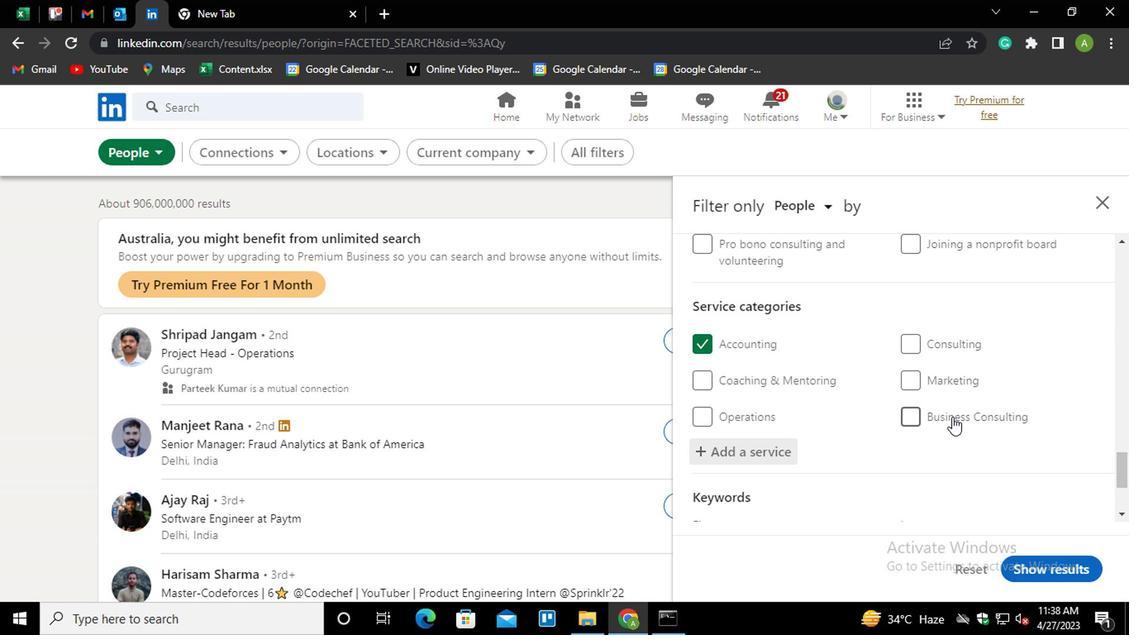 
Action: Mouse moved to (782, 443)
Screenshot: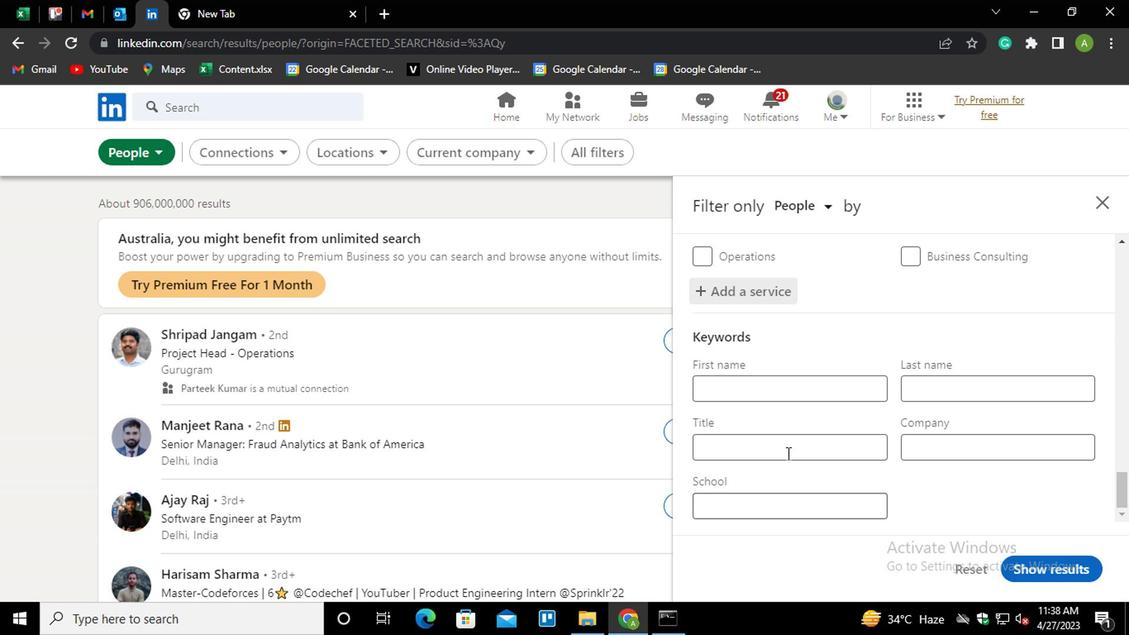 
Action: Mouse pressed left at (782, 443)
Screenshot: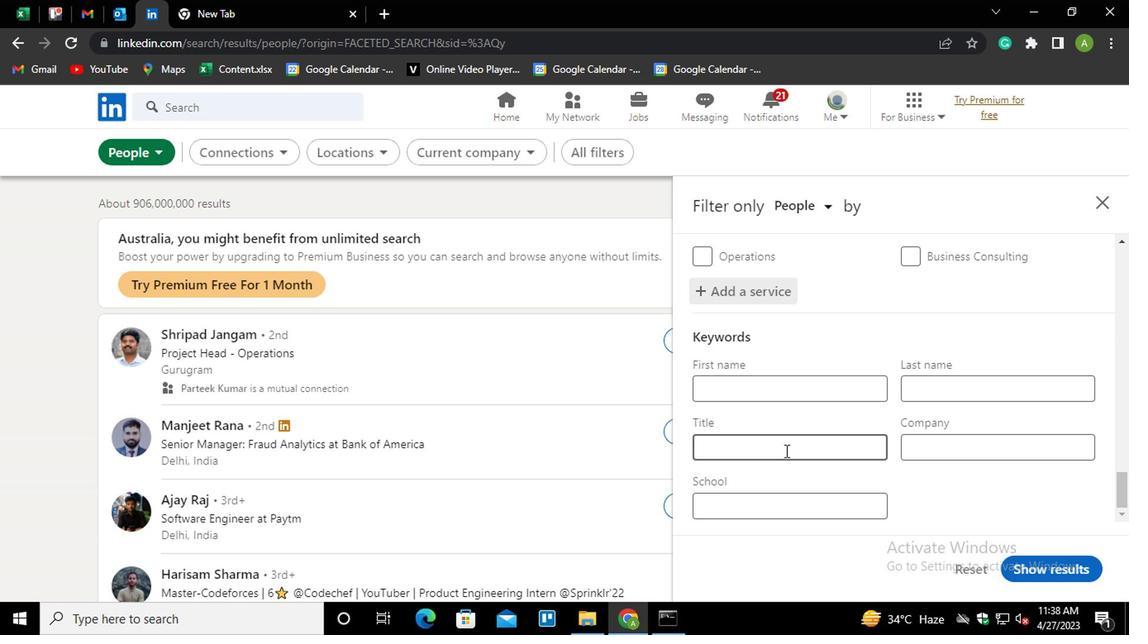 
Action: Key pressed <Key.shift>CRUISE<Key.space><Key.shift>SHIP<Key.space><Key.shift>ATTENDENT
Screenshot: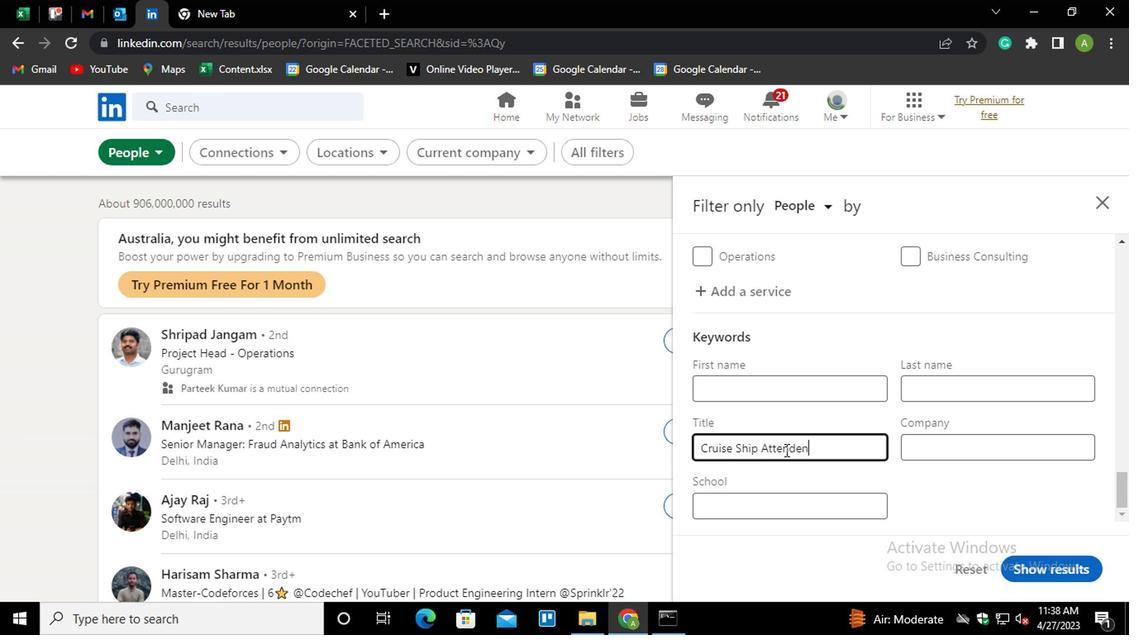 
Action: Mouse moved to (966, 477)
Screenshot: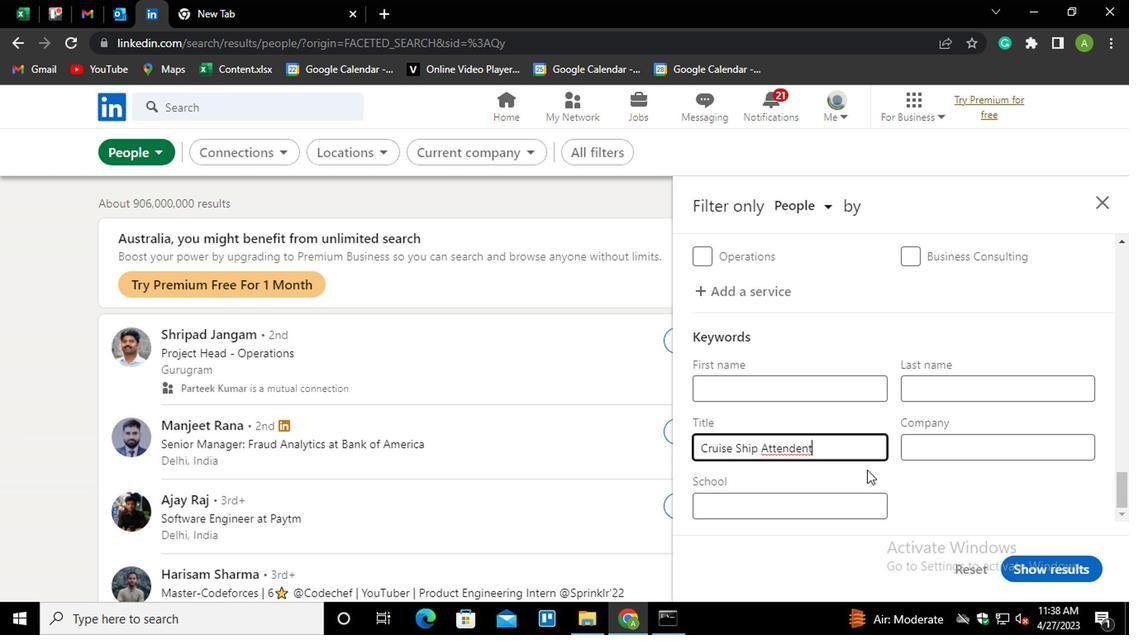 
Action: Mouse pressed left at (966, 477)
Screenshot: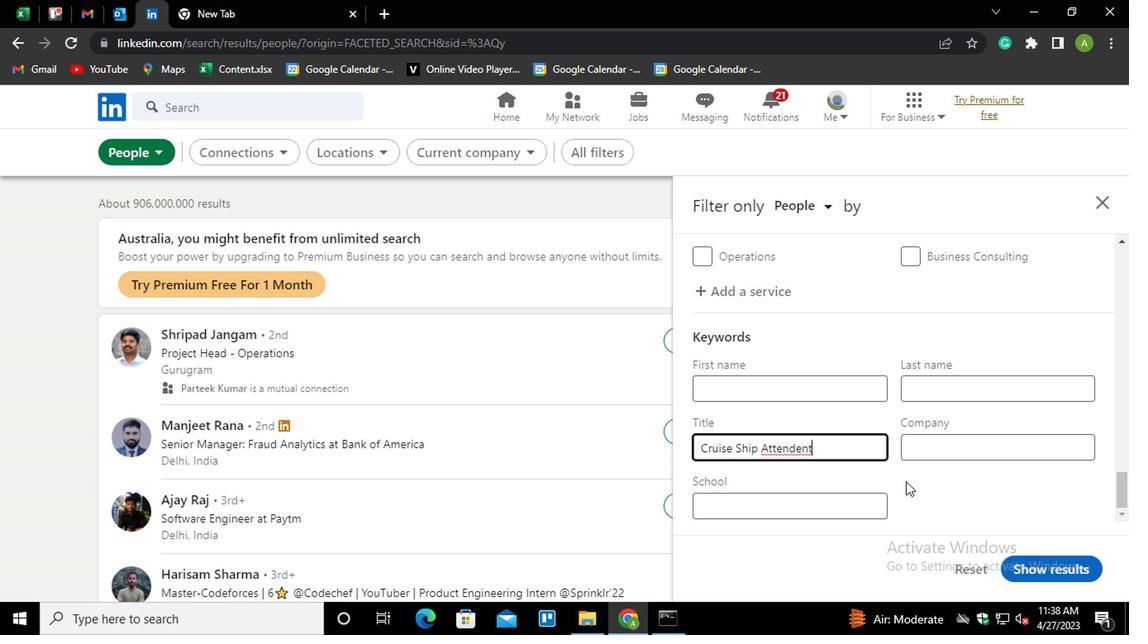 
Action: Mouse moved to (1043, 557)
Screenshot: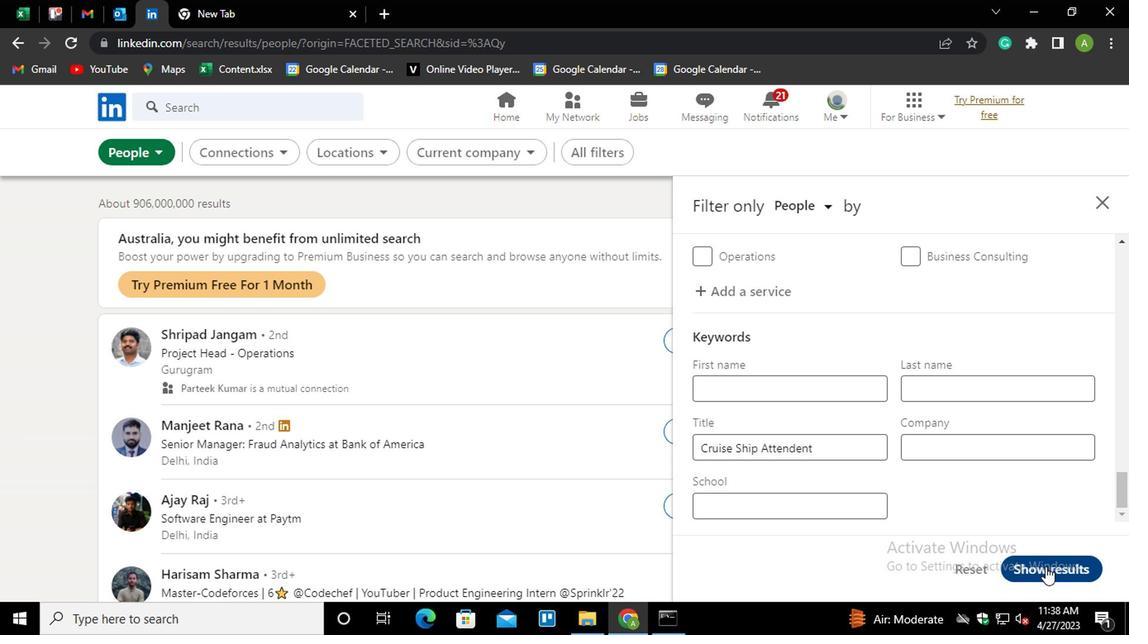 
Action: Mouse pressed left at (1043, 557)
Screenshot: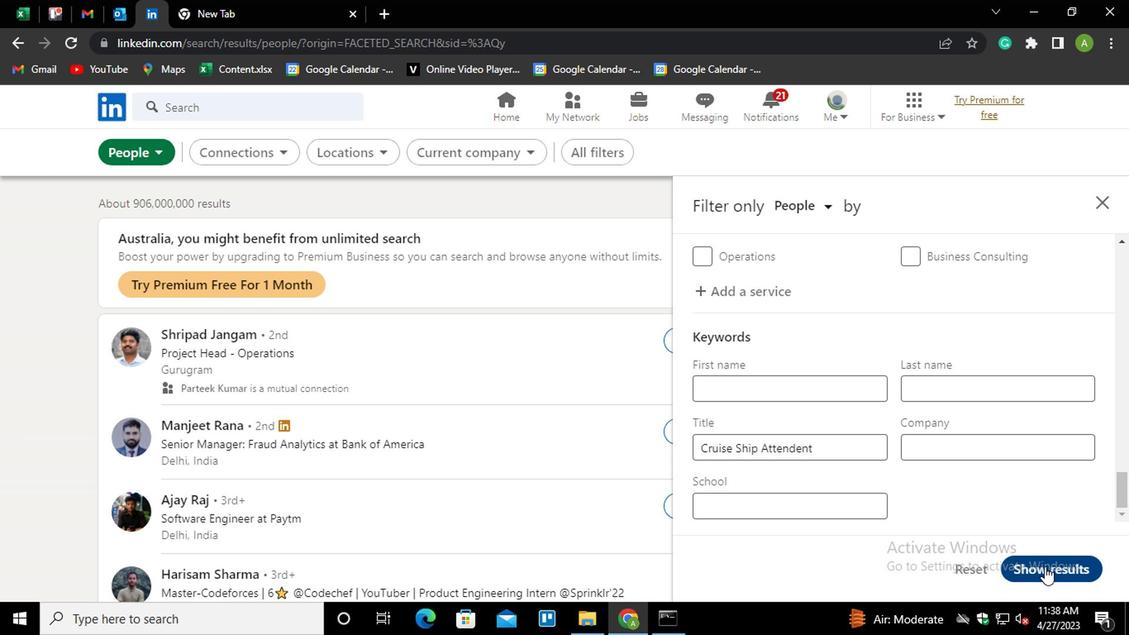 
Action: Mouse moved to (952, 450)
Screenshot: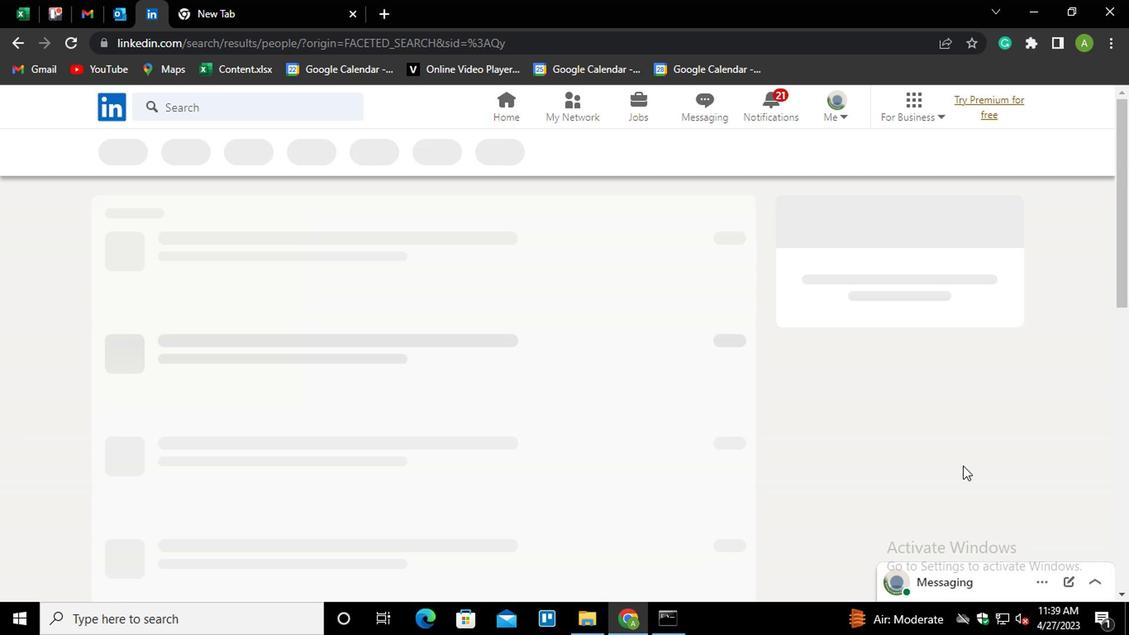 
